 Task: Display track field history in the vendor object.
Action: Mouse moved to (26, 95)
Screenshot: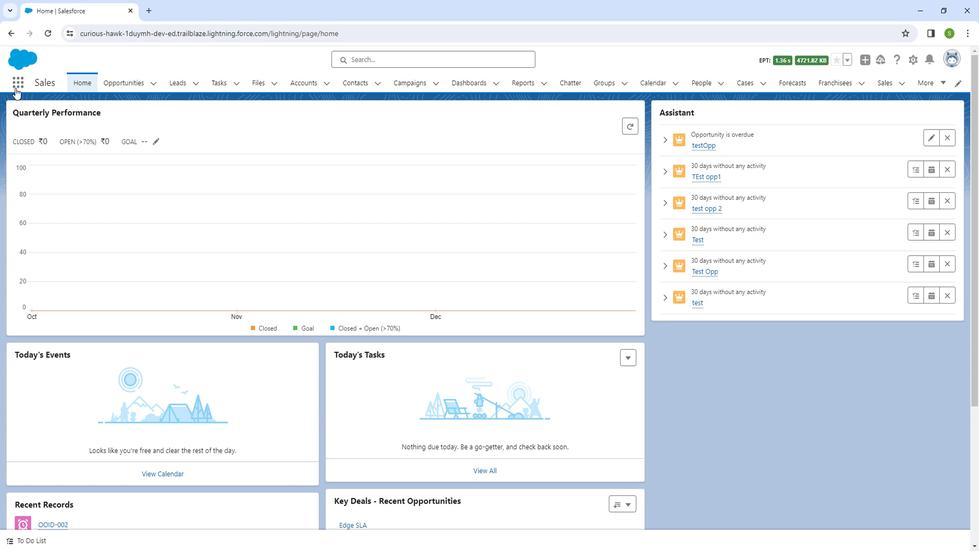 
Action: Mouse pressed left at (26, 95)
Screenshot: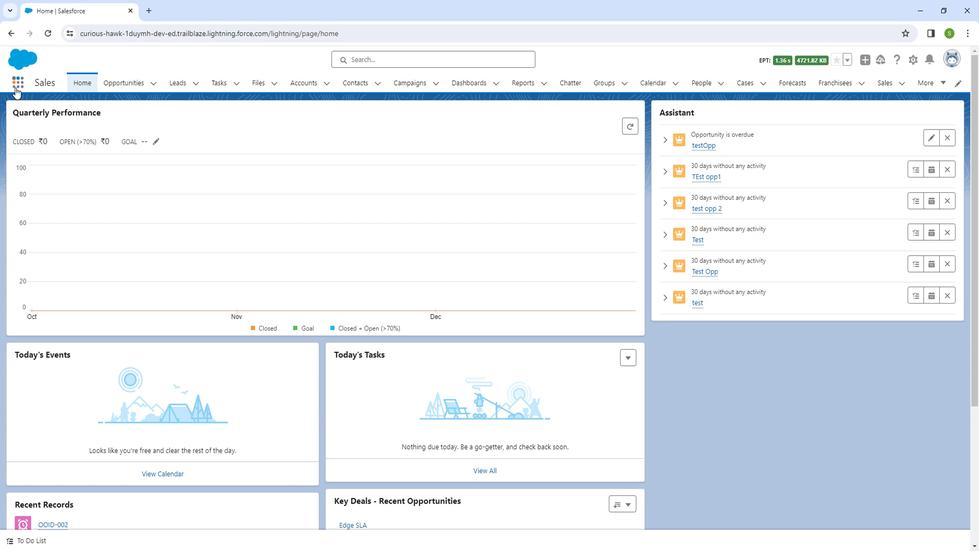 
Action: Mouse moved to (47, 269)
Screenshot: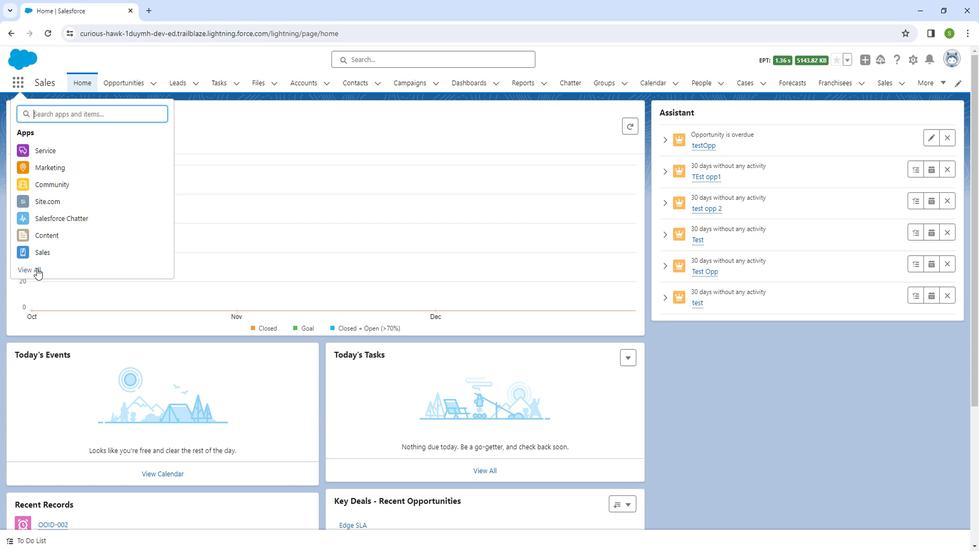 
Action: Mouse pressed left at (47, 269)
Screenshot: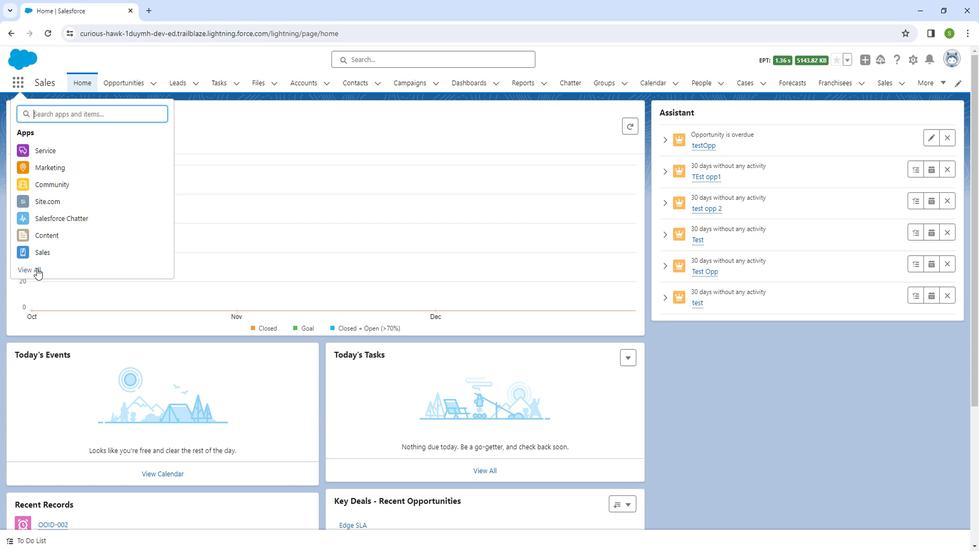 
Action: Mouse moved to (178, 428)
Screenshot: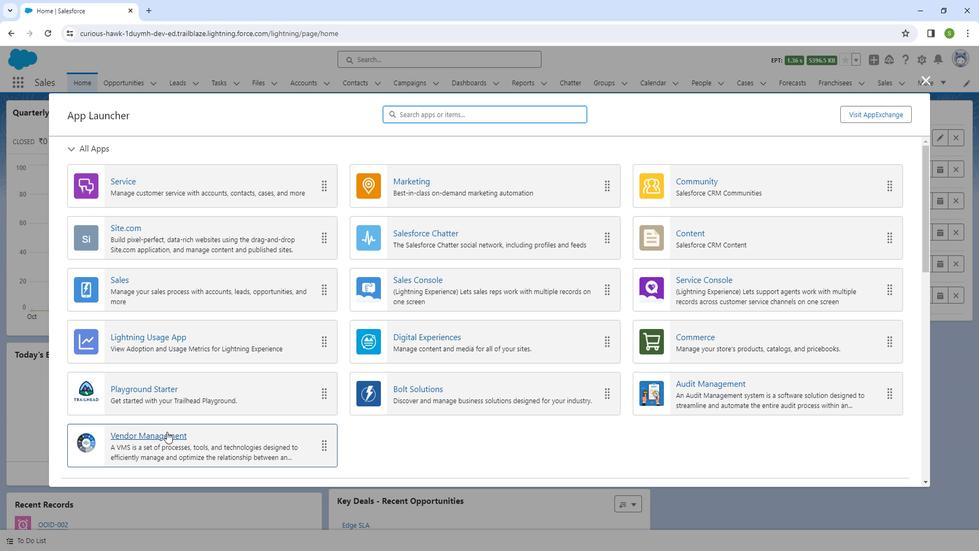 
Action: Mouse pressed left at (178, 428)
Screenshot: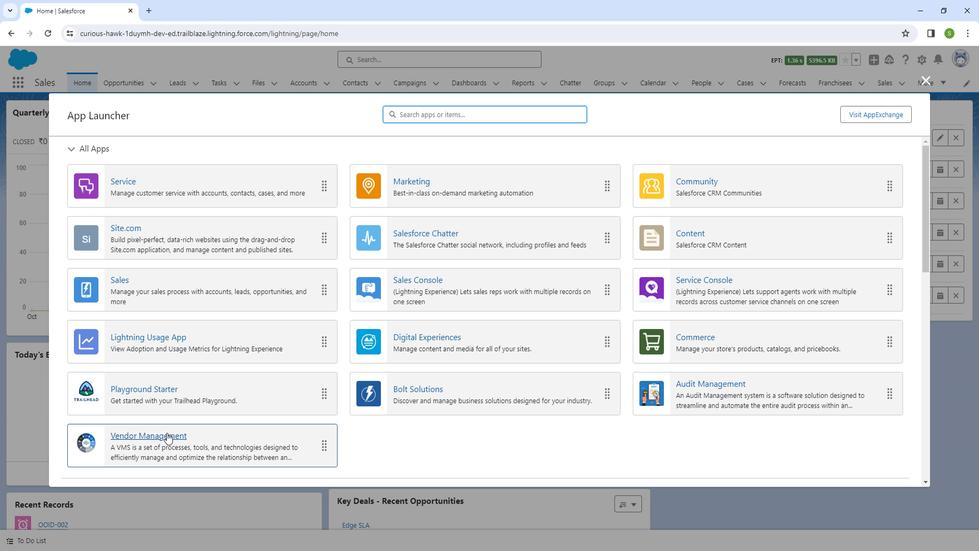 
Action: Mouse moved to (413, 92)
Screenshot: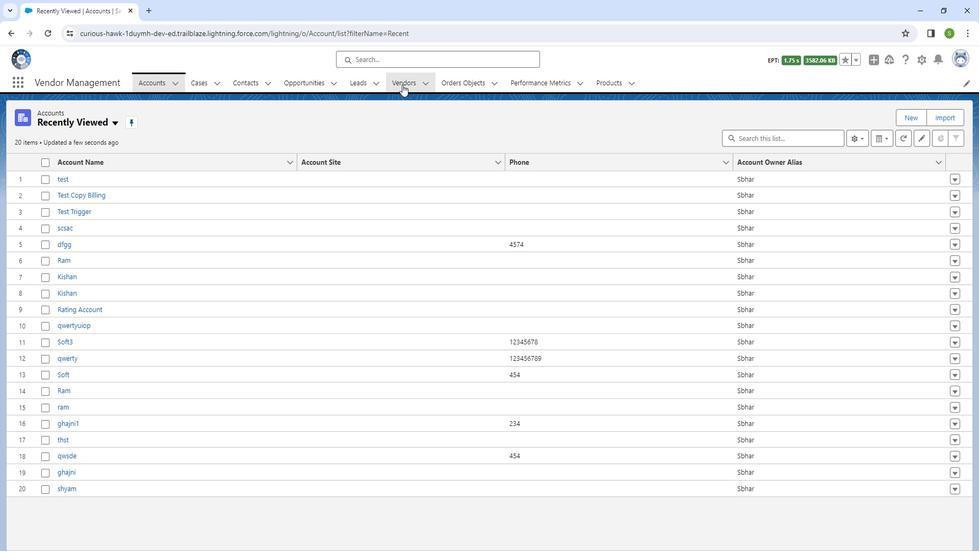 
Action: Mouse pressed left at (413, 92)
Screenshot: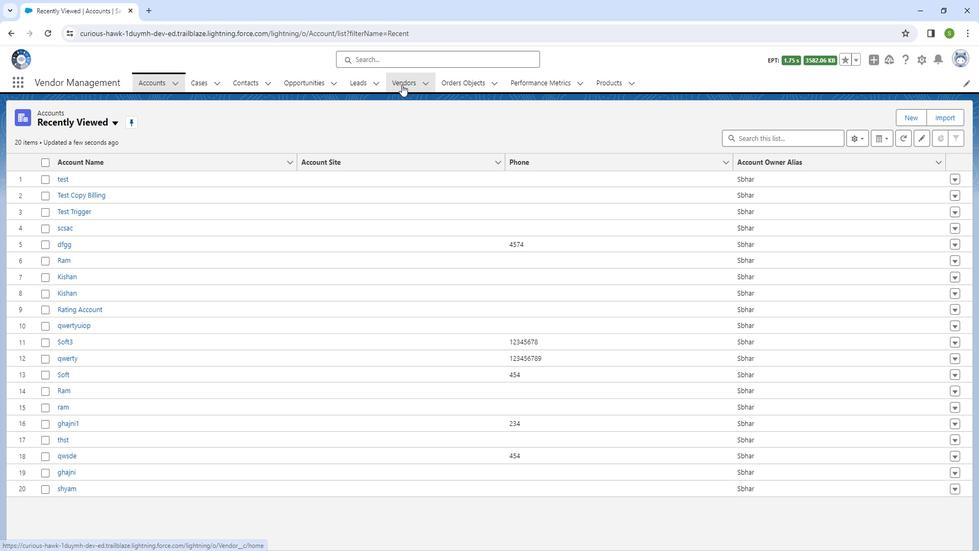 
Action: Mouse moved to (933, 69)
Screenshot: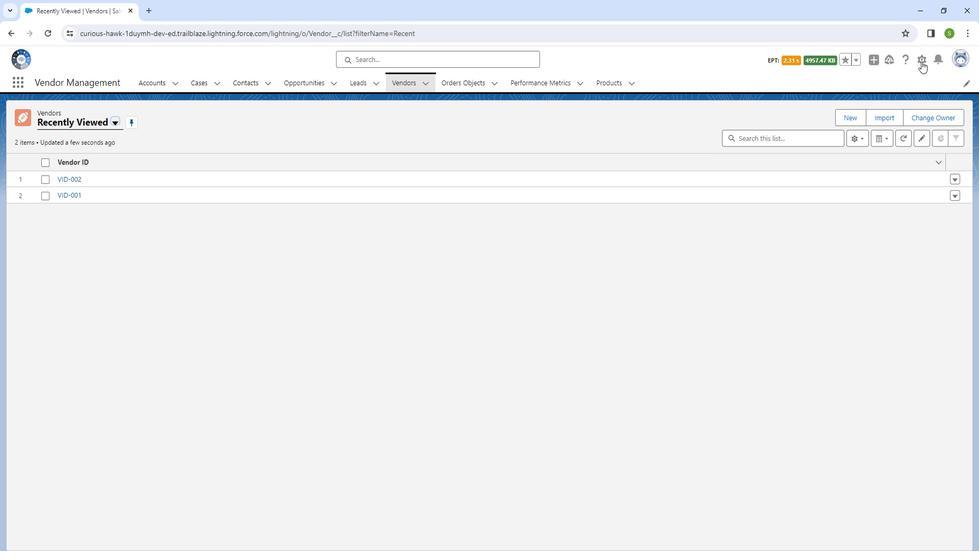 
Action: Mouse pressed left at (933, 69)
Screenshot: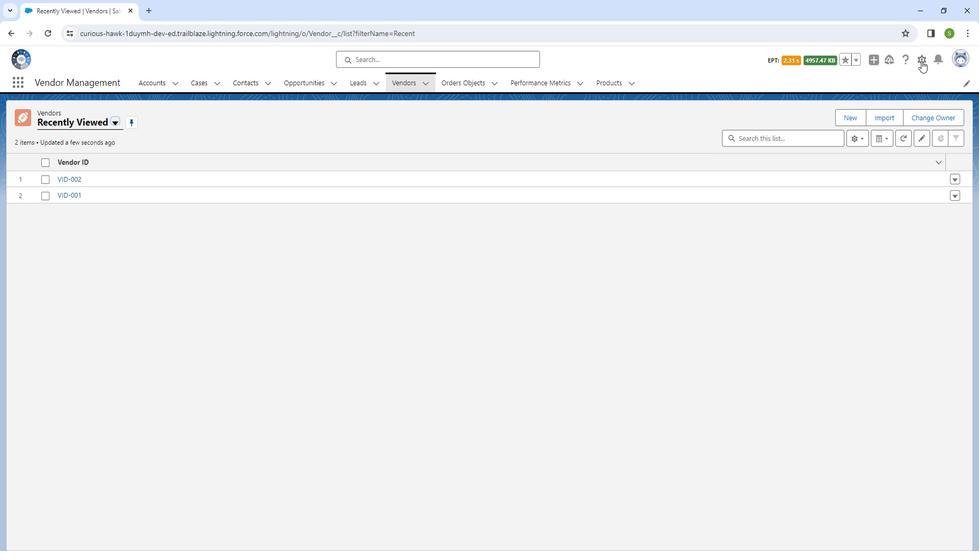 
Action: Mouse moved to (904, 102)
Screenshot: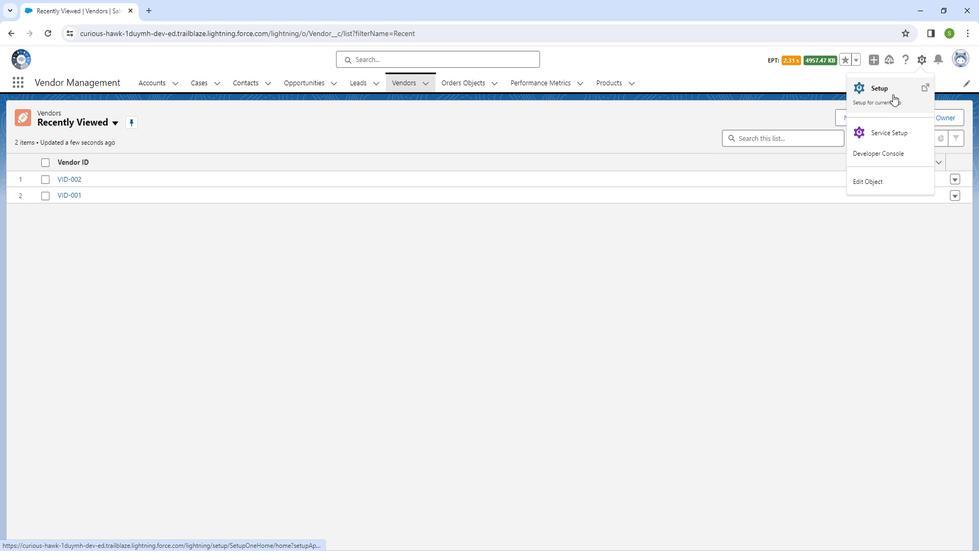 
Action: Mouse pressed left at (904, 102)
Screenshot: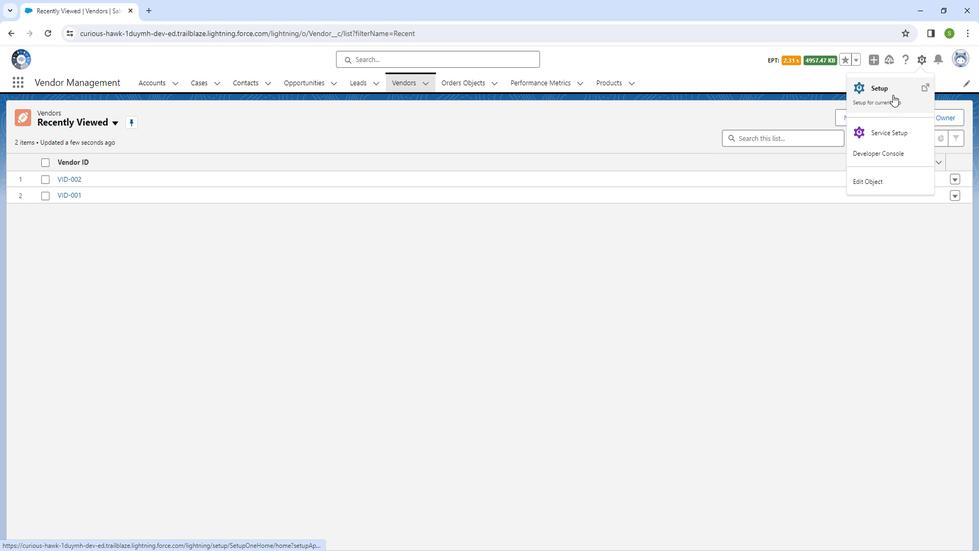 
Action: Mouse moved to (152, 92)
Screenshot: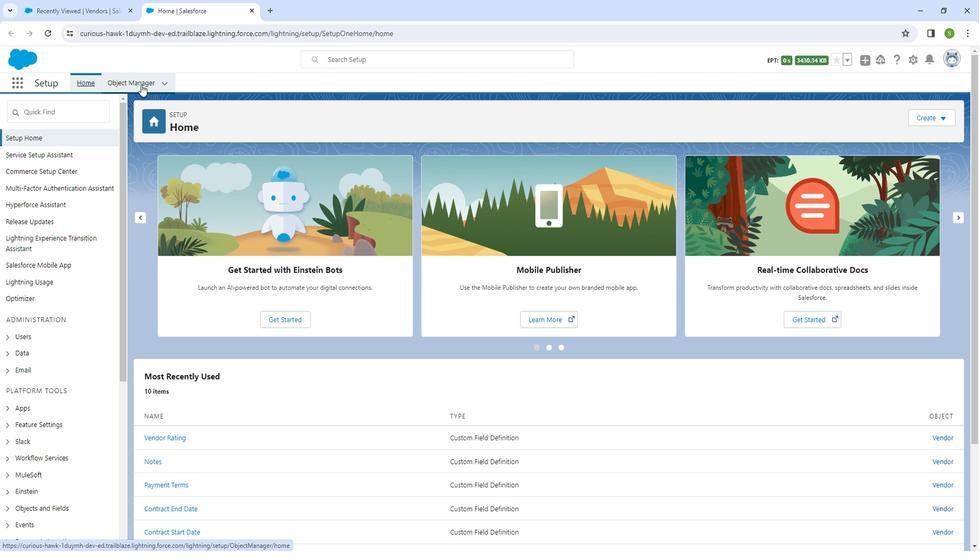 
Action: Mouse pressed left at (152, 92)
Screenshot: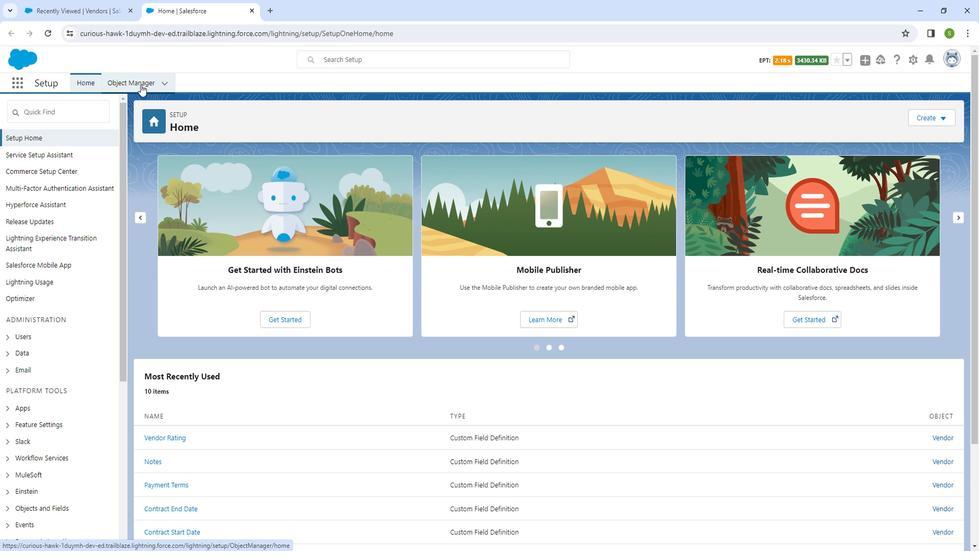 
Action: Mouse moved to (503, 258)
Screenshot: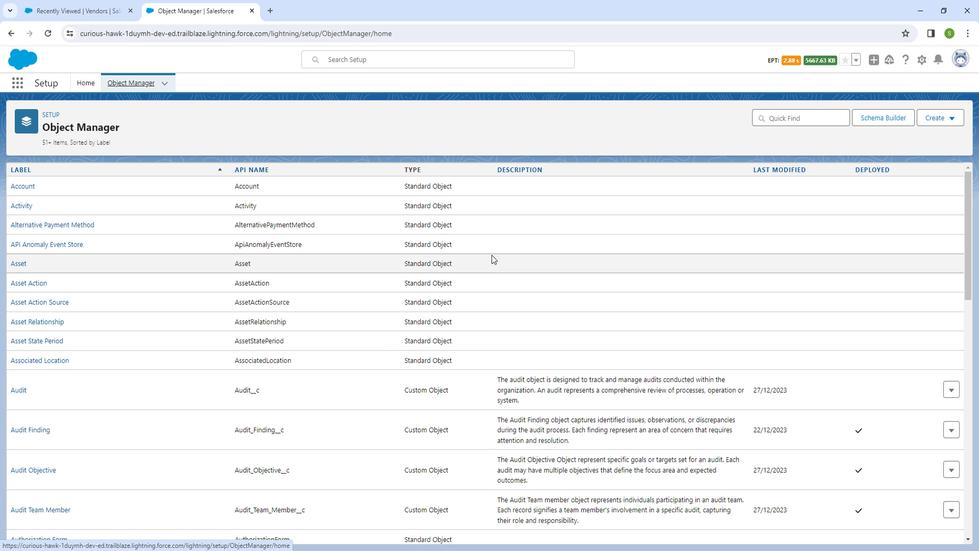 
Action: Mouse scrolled (503, 257) with delta (0, 0)
Screenshot: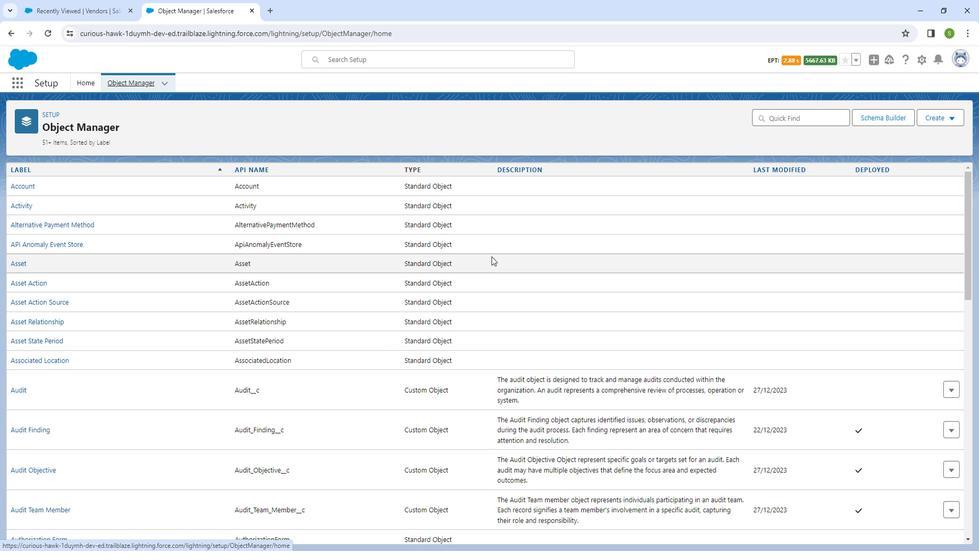 
Action: Mouse moved to (503, 259)
Screenshot: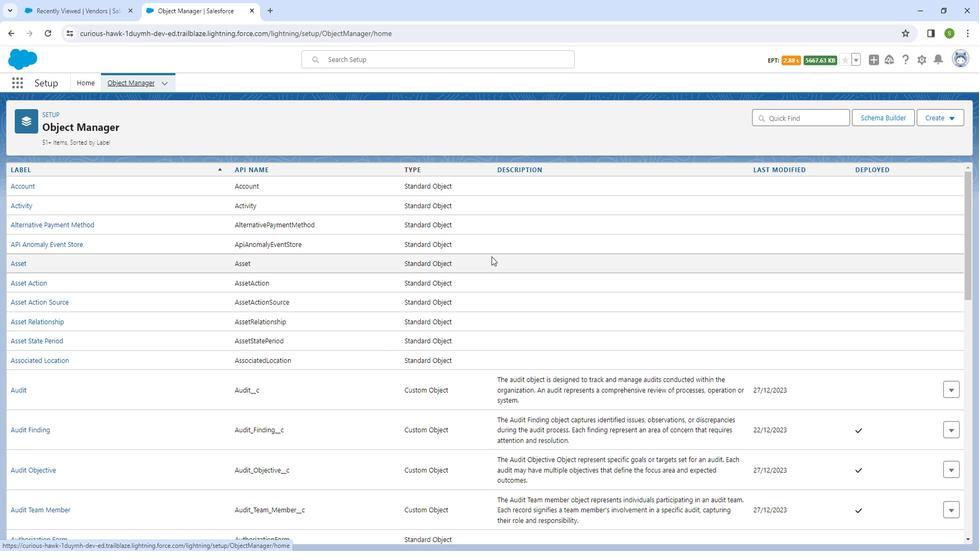 
Action: Mouse scrolled (503, 259) with delta (0, 0)
Screenshot: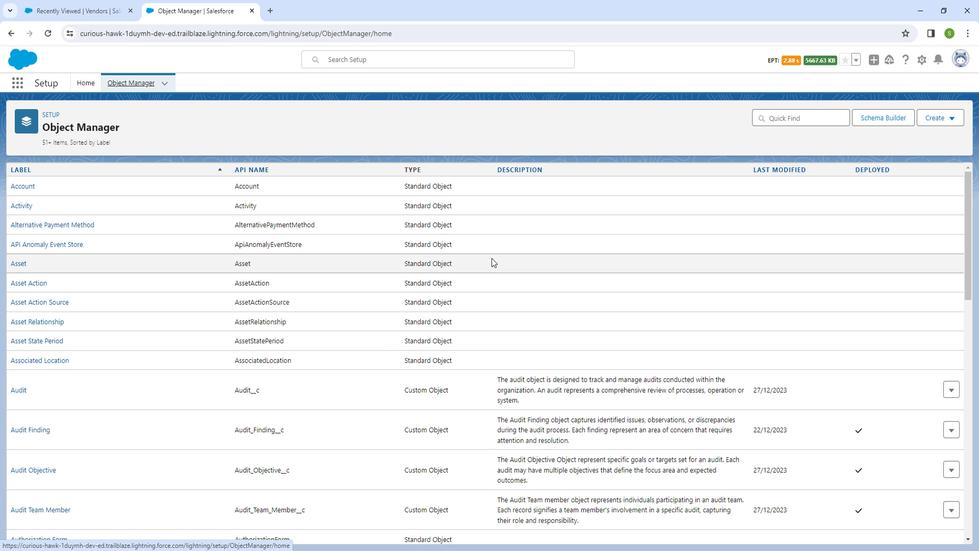 
Action: Mouse scrolled (503, 259) with delta (0, 0)
Screenshot: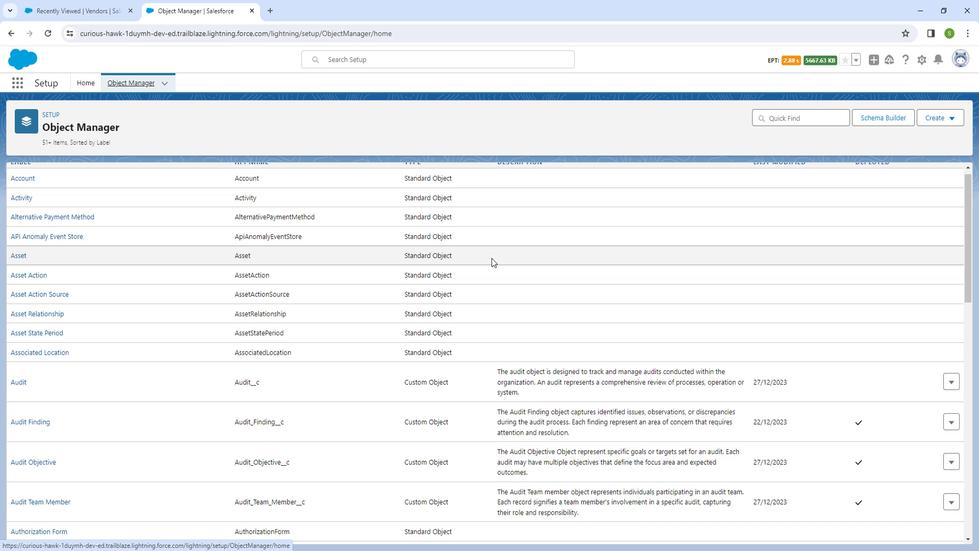 
Action: Mouse scrolled (503, 259) with delta (0, 0)
Screenshot: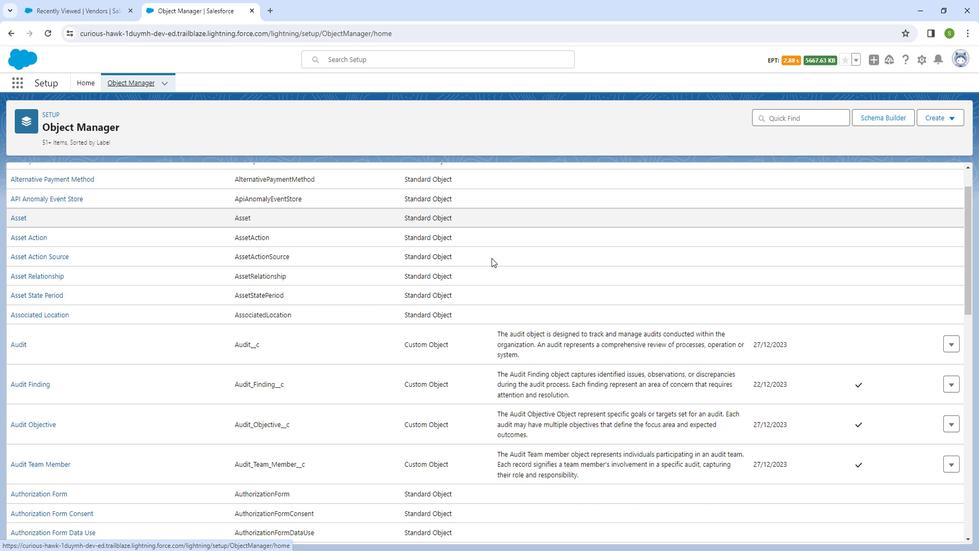 
Action: Mouse moved to (503, 260)
Screenshot: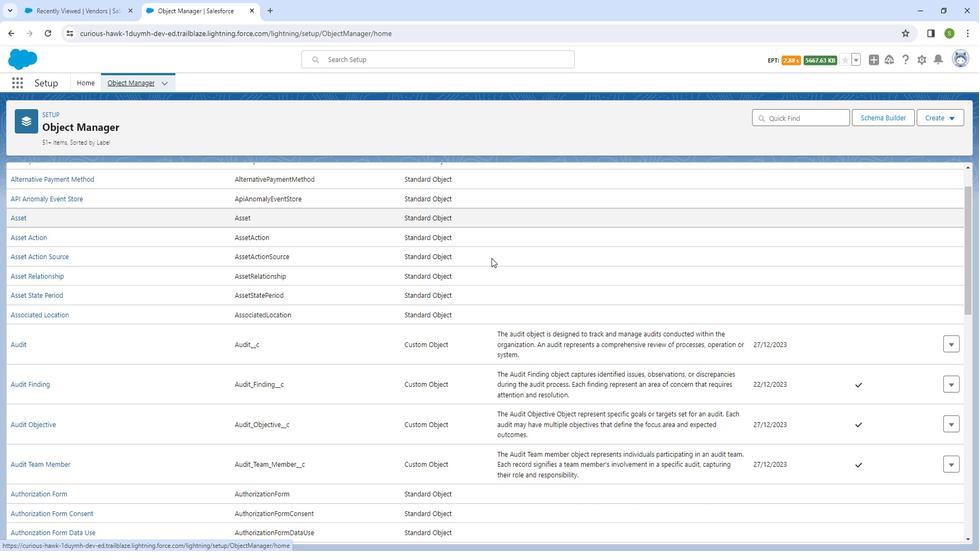 
Action: Mouse scrolled (503, 260) with delta (0, 0)
Screenshot: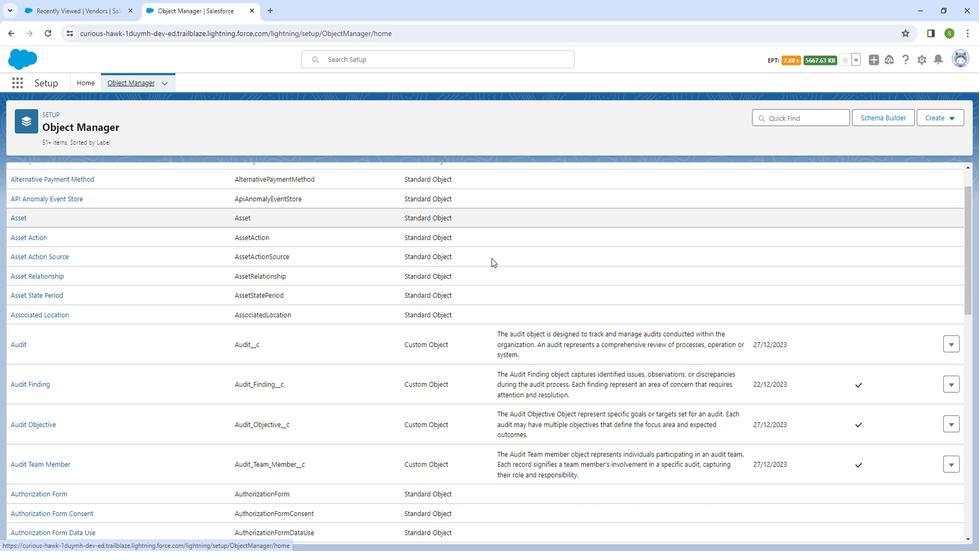 
Action: Mouse scrolled (503, 260) with delta (0, 0)
Screenshot: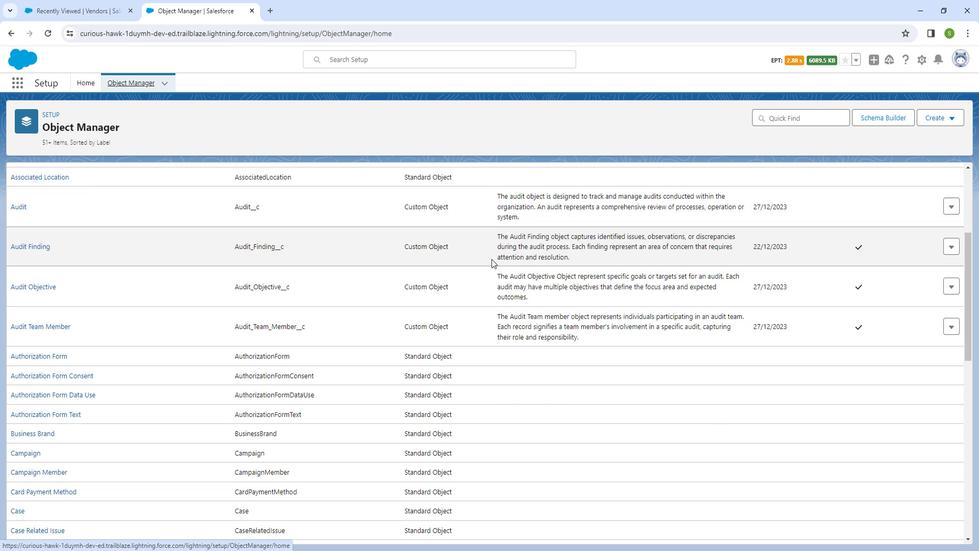 
Action: Mouse scrolled (503, 260) with delta (0, 0)
Screenshot: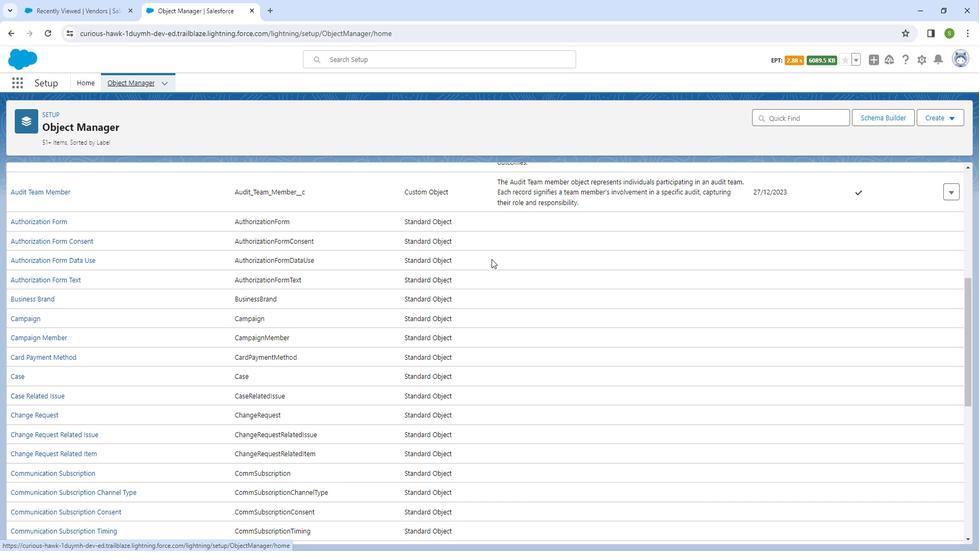 
Action: Mouse moved to (504, 264)
Screenshot: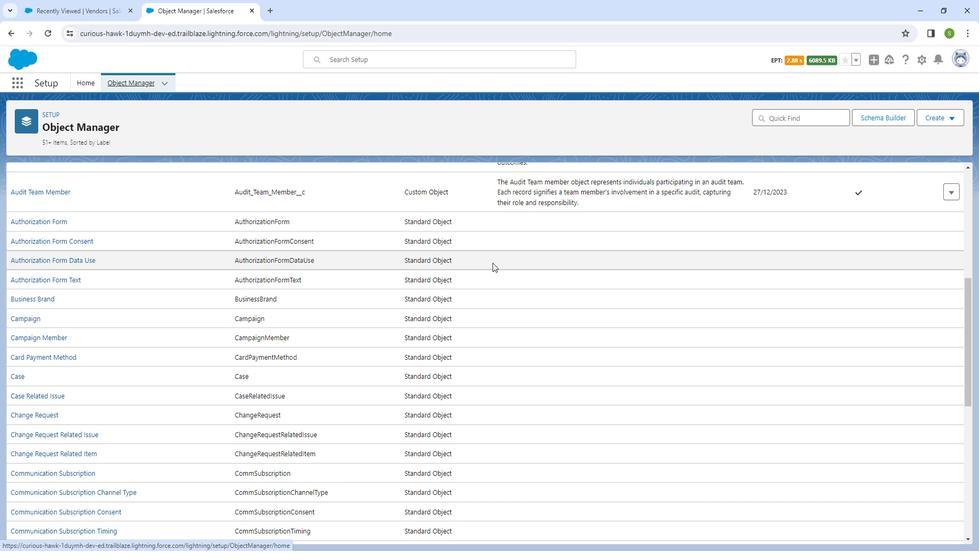 
Action: Mouse scrolled (504, 263) with delta (0, 0)
Screenshot: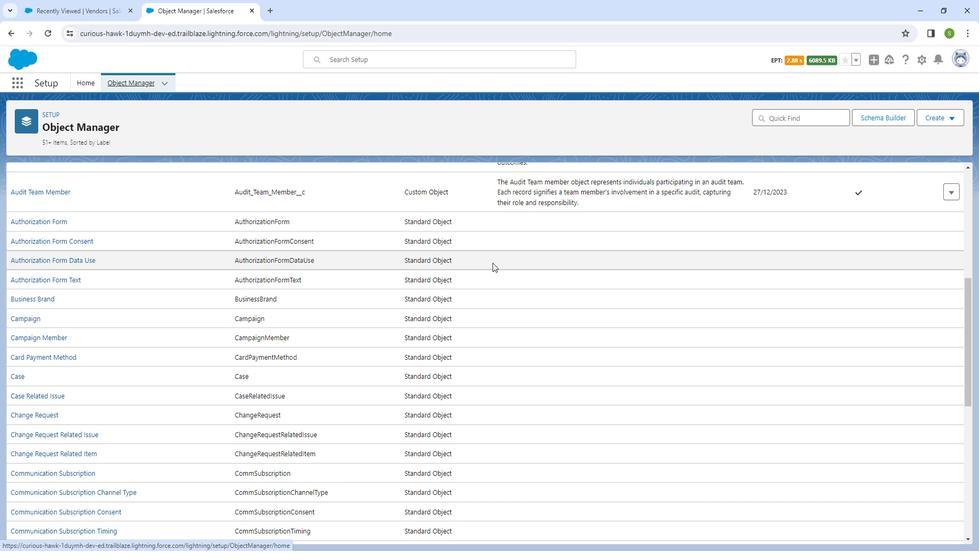 
Action: Mouse moved to (504, 266)
Screenshot: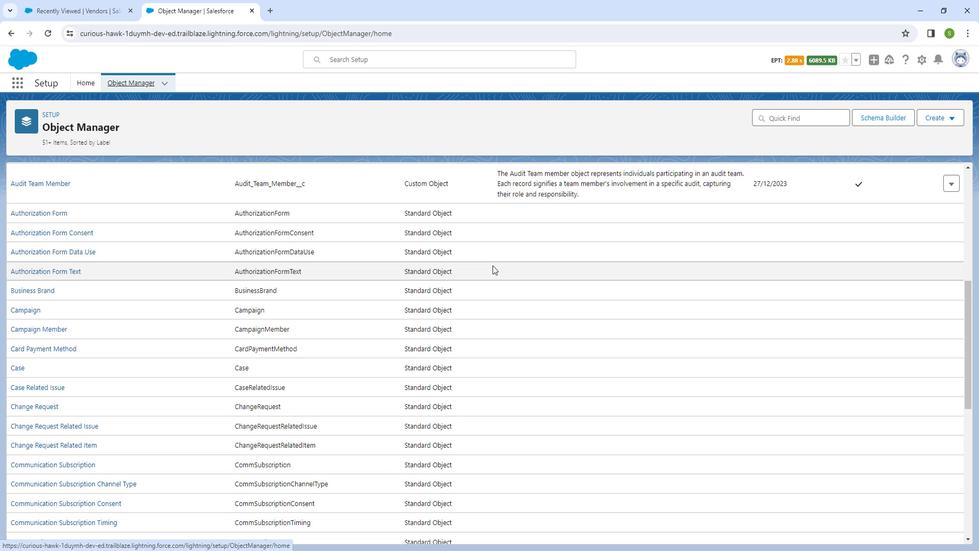 
Action: Mouse scrolled (504, 266) with delta (0, 0)
Screenshot: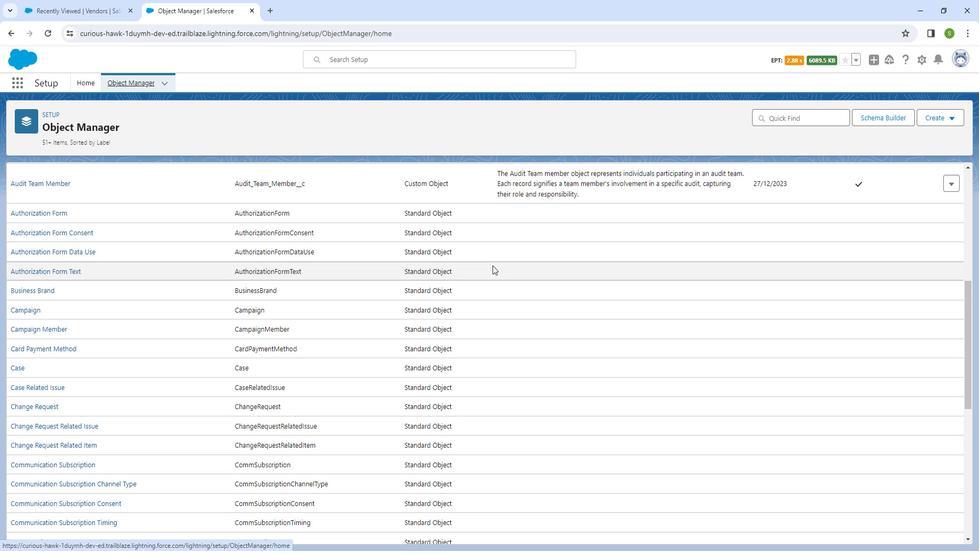 
Action: Mouse moved to (504, 267)
Screenshot: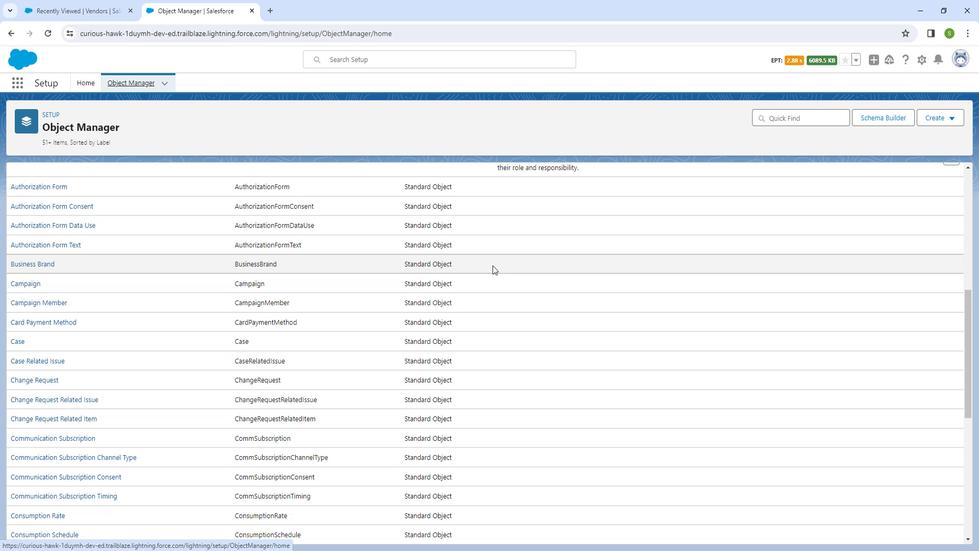 
Action: Mouse scrolled (504, 266) with delta (0, 0)
Screenshot: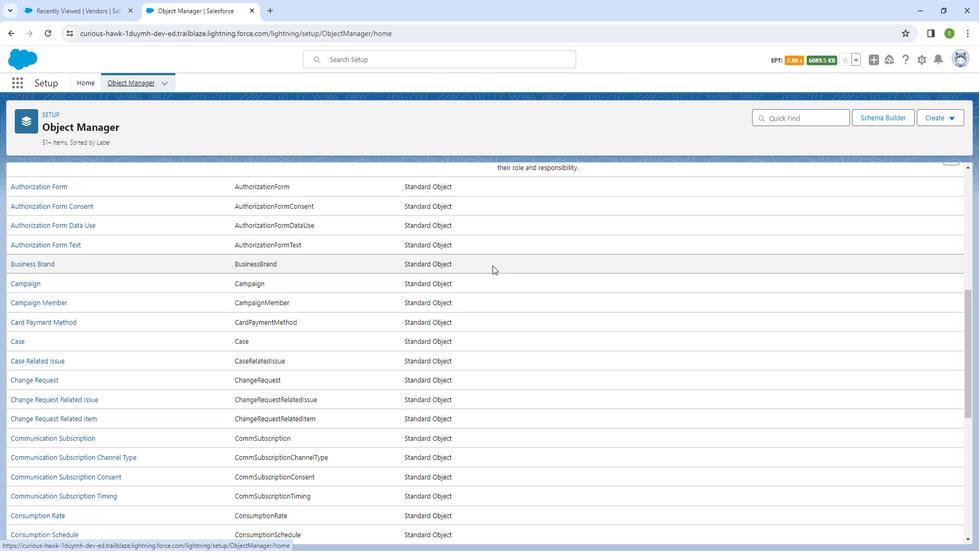 
Action: Mouse scrolled (504, 266) with delta (0, 0)
Screenshot: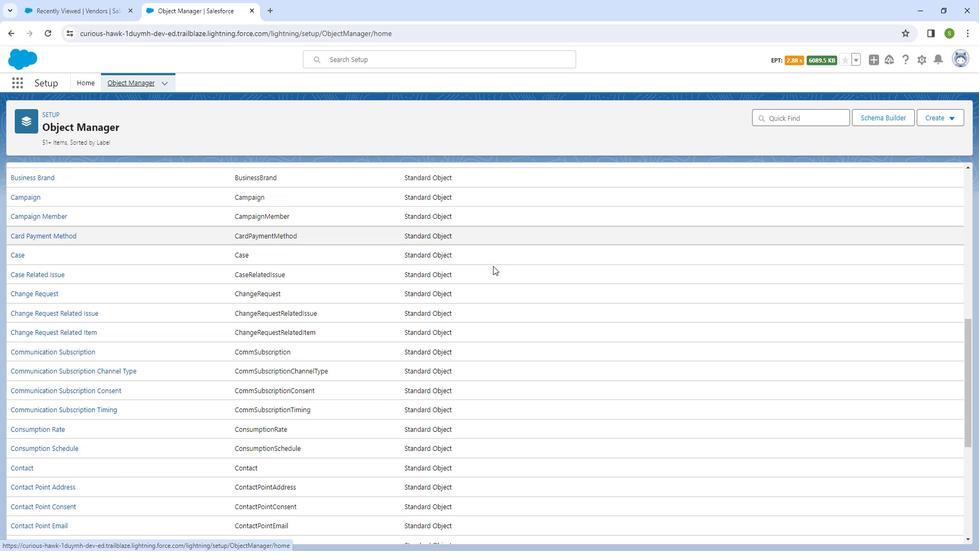 
Action: Mouse scrolled (504, 266) with delta (0, 0)
Screenshot: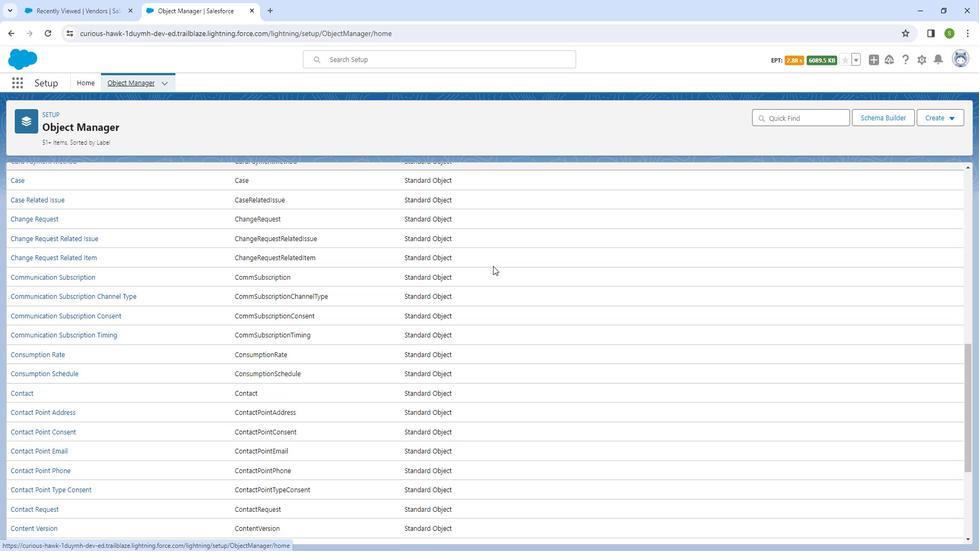 
Action: Mouse scrolled (504, 266) with delta (0, 0)
Screenshot: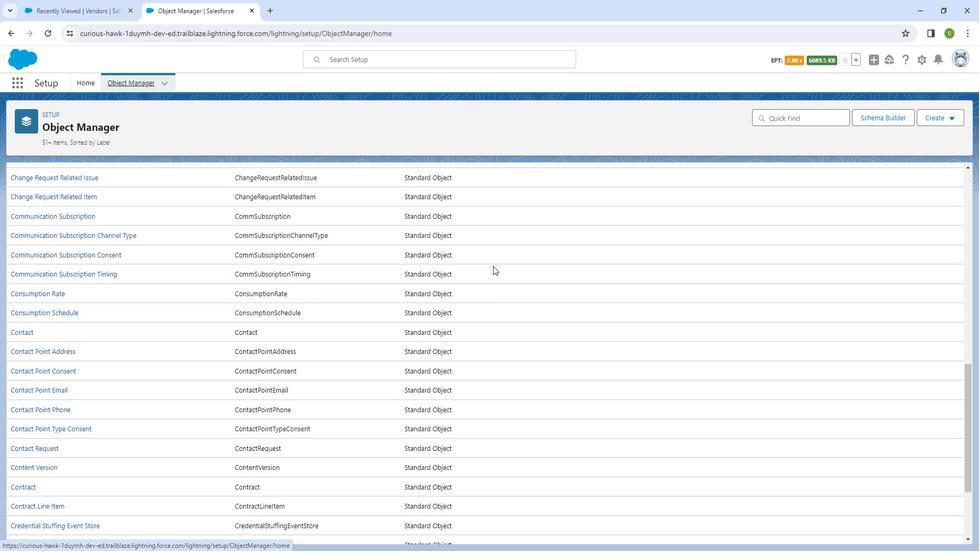 
Action: Mouse scrolled (504, 266) with delta (0, 0)
Screenshot: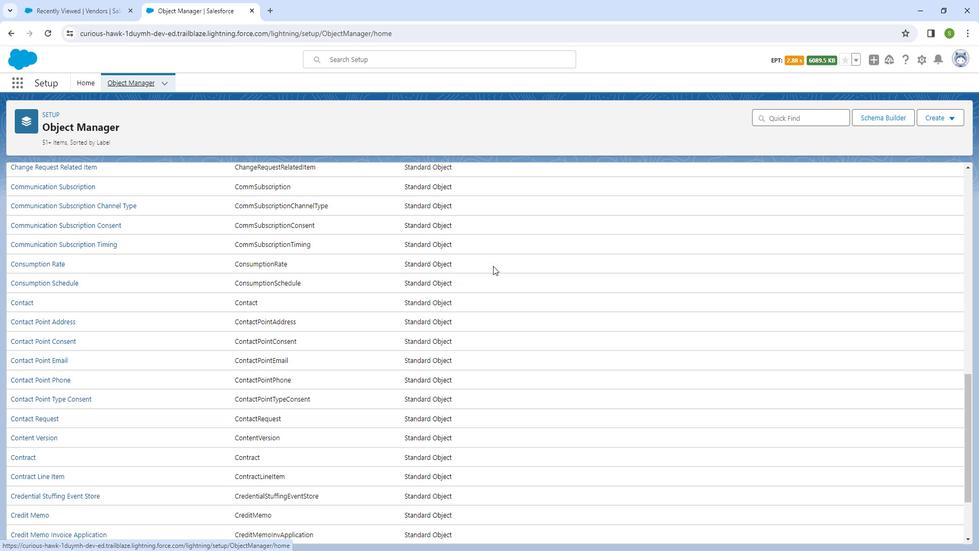 
Action: Mouse scrolled (504, 266) with delta (0, 0)
Screenshot: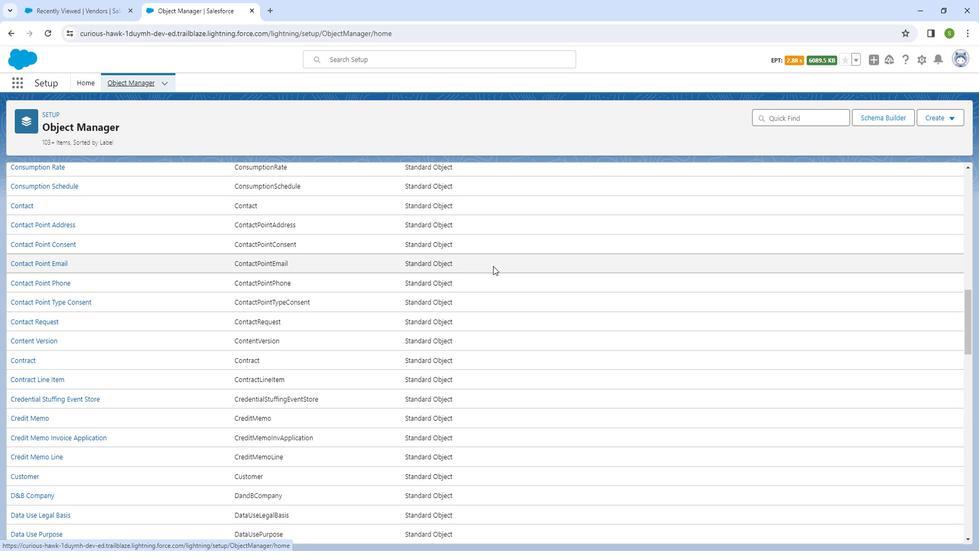 
Action: Mouse moved to (504, 267)
Screenshot: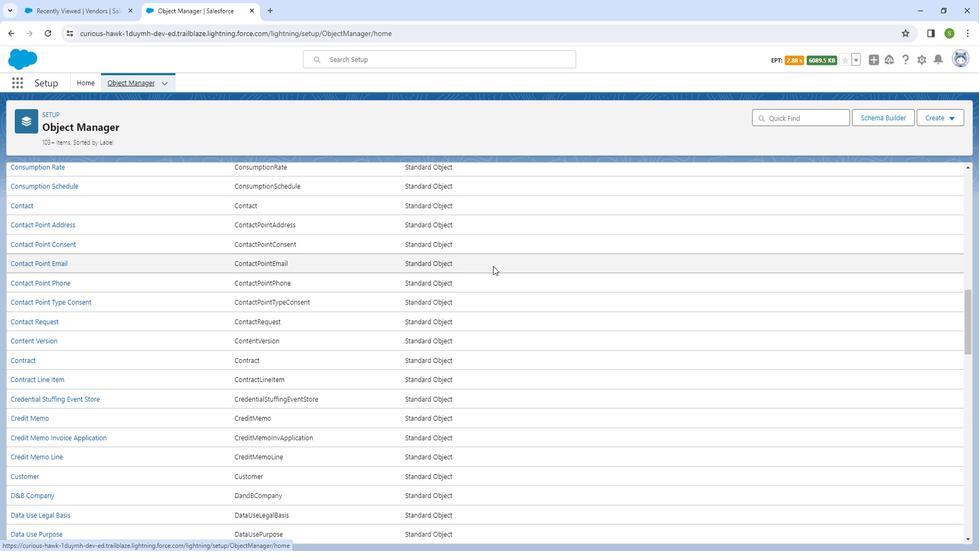
Action: Mouse scrolled (504, 267) with delta (0, 0)
Screenshot: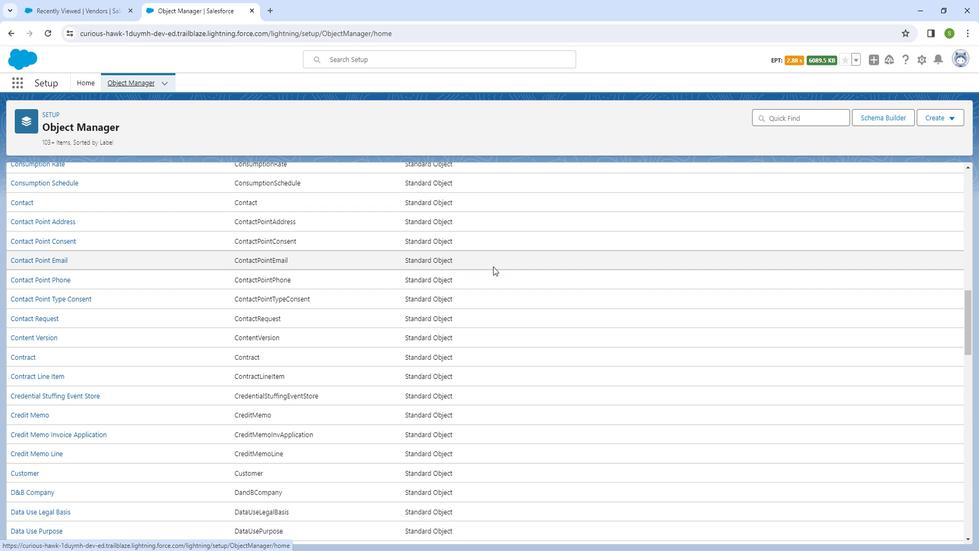 
Action: Mouse moved to (504, 268)
Screenshot: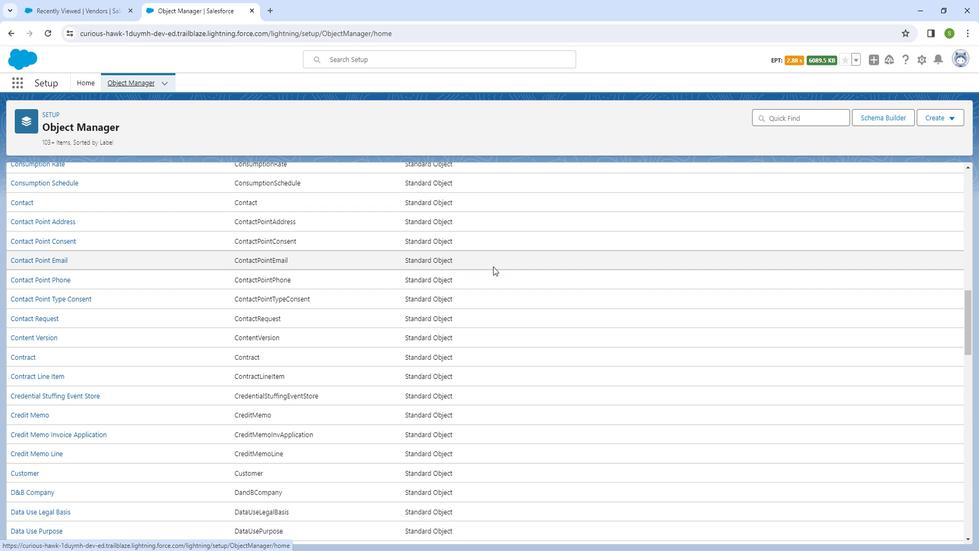 
Action: Mouse scrolled (504, 267) with delta (0, 0)
Screenshot: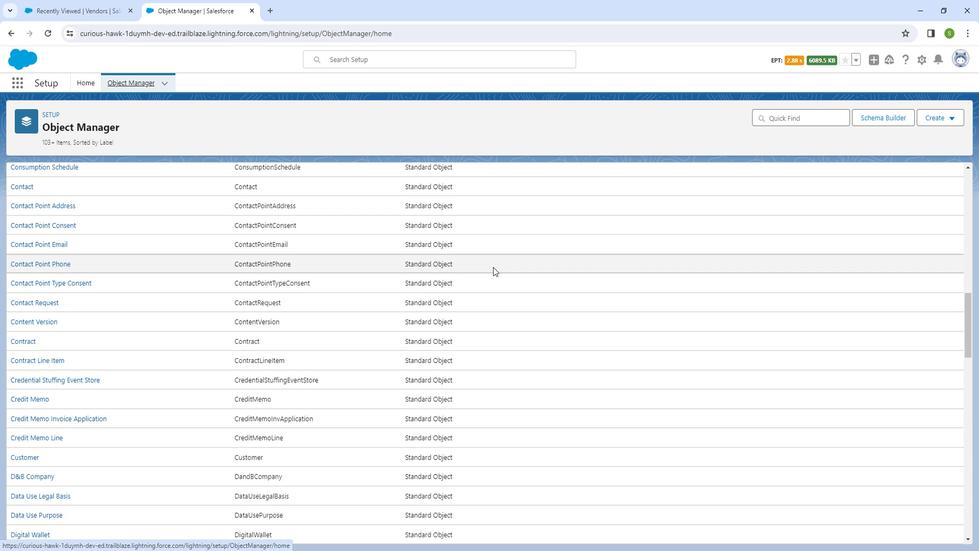 
Action: Mouse moved to (504, 268)
Screenshot: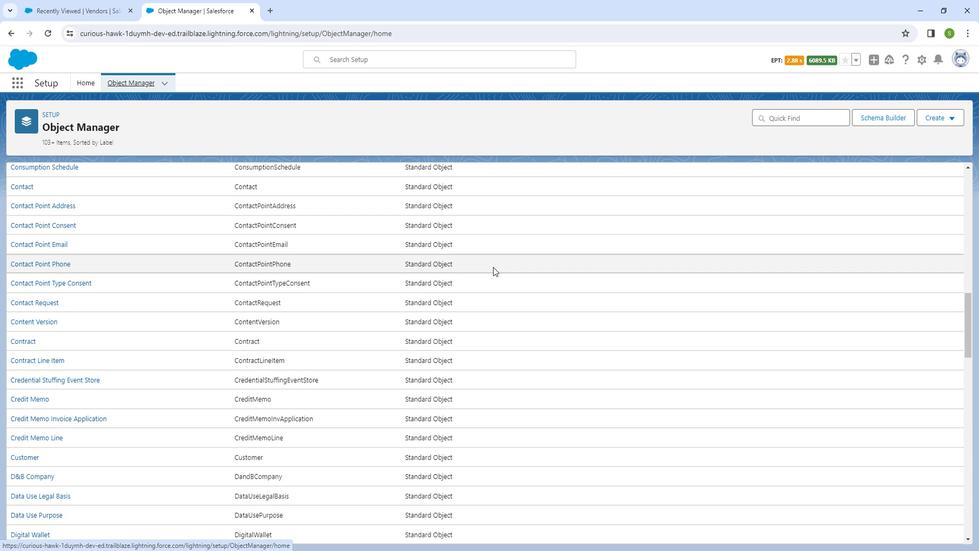 
Action: Mouse scrolled (504, 268) with delta (0, 0)
Screenshot: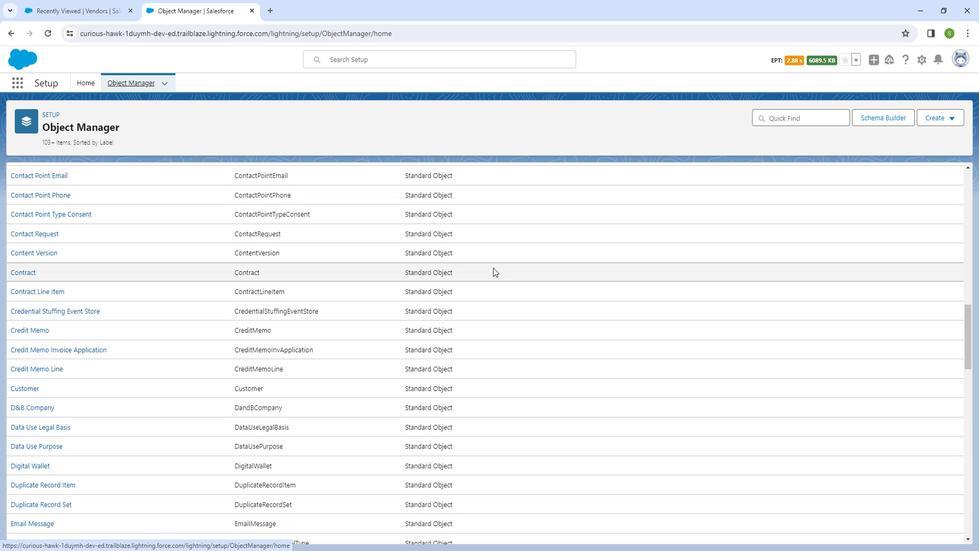 
Action: Mouse scrolled (504, 268) with delta (0, 0)
Screenshot: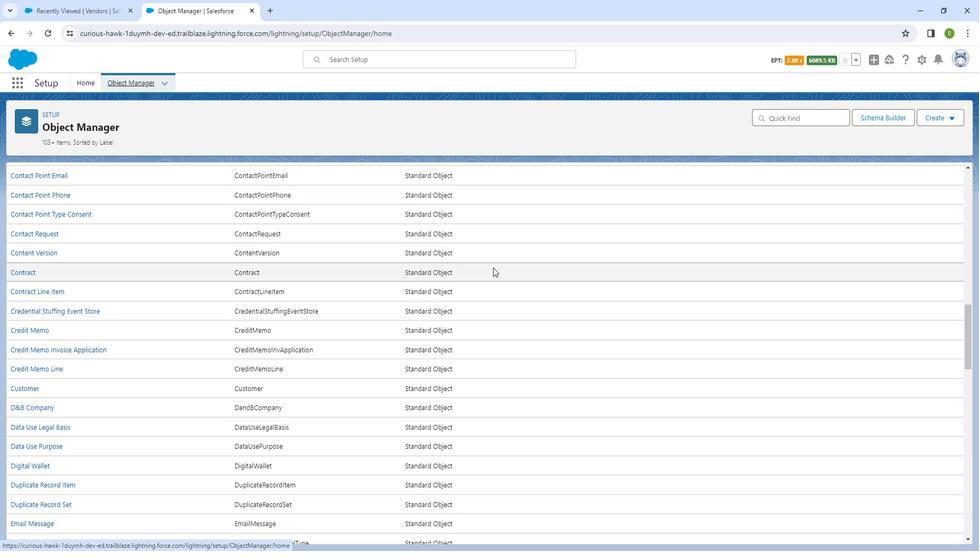 
Action: Mouse scrolled (504, 268) with delta (0, 0)
Screenshot: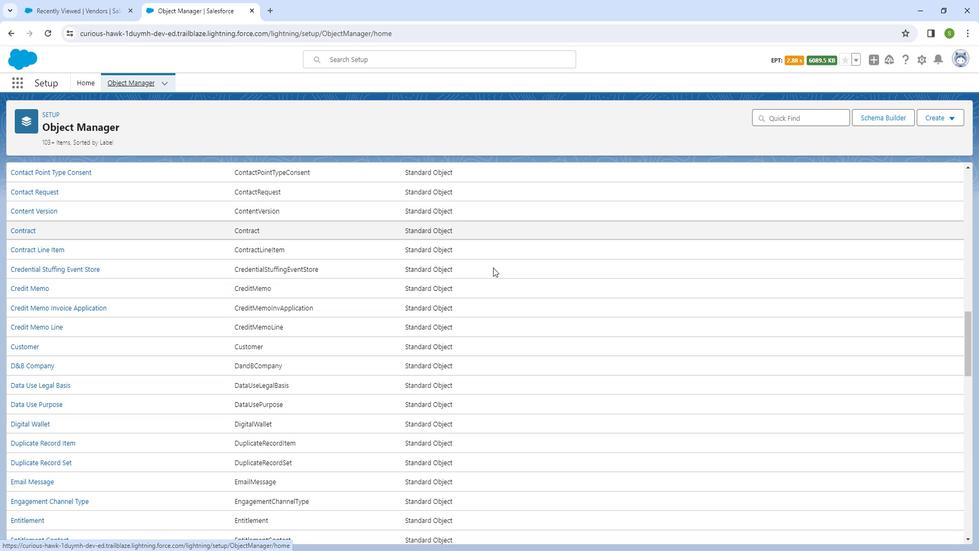 
Action: Mouse scrolled (504, 268) with delta (0, 0)
Screenshot: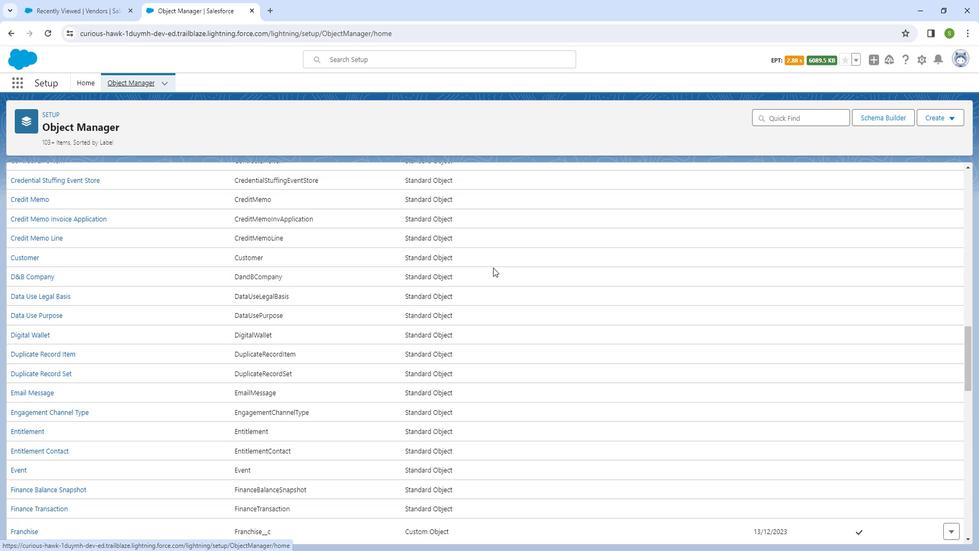 
Action: Mouse scrolled (504, 268) with delta (0, 0)
Screenshot: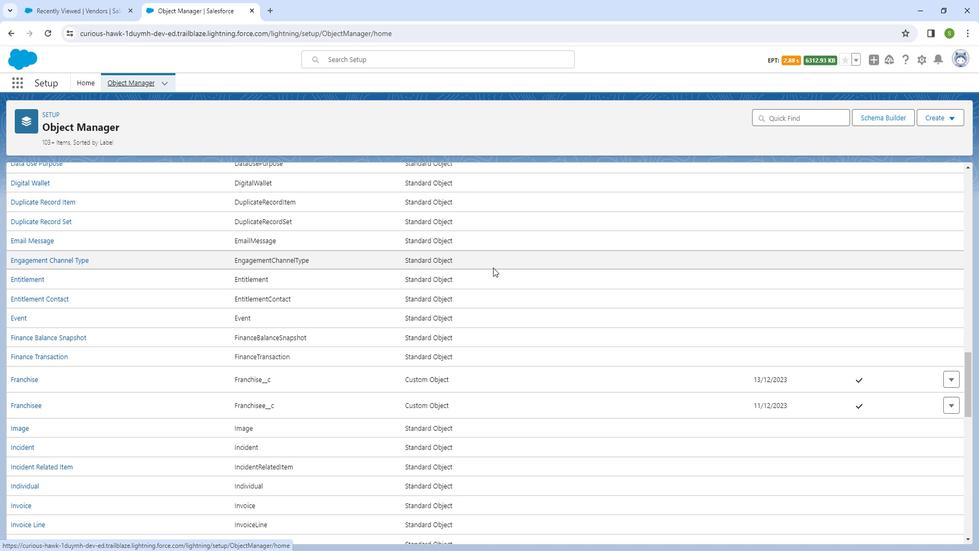 
Action: Mouse scrolled (504, 268) with delta (0, 0)
Screenshot: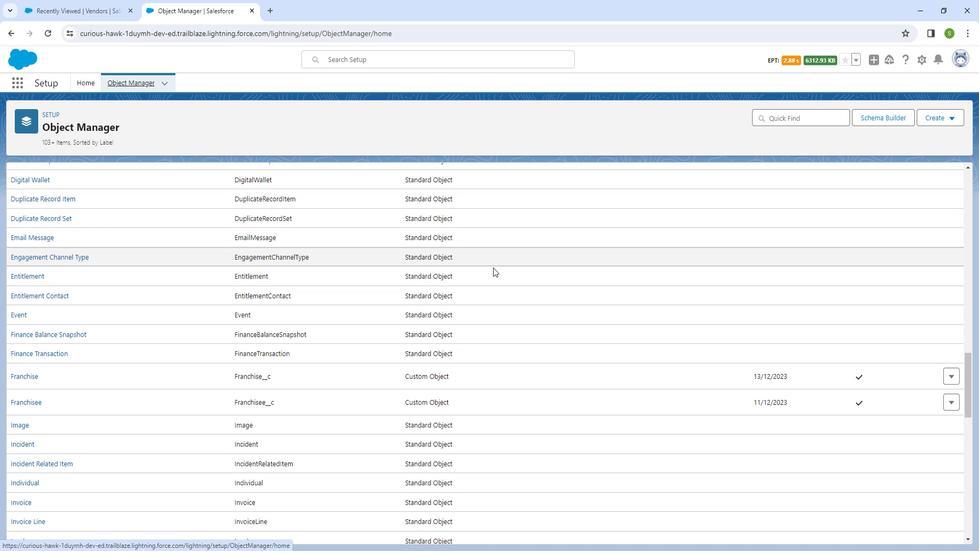 
Action: Mouse scrolled (504, 268) with delta (0, 0)
Screenshot: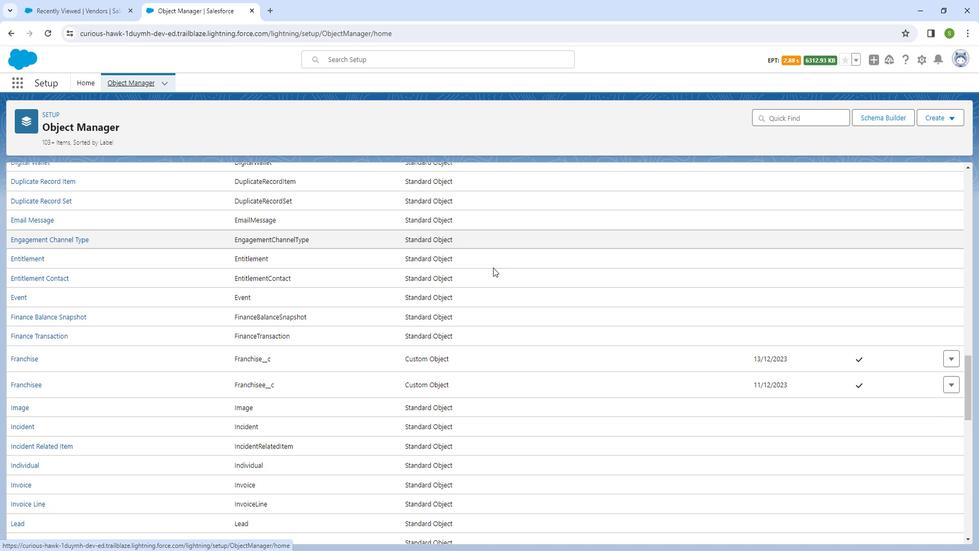 
Action: Mouse scrolled (504, 268) with delta (0, 0)
Screenshot: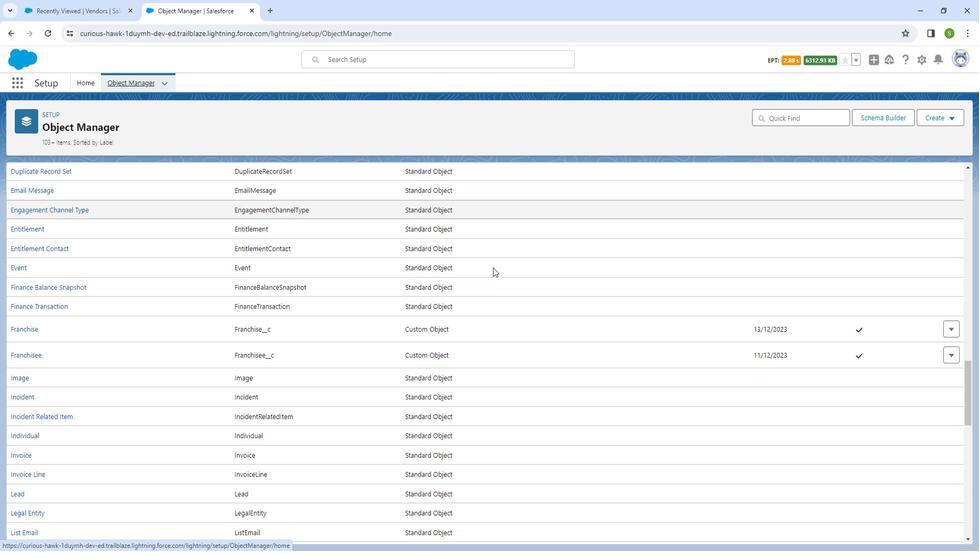 
Action: Mouse scrolled (504, 268) with delta (0, 0)
Screenshot: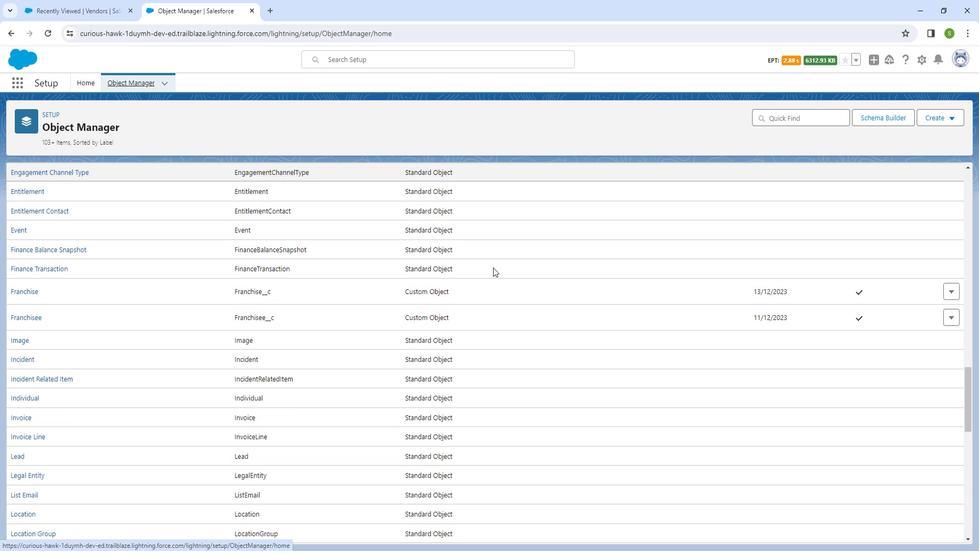 
Action: Mouse scrolled (504, 268) with delta (0, 0)
Screenshot: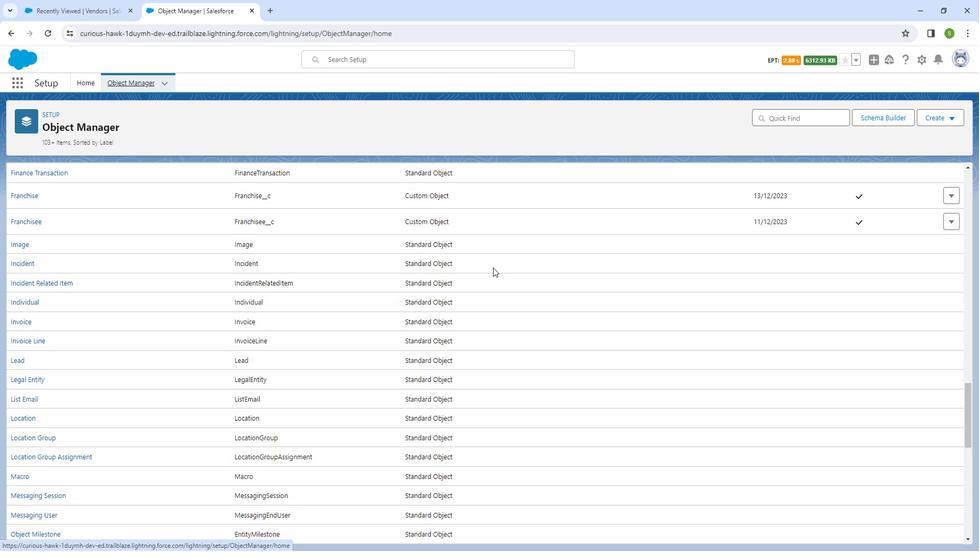 
Action: Mouse scrolled (504, 268) with delta (0, 0)
Screenshot: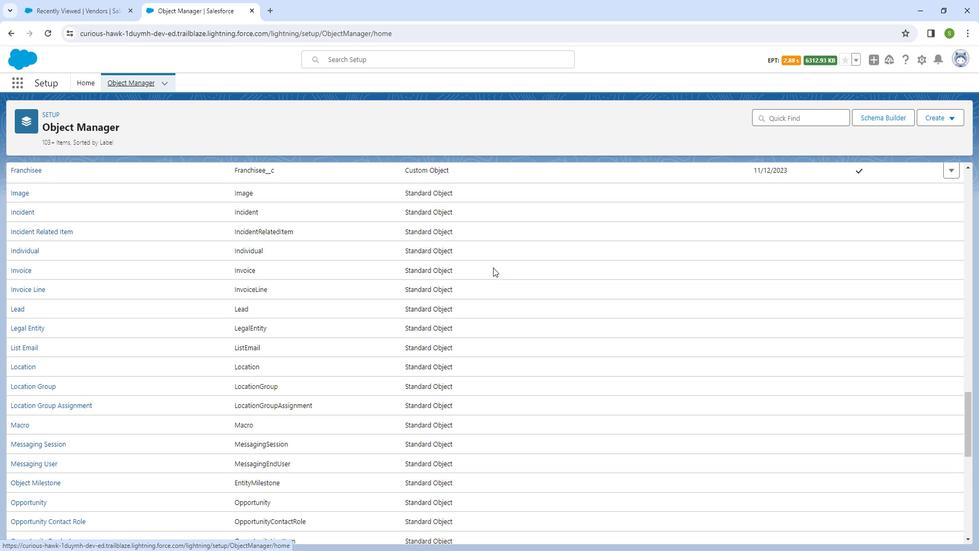 
Action: Mouse scrolled (504, 268) with delta (0, 0)
Screenshot: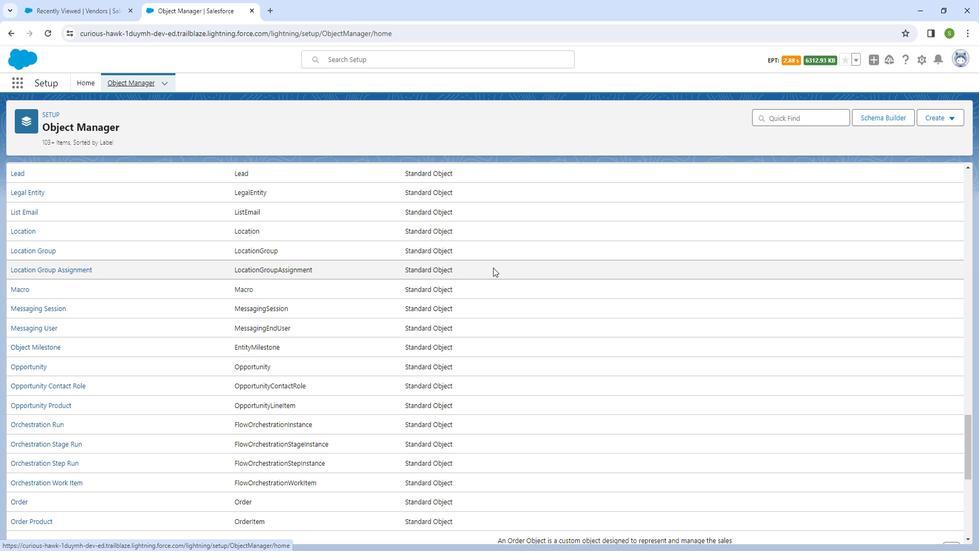 
Action: Mouse scrolled (504, 268) with delta (0, 0)
Screenshot: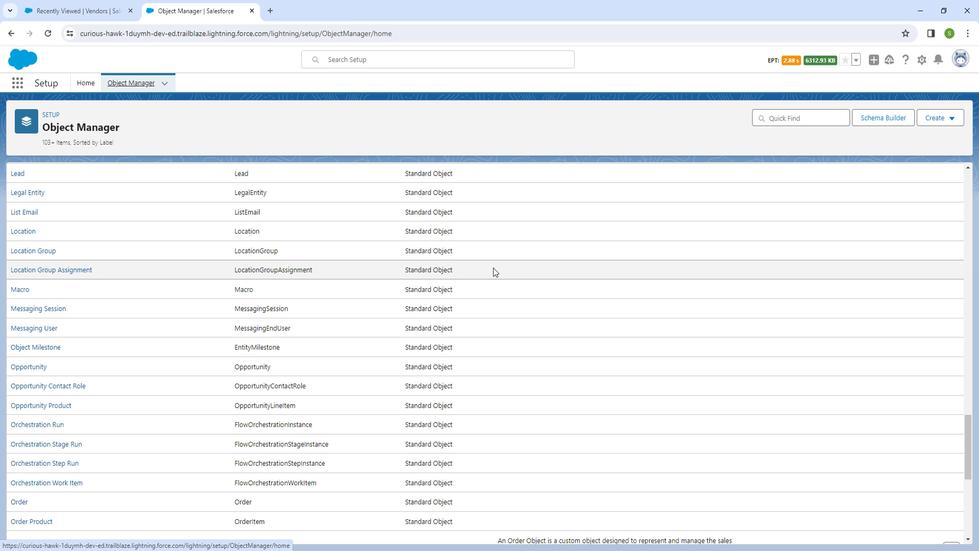 
Action: Mouse scrolled (504, 268) with delta (0, 0)
Screenshot: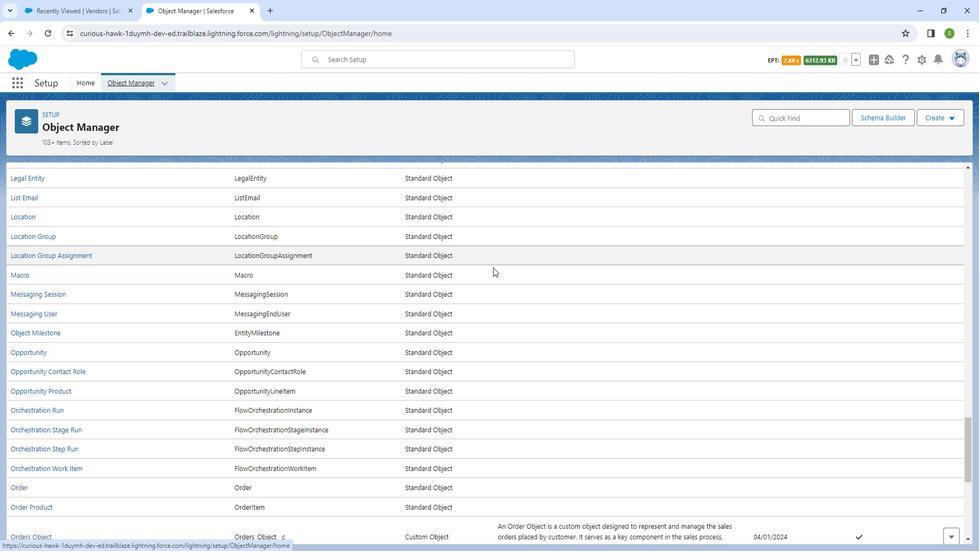 
Action: Mouse scrolled (504, 268) with delta (0, 0)
Screenshot: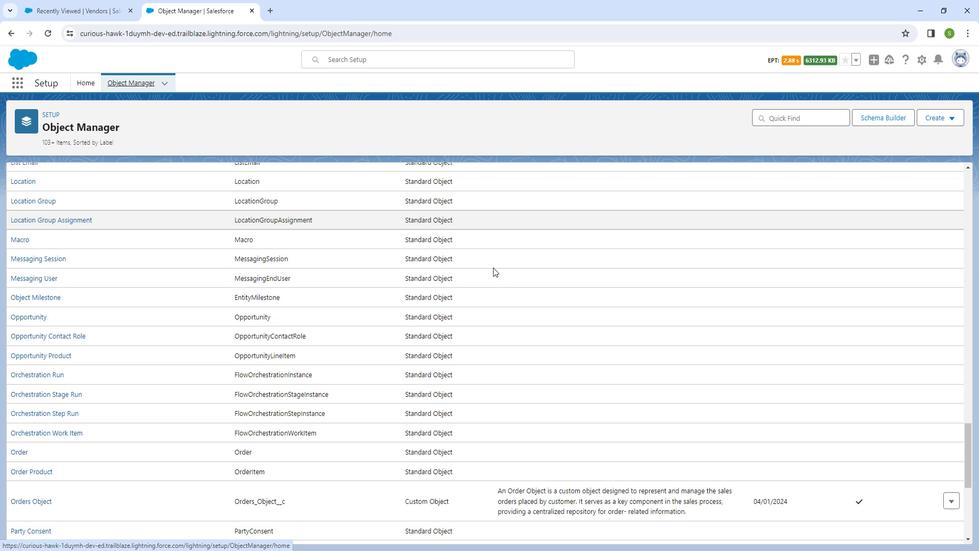 
Action: Mouse scrolled (504, 268) with delta (0, 0)
Screenshot: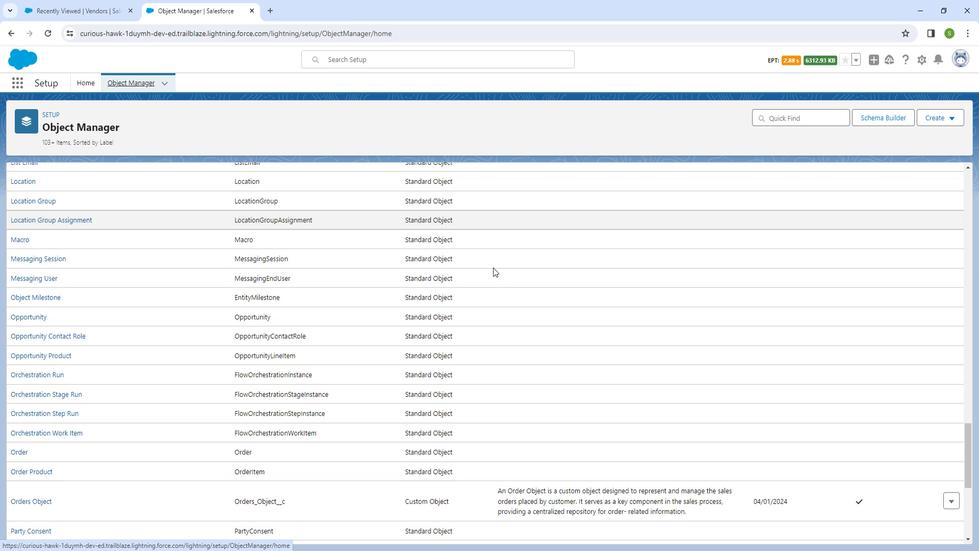 
Action: Mouse scrolled (504, 268) with delta (0, 0)
Screenshot: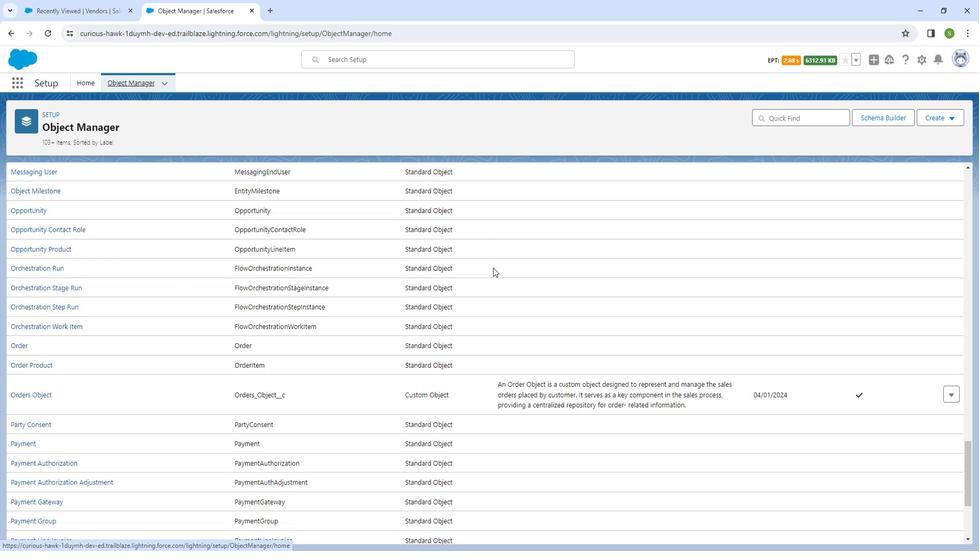 
Action: Mouse scrolled (504, 268) with delta (0, 0)
Screenshot: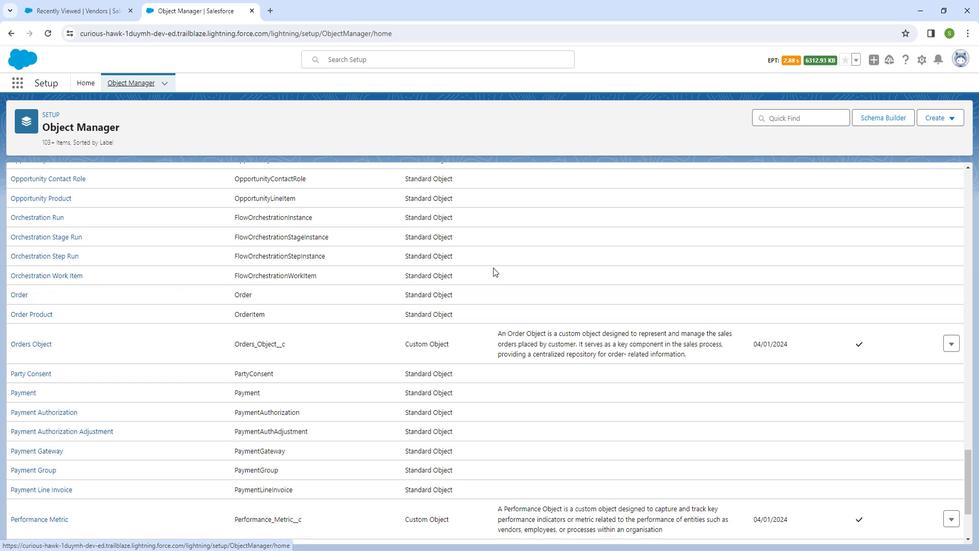 
Action: Mouse scrolled (504, 268) with delta (0, 0)
Screenshot: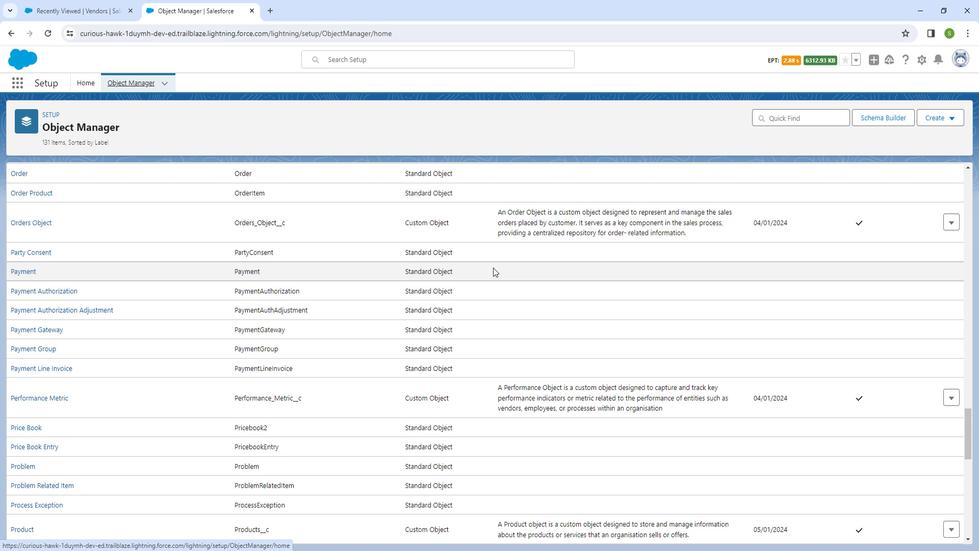 
Action: Mouse scrolled (504, 268) with delta (0, 0)
Screenshot: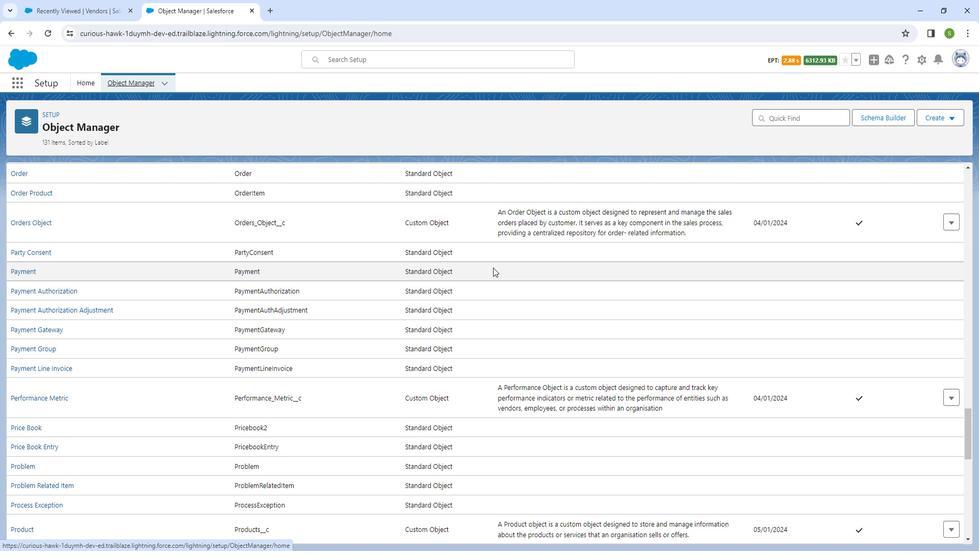 
Action: Mouse scrolled (504, 268) with delta (0, 0)
Screenshot: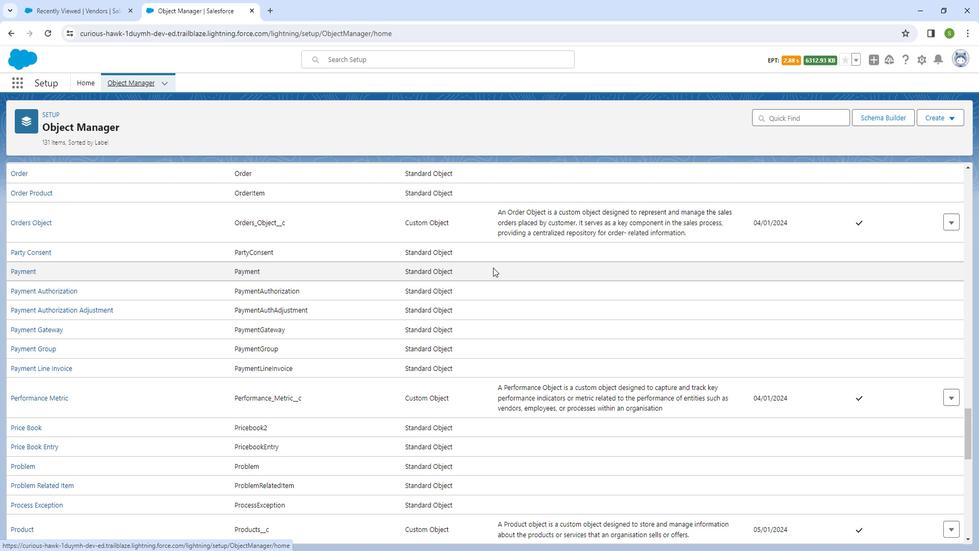 
Action: Mouse scrolled (504, 268) with delta (0, 0)
Screenshot: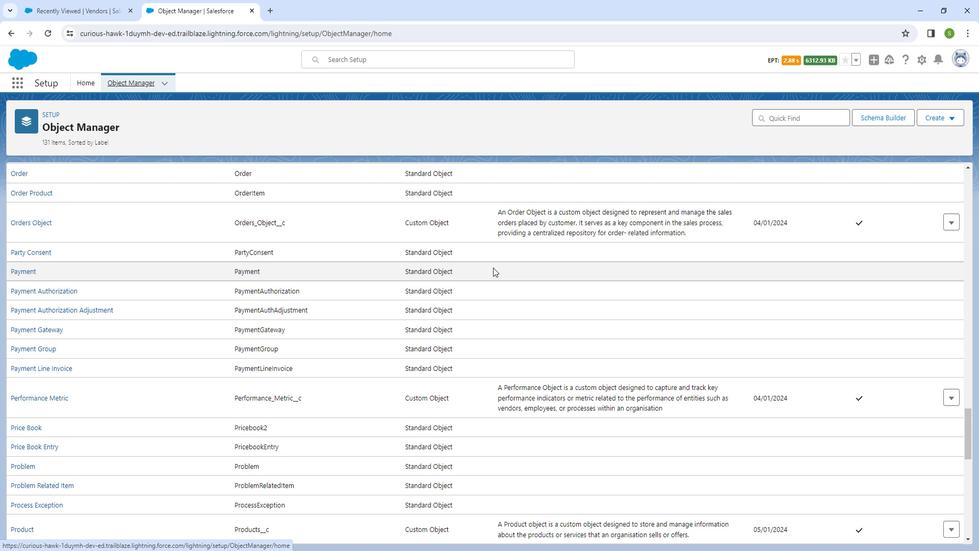 
Action: Mouse scrolled (504, 268) with delta (0, 0)
Screenshot: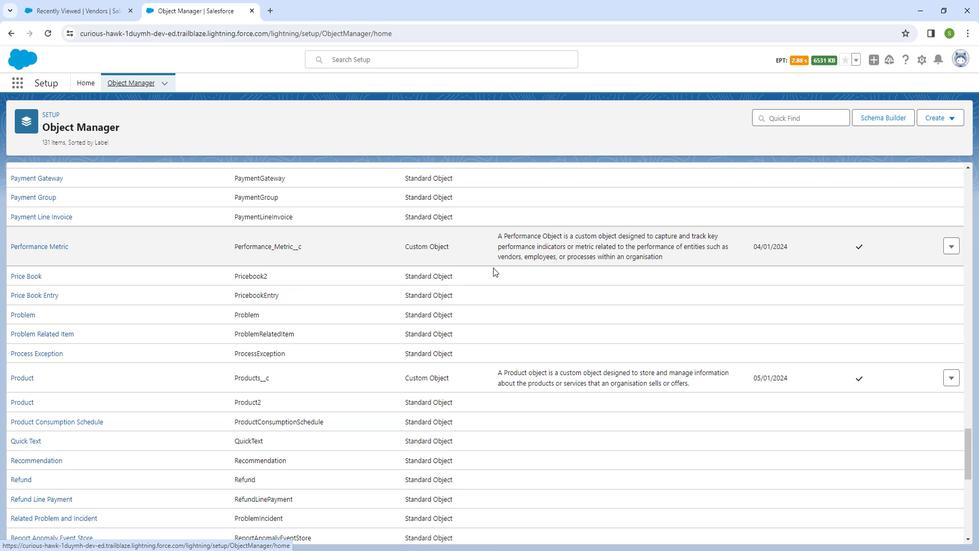 
Action: Mouse scrolled (504, 268) with delta (0, 0)
Screenshot: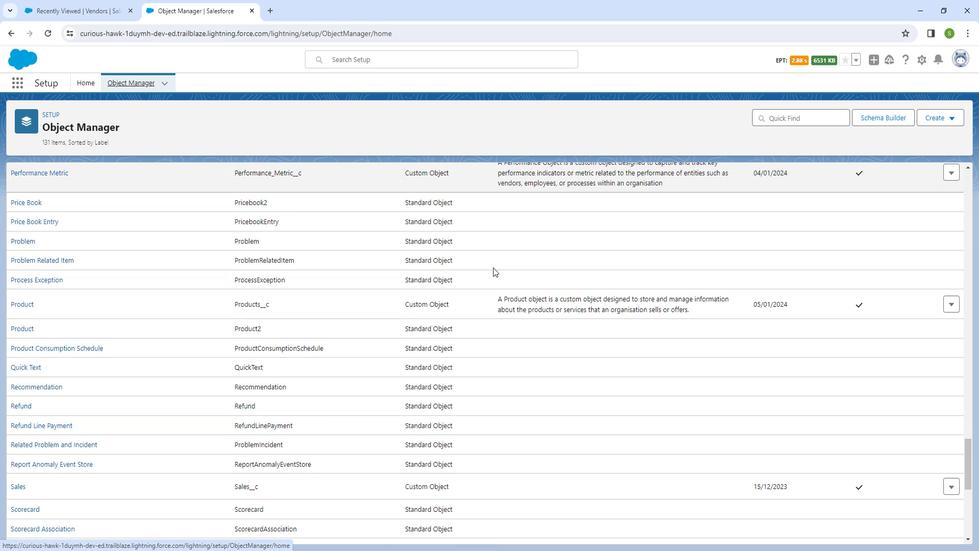 
Action: Mouse scrolled (504, 268) with delta (0, 0)
Screenshot: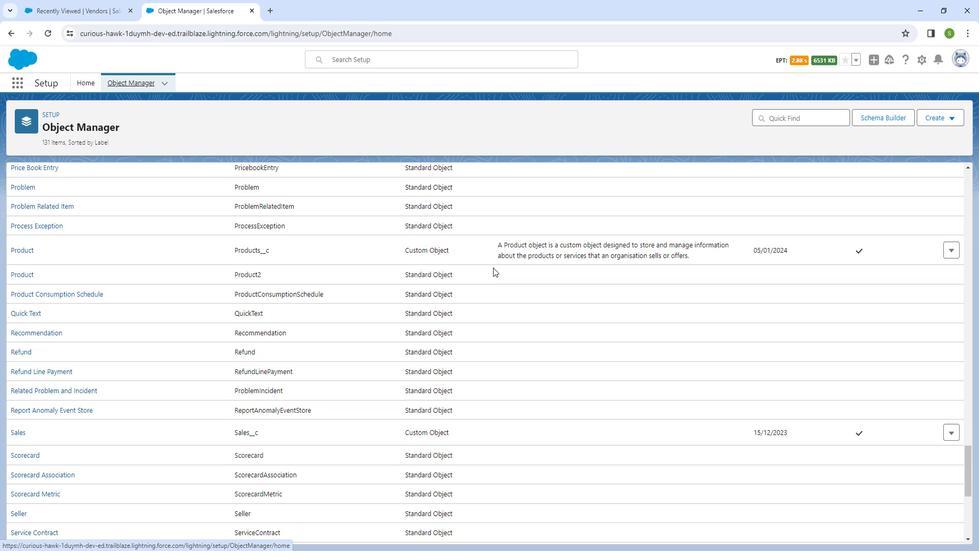 
Action: Mouse scrolled (504, 268) with delta (0, 0)
Screenshot: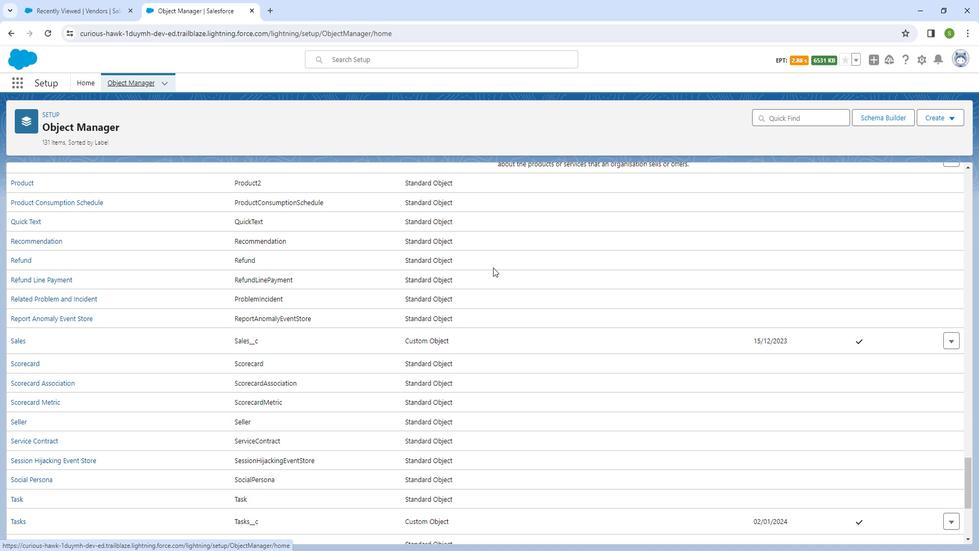 
Action: Mouse scrolled (504, 268) with delta (0, 0)
Screenshot: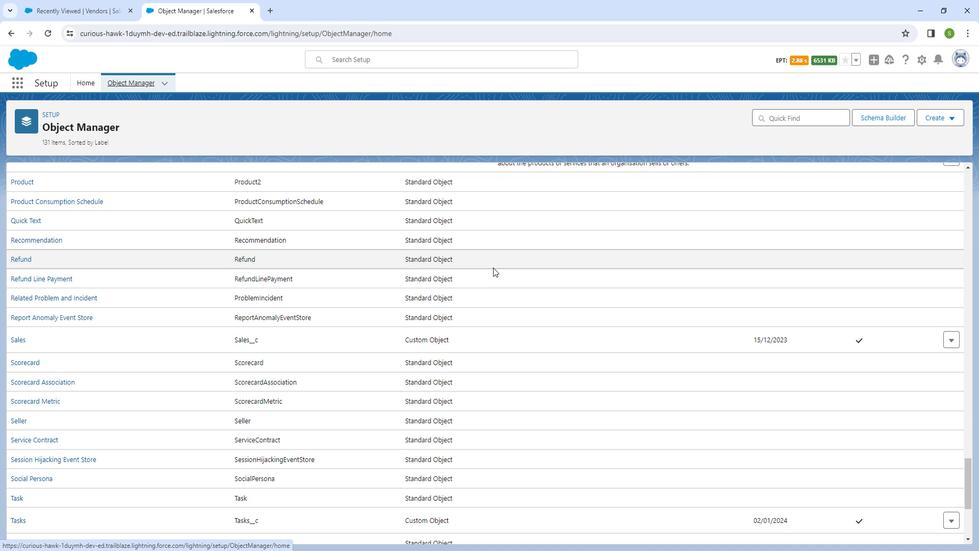 
Action: Mouse scrolled (504, 268) with delta (0, 0)
Screenshot: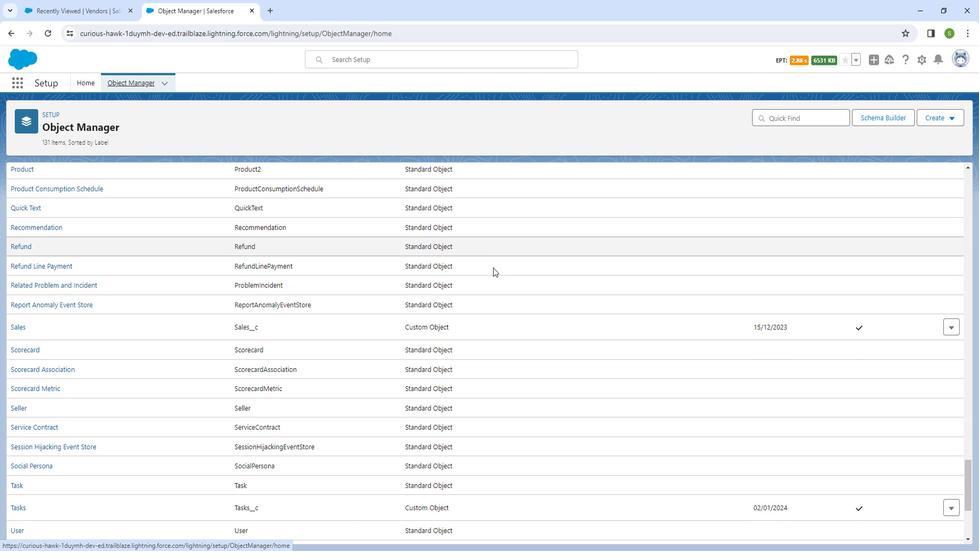 
Action: Mouse scrolled (504, 268) with delta (0, 0)
Screenshot: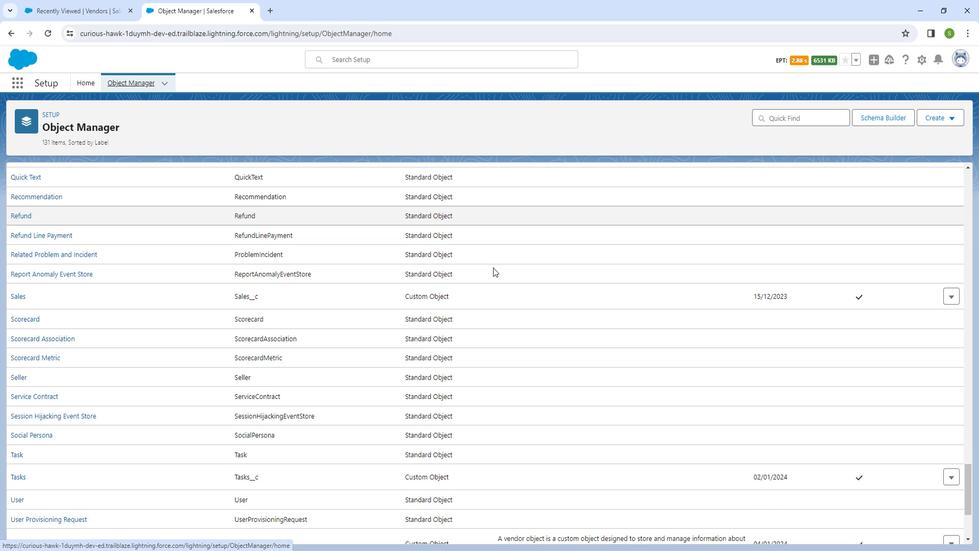 
Action: Mouse scrolled (504, 268) with delta (0, 0)
Screenshot: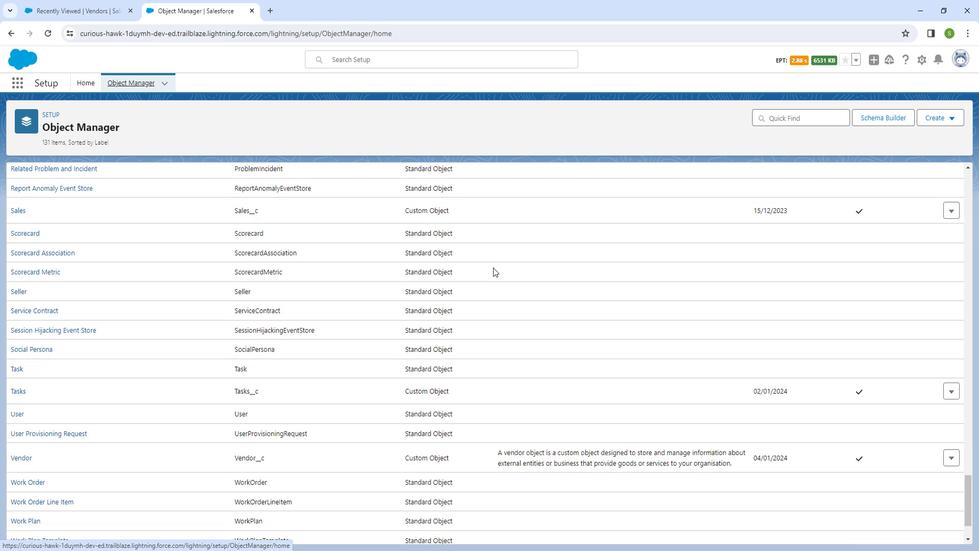 
Action: Mouse scrolled (504, 268) with delta (0, 0)
Screenshot: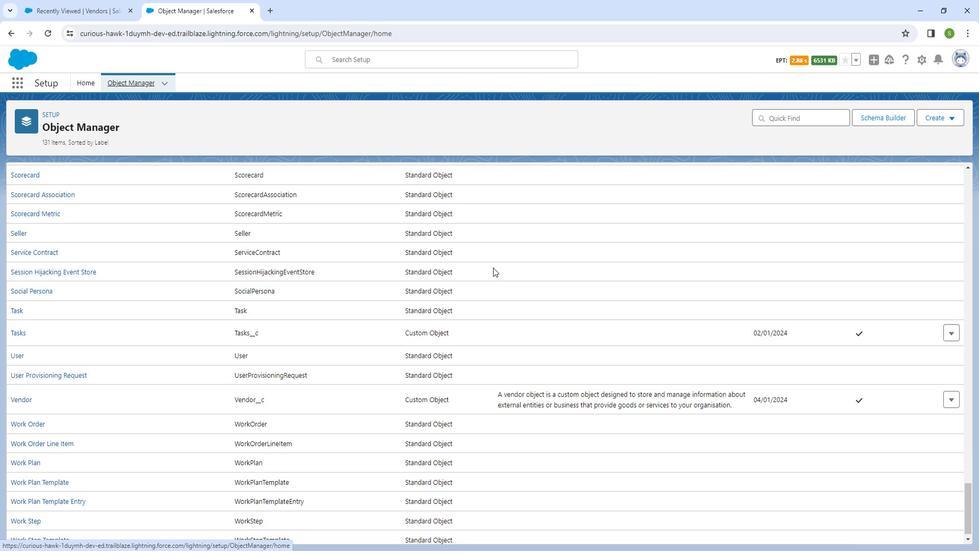 
Action: Mouse scrolled (504, 268) with delta (0, 0)
Screenshot: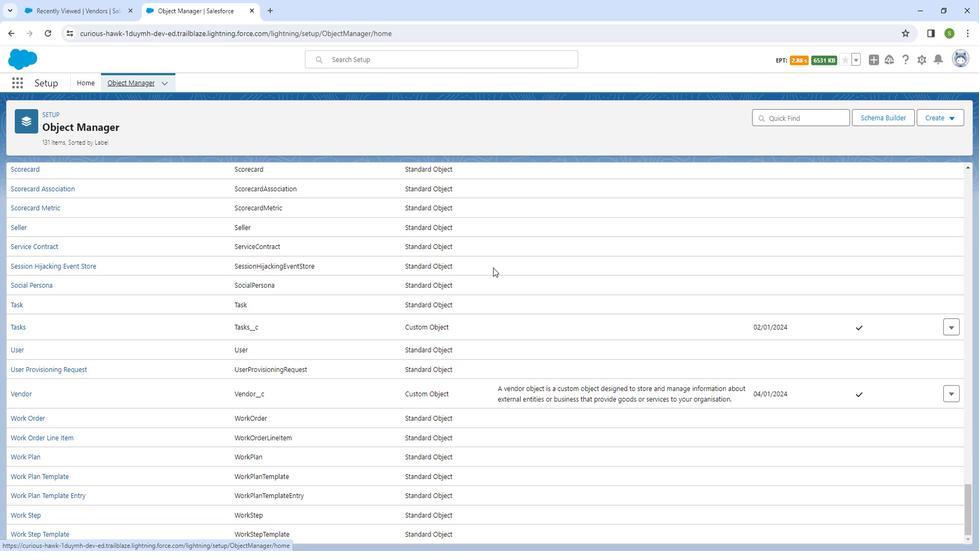 
Action: Mouse scrolled (504, 268) with delta (0, 0)
Screenshot: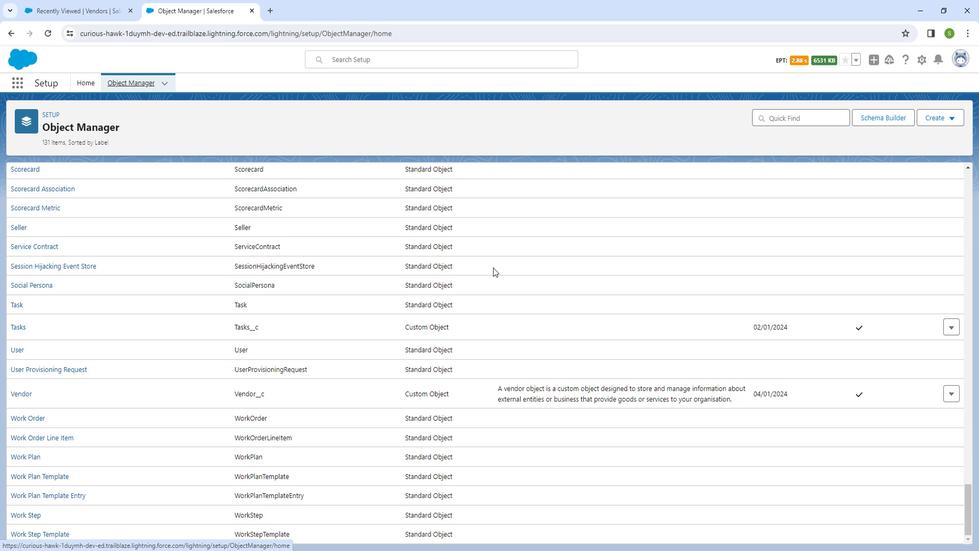 
Action: Mouse moved to (34, 387)
Screenshot: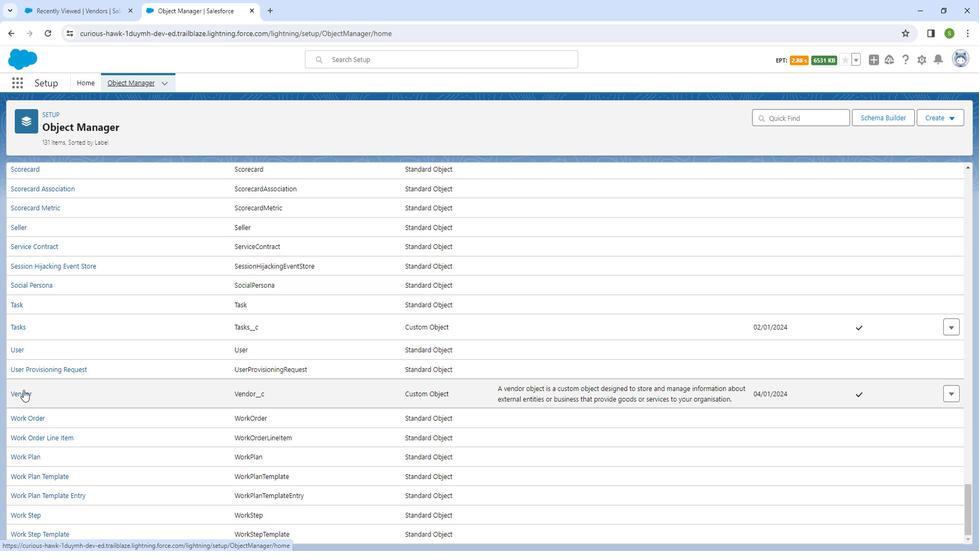 
Action: Mouse pressed left at (34, 387)
Screenshot: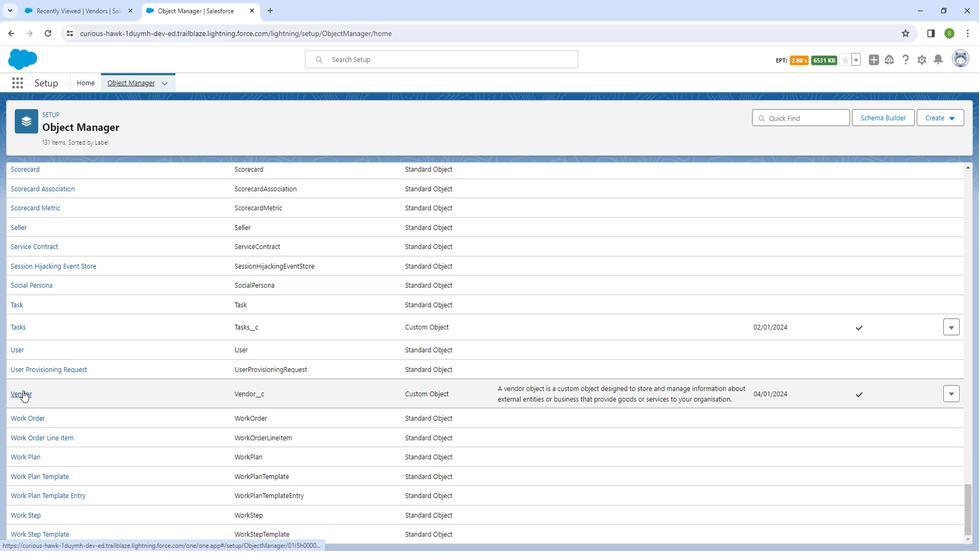 
Action: Mouse moved to (92, 195)
Screenshot: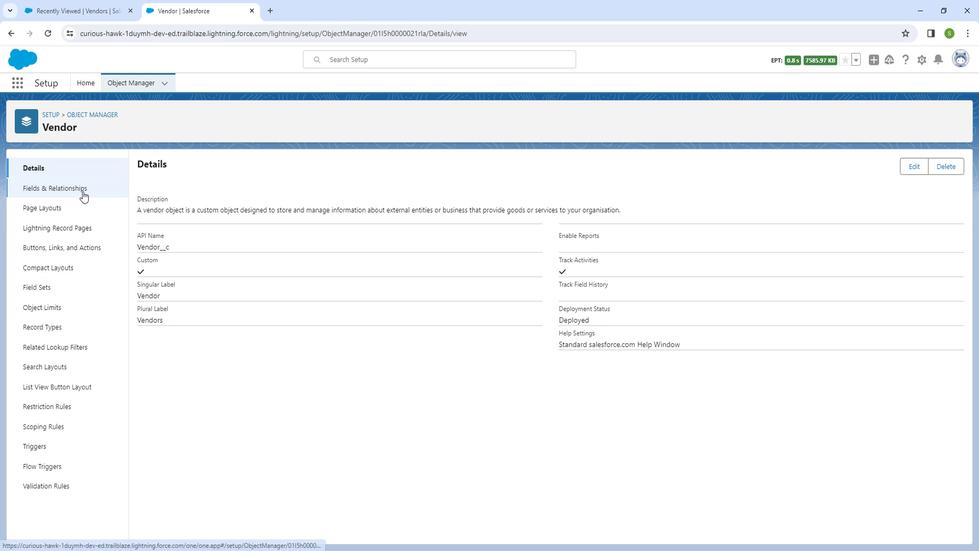 
Action: Mouse pressed left at (92, 195)
Screenshot: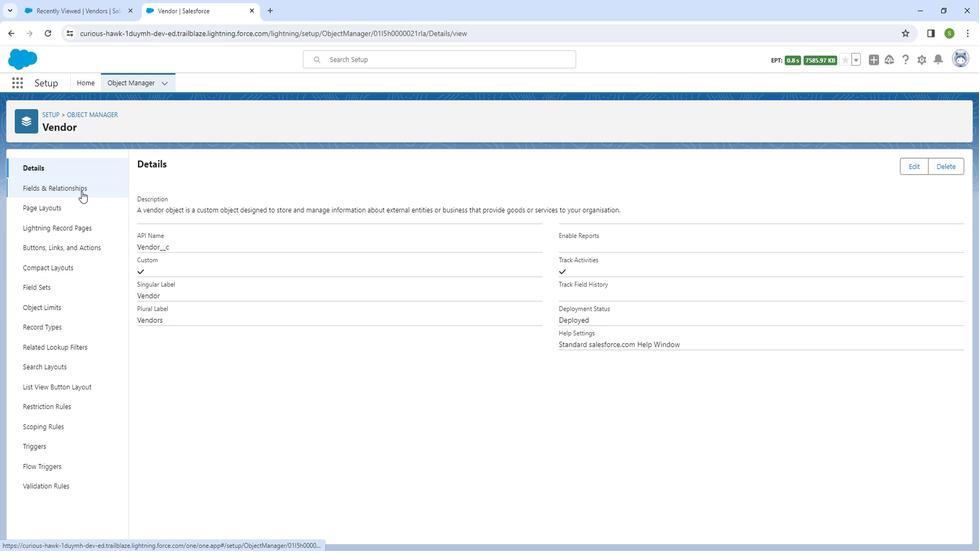 
Action: Mouse moved to (86, 176)
Screenshot: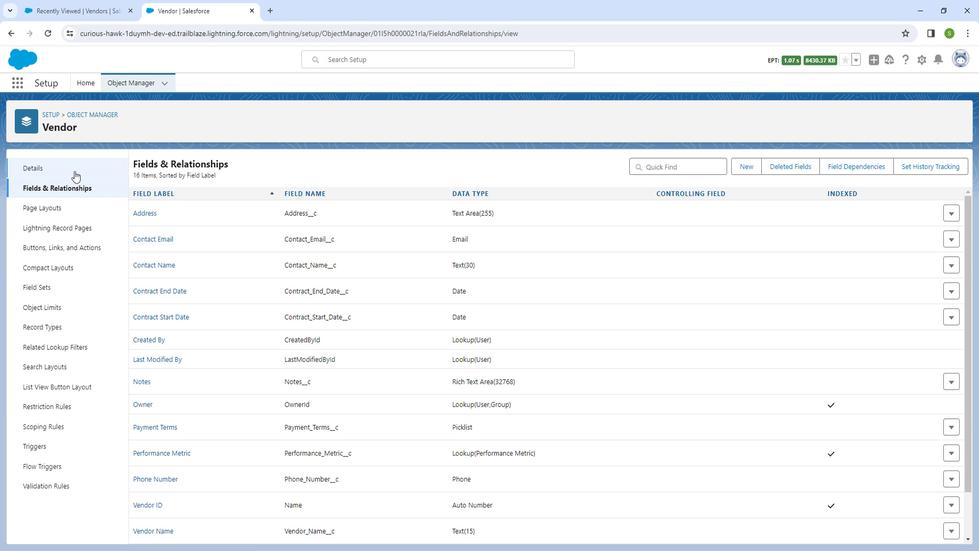 
Action: Mouse pressed left at (86, 176)
Screenshot: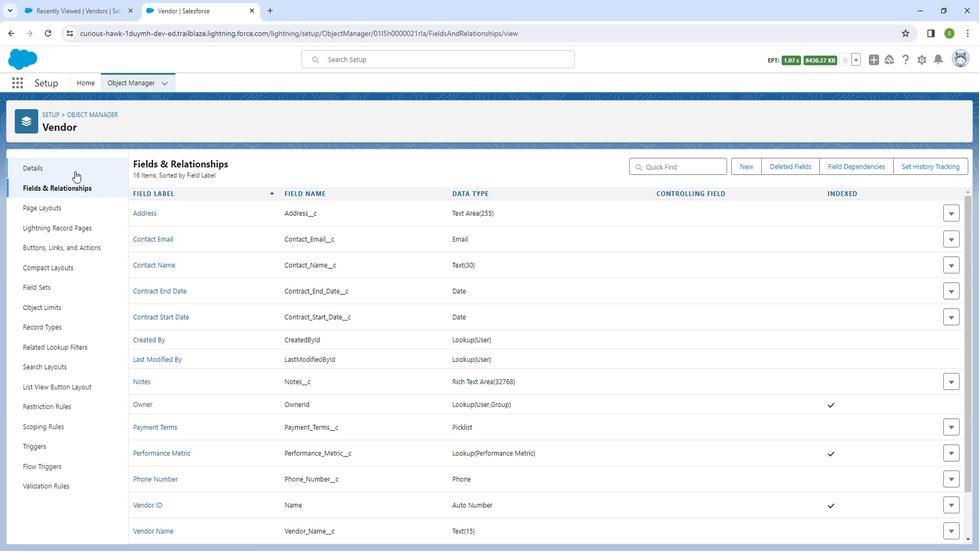 
Action: Mouse moved to (917, 172)
Screenshot: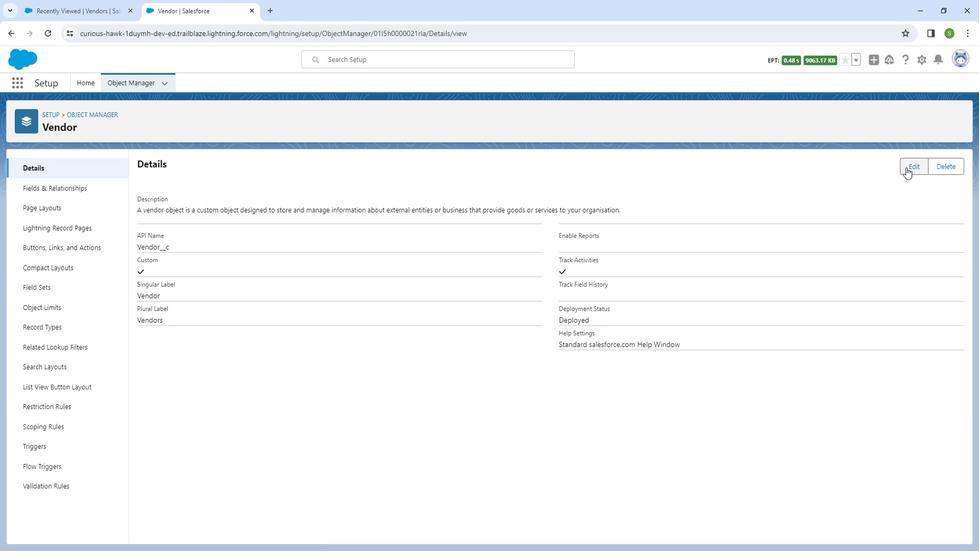
Action: Mouse pressed left at (917, 172)
Screenshot: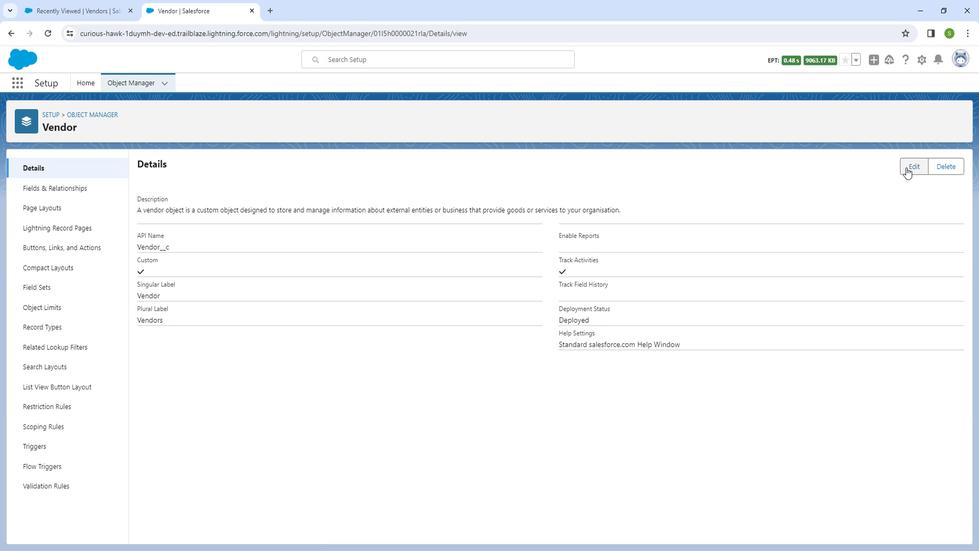 
Action: Mouse moved to (572, 243)
Screenshot: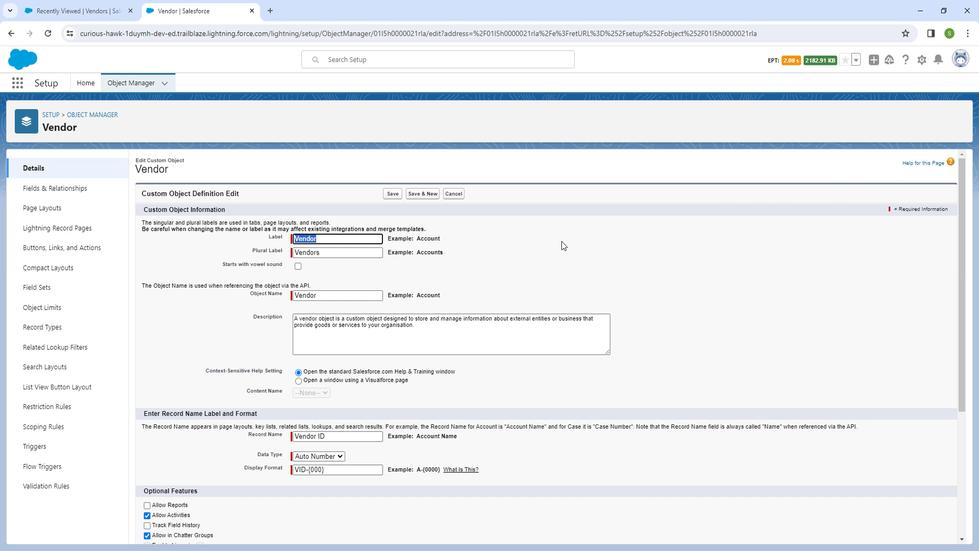 
Action: Mouse scrolled (572, 242) with delta (0, 0)
Screenshot: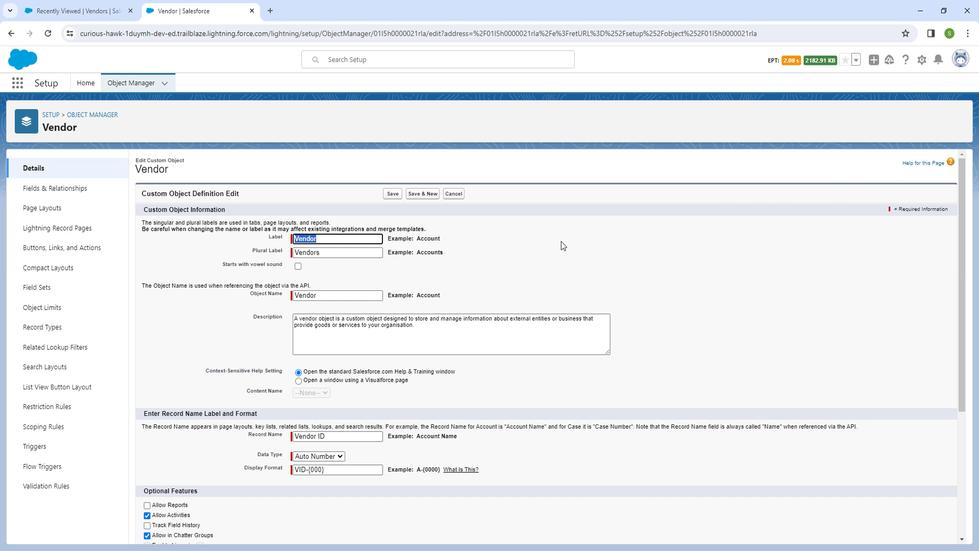 
Action: Mouse scrolled (572, 242) with delta (0, 0)
Screenshot: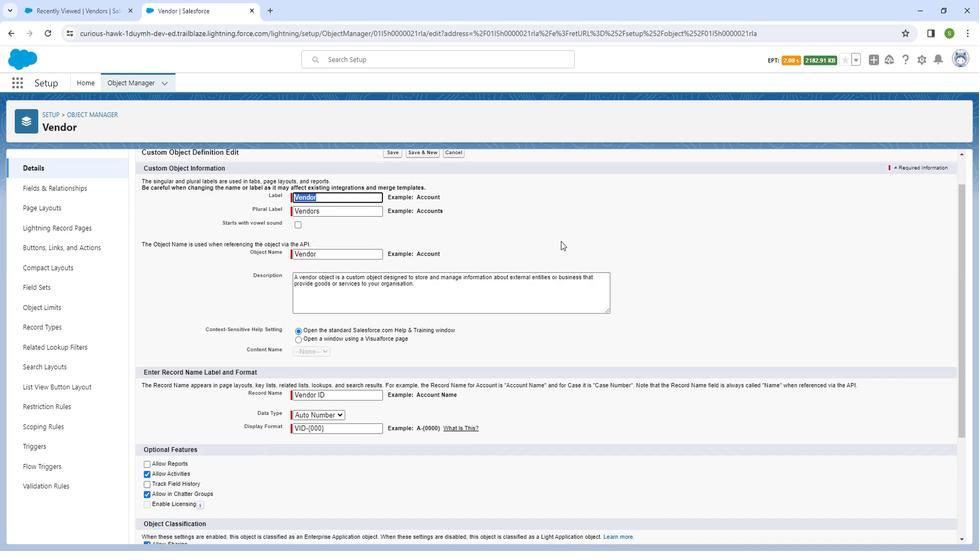 
Action: Mouse moved to (572, 243)
Screenshot: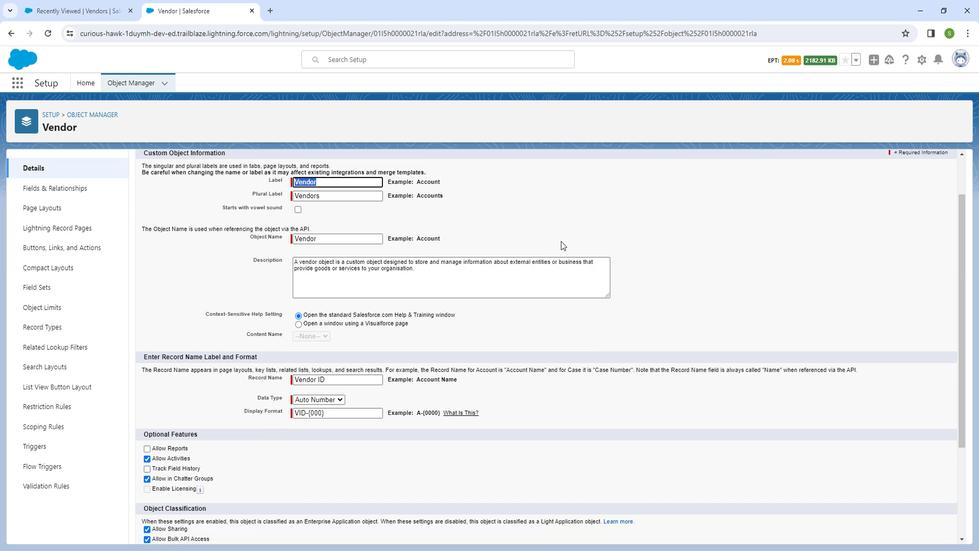 
Action: Mouse scrolled (572, 242) with delta (0, 0)
Screenshot: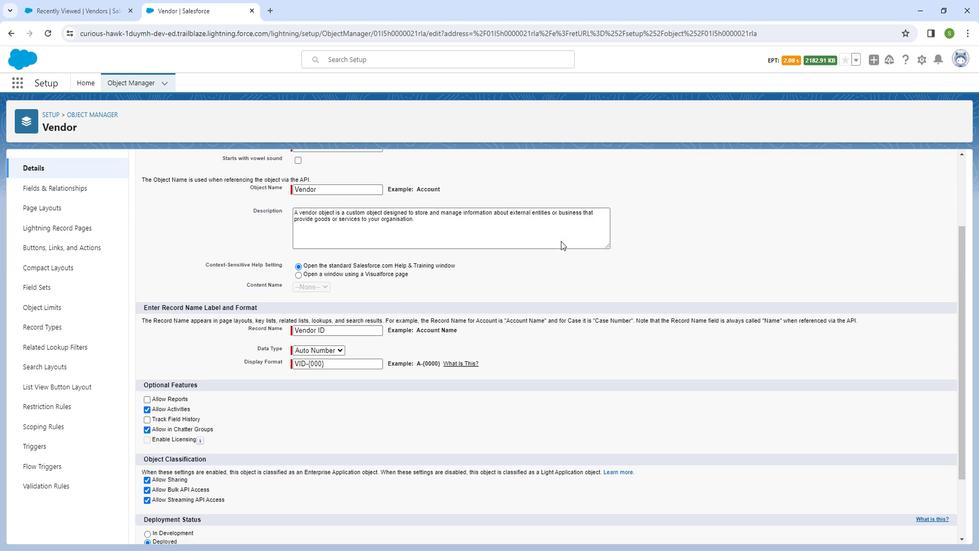 
Action: Mouse moved to (572, 244)
Screenshot: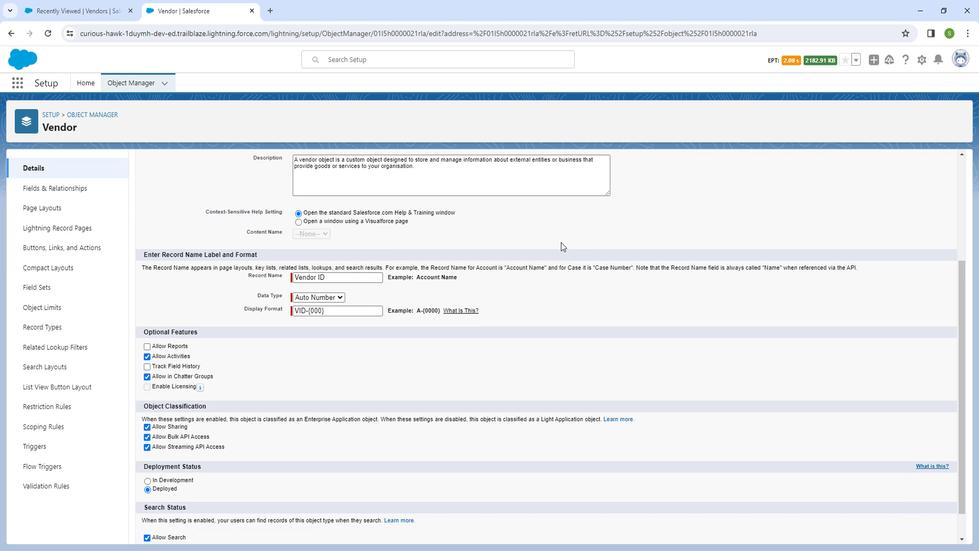 
Action: Mouse scrolled (572, 244) with delta (0, 0)
Screenshot: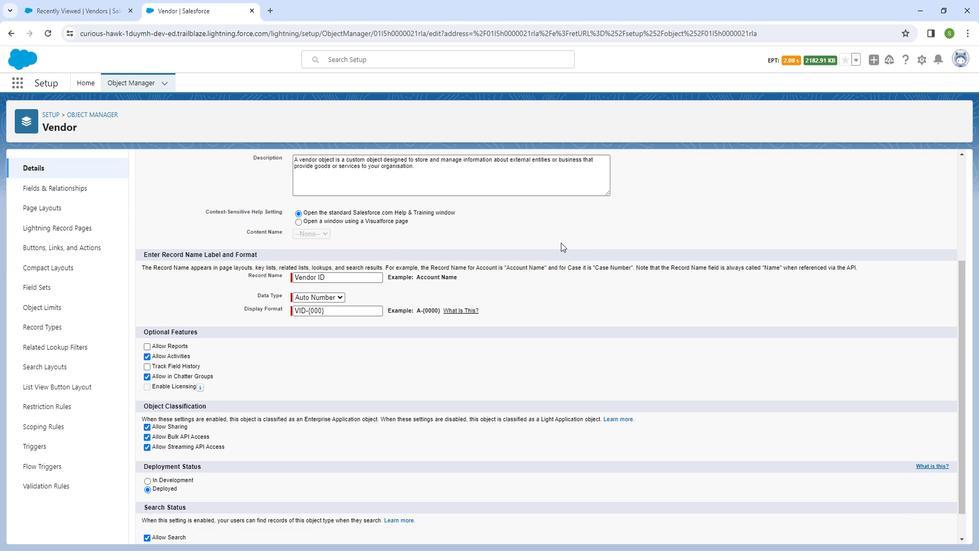 
Action: Mouse moved to (572, 245)
Screenshot: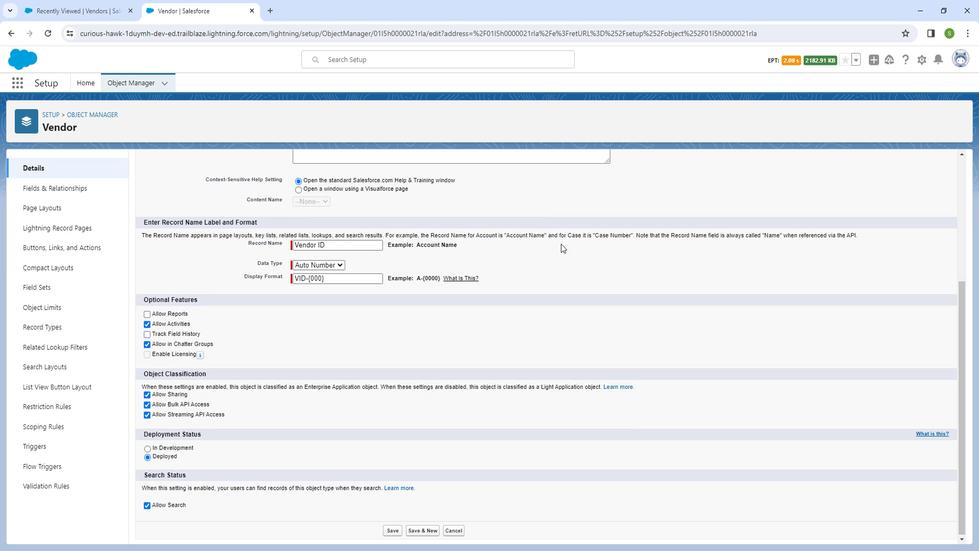 
Action: Mouse scrolled (572, 245) with delta (0, 0)
Screenshot: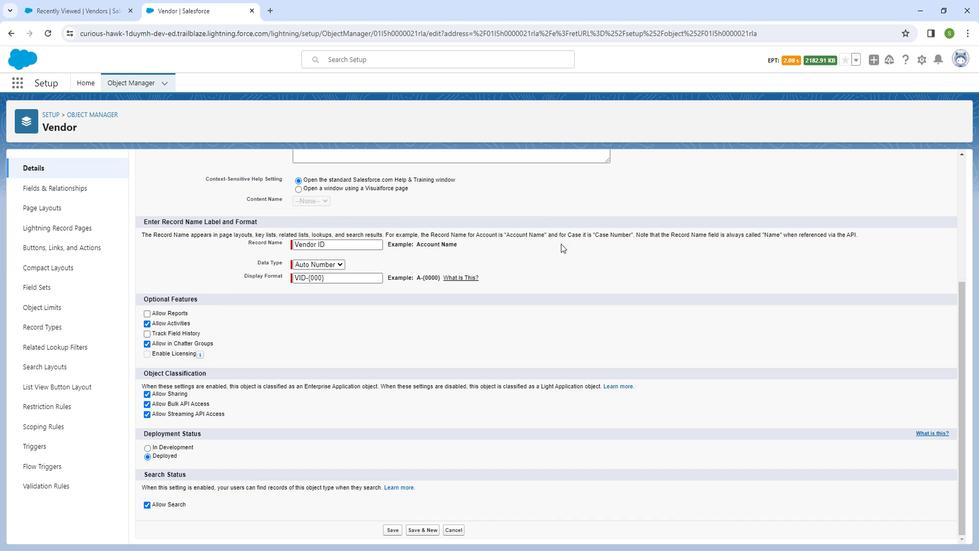 
Action: Mouse moved to (572, 247)
Screenshot: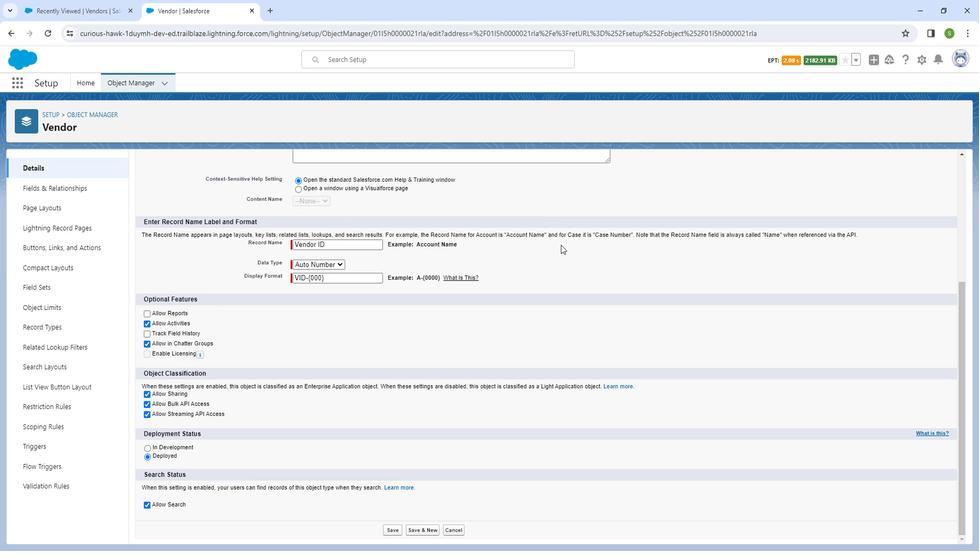 
Action: Mouse scrolled (572, 246) with delta (0, 0)
Screenshot: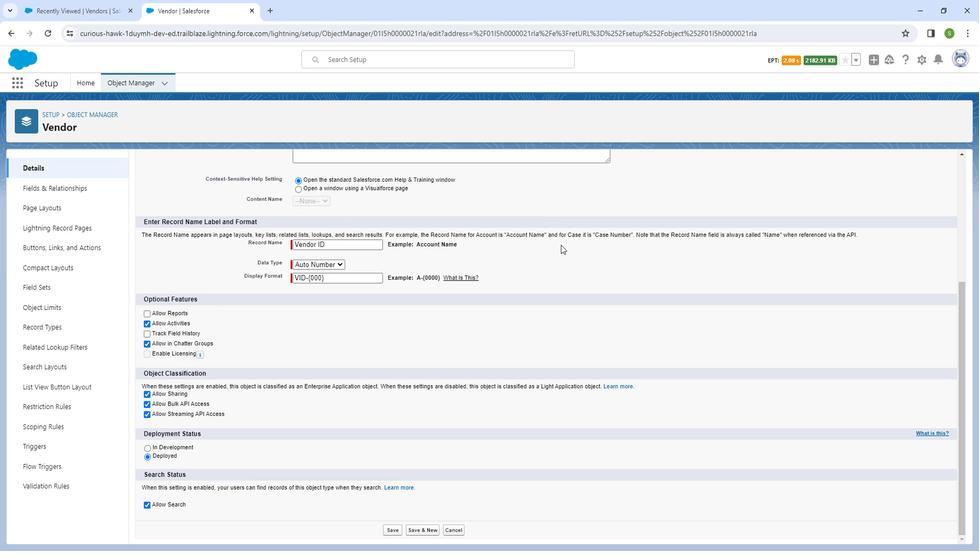 
Action: Mouse moved to (208, 332)
Screenshot: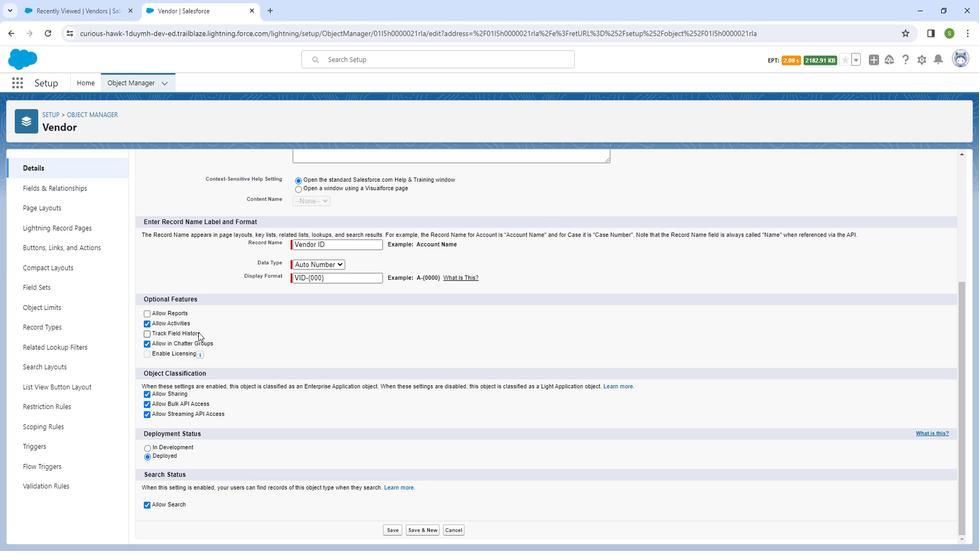 
Action: Mouse pressed left at (208, 332)
Screenshot: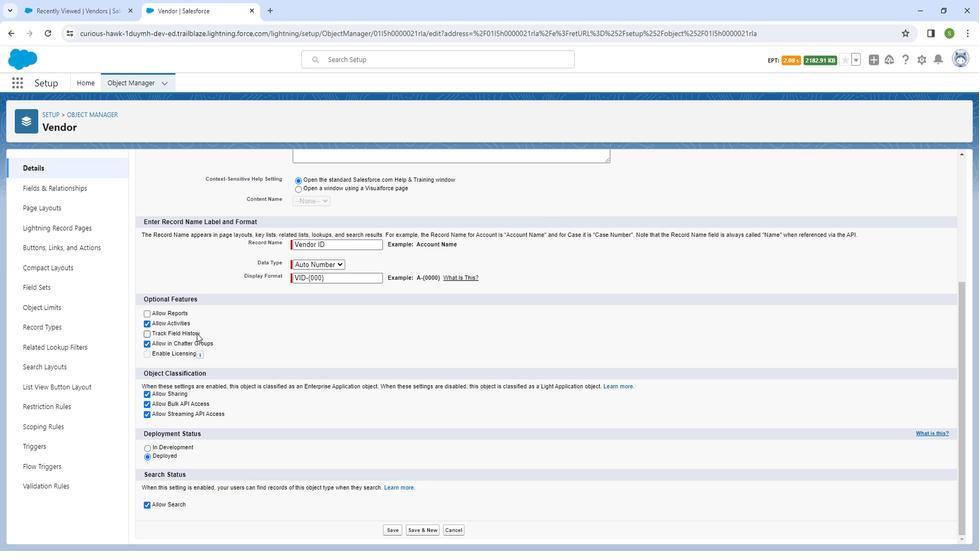 
Action: Mouse moved to (158, 332)
Screenshot: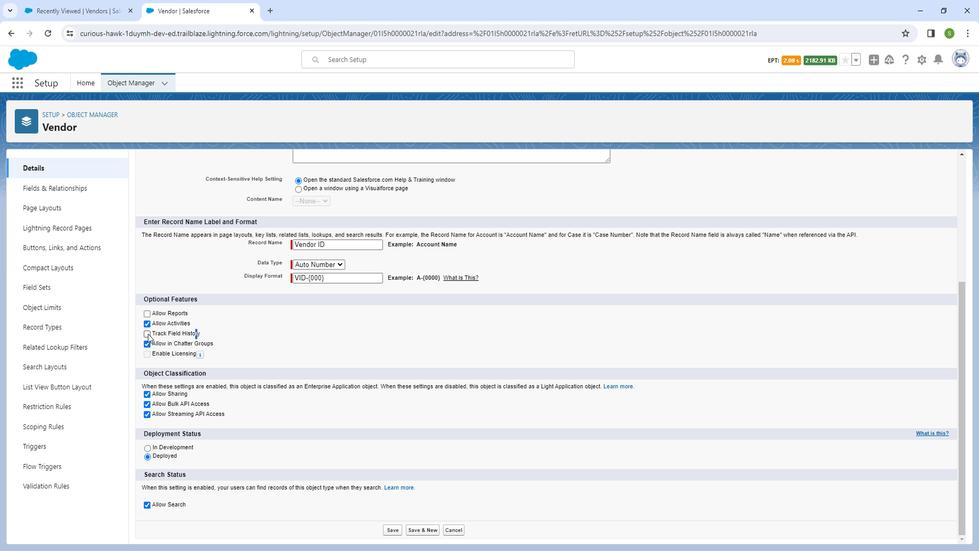 
Action: Mouse pressed left at (158, 332)
Screenshot: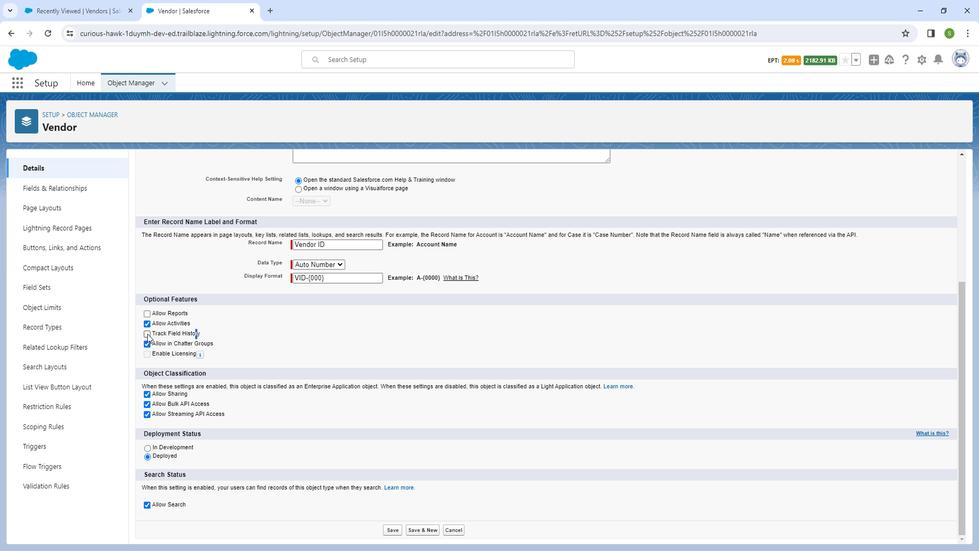 
Action: Mouse moved to (401, 522)
Screenshot: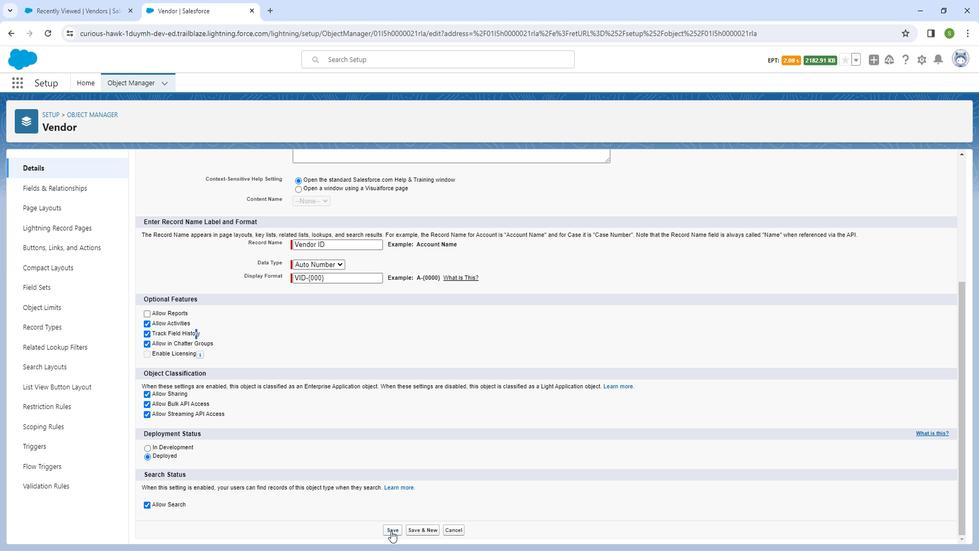 
Action: Mouse pressed left at (401, 522)
Screenshot: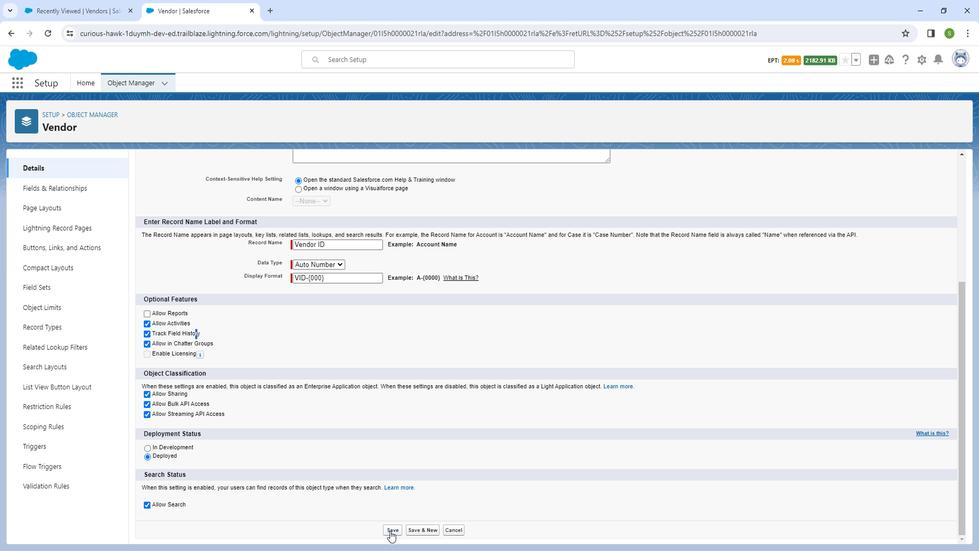 
Action: Mouse moved to (100, 193)
Screenshot: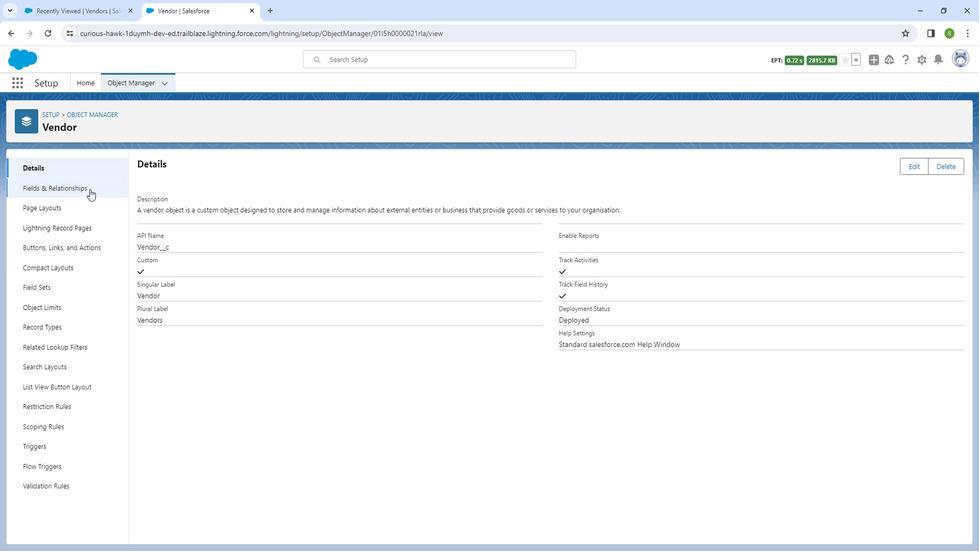 
Action: Mouse pressed left at (100, 193)
Screenshot: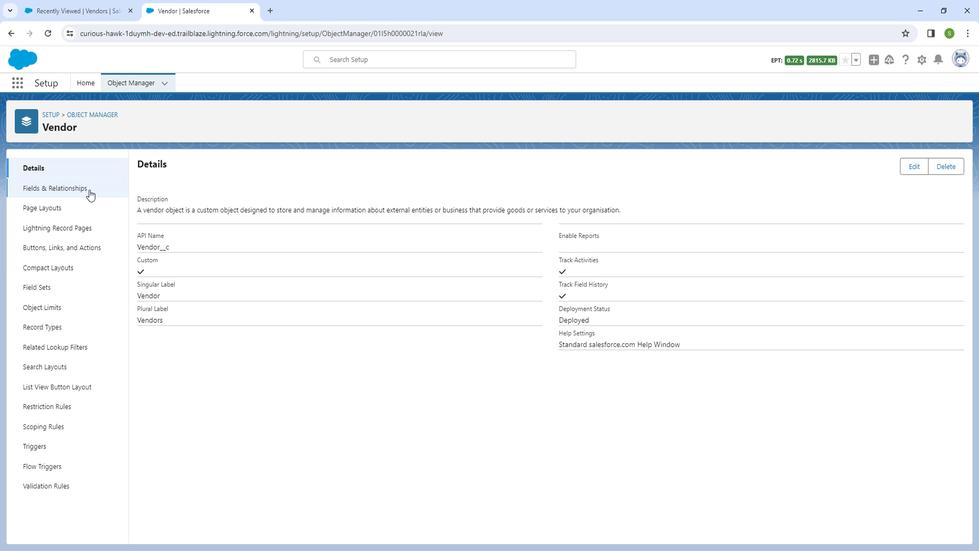 
Action: Mouse moved to (927, 173)
Screenshot: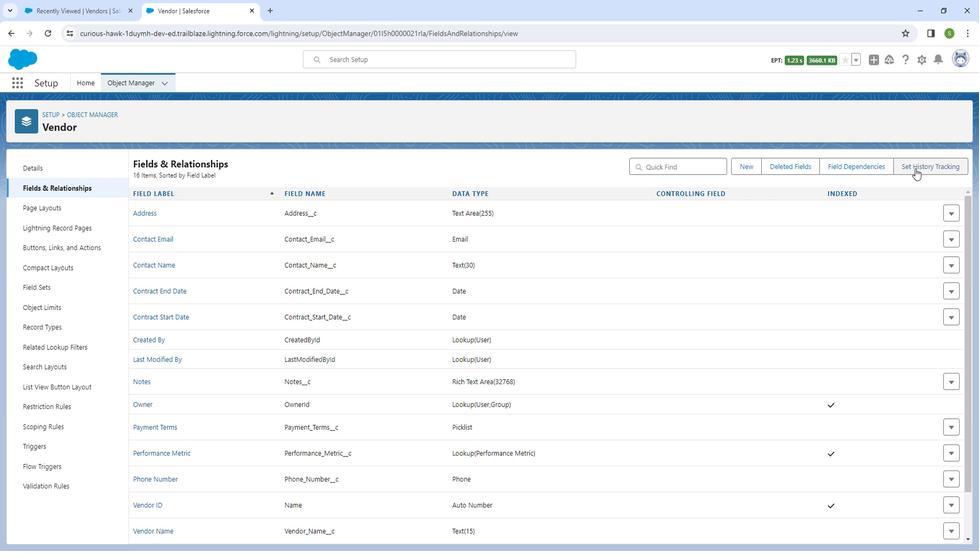 
Action: Mouse pressed left at (927, 173)
Screenshot: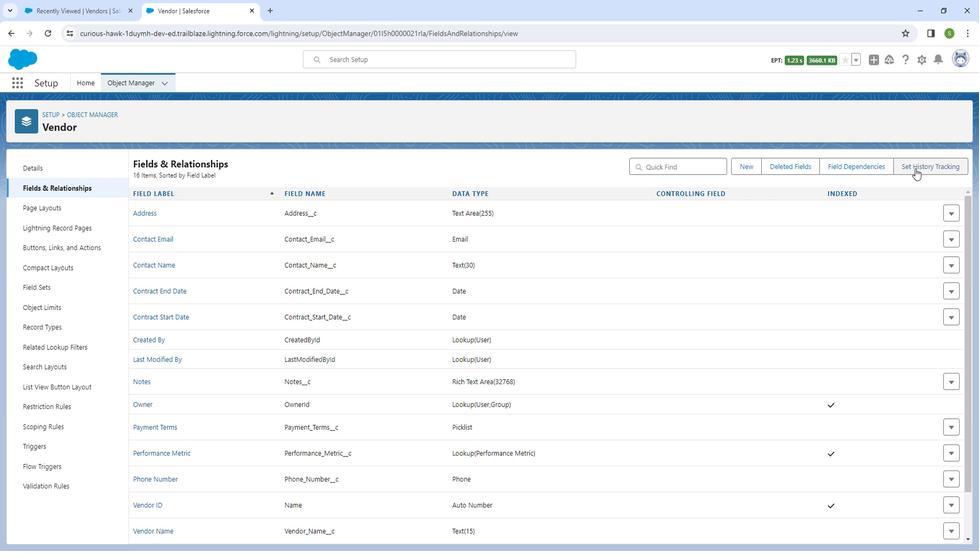 
Action: Mouse moved to (720, 273)
Screenshot: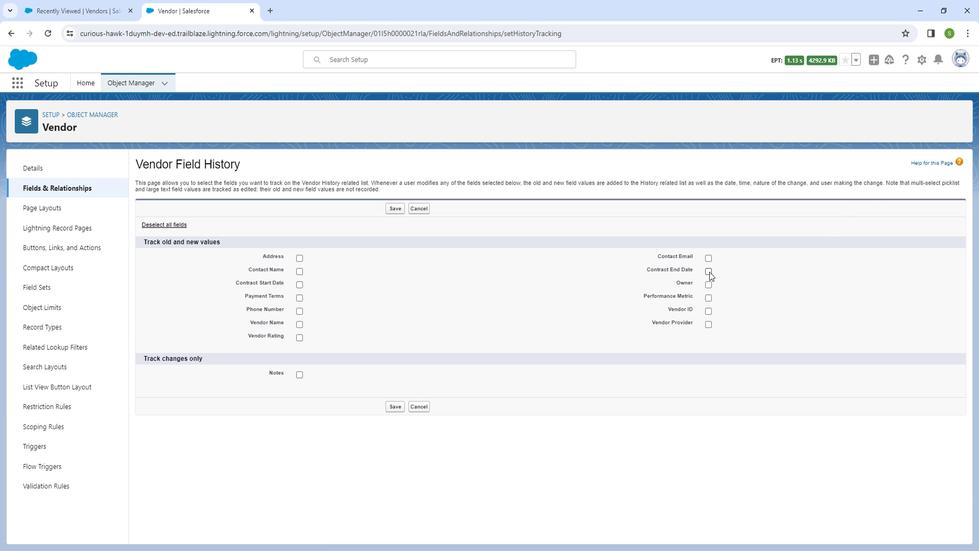 
Action: Mouse pressed left at (720, 273)
Screenshot: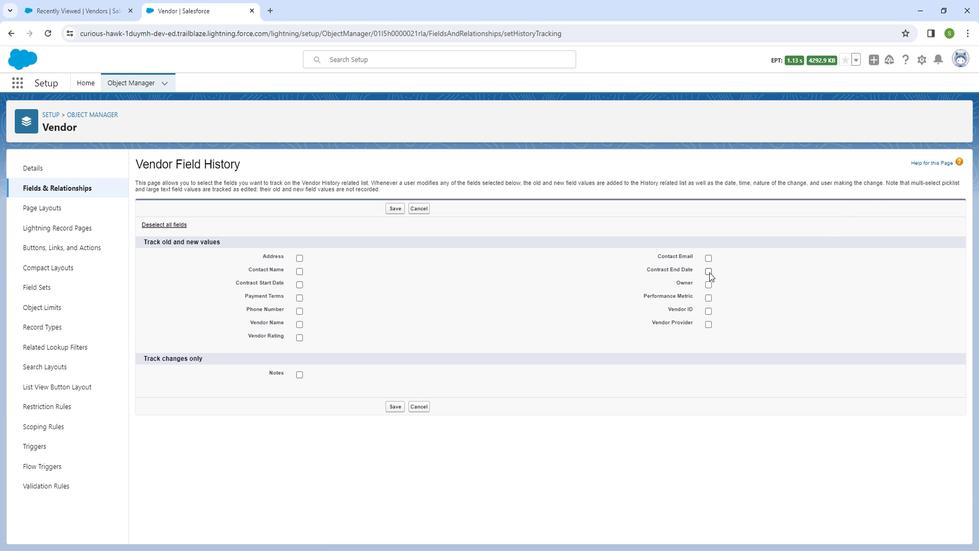 
Action: Mouse moved to (311, 285)
Screenshot: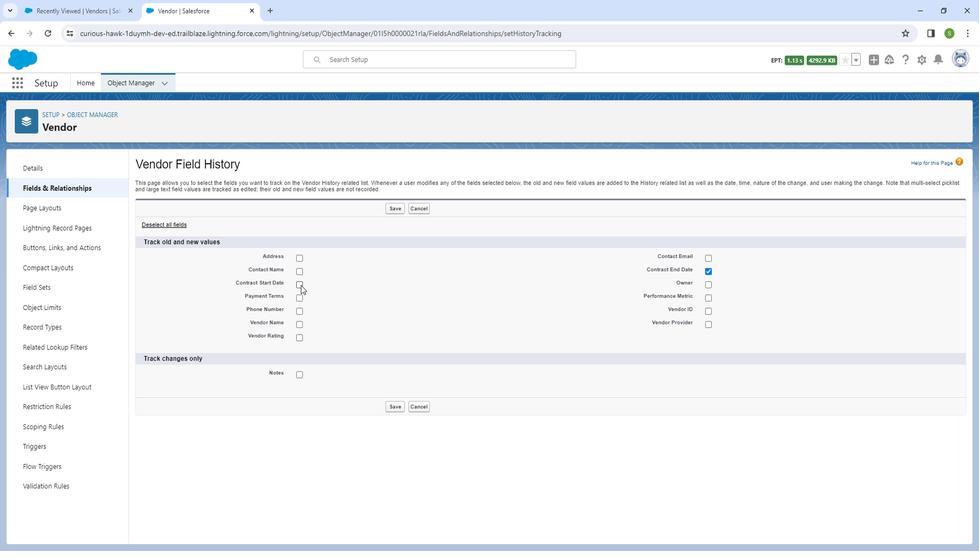 
Action: Mouse pressed left at (311, 285)
Screenshot: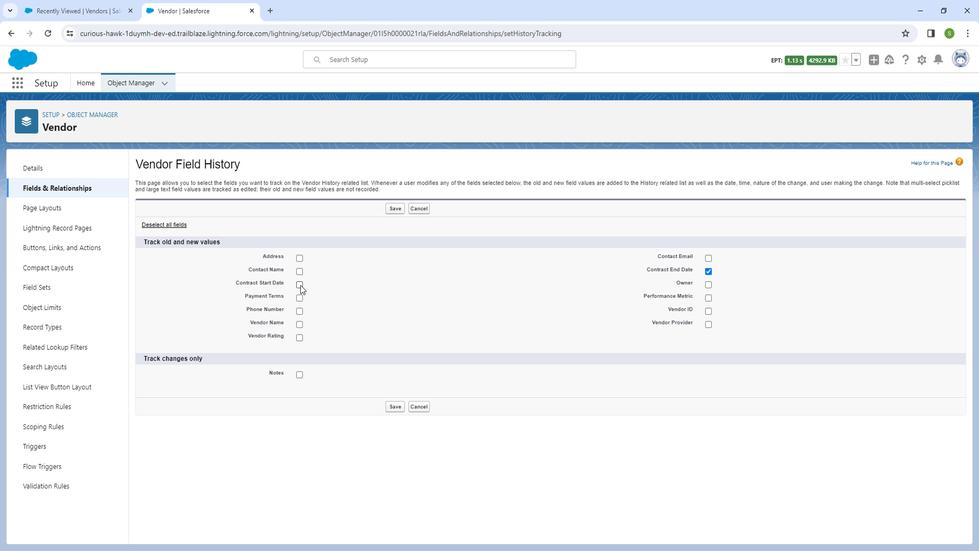 
Action: Mouse moved to (409, 403)
Screenshot: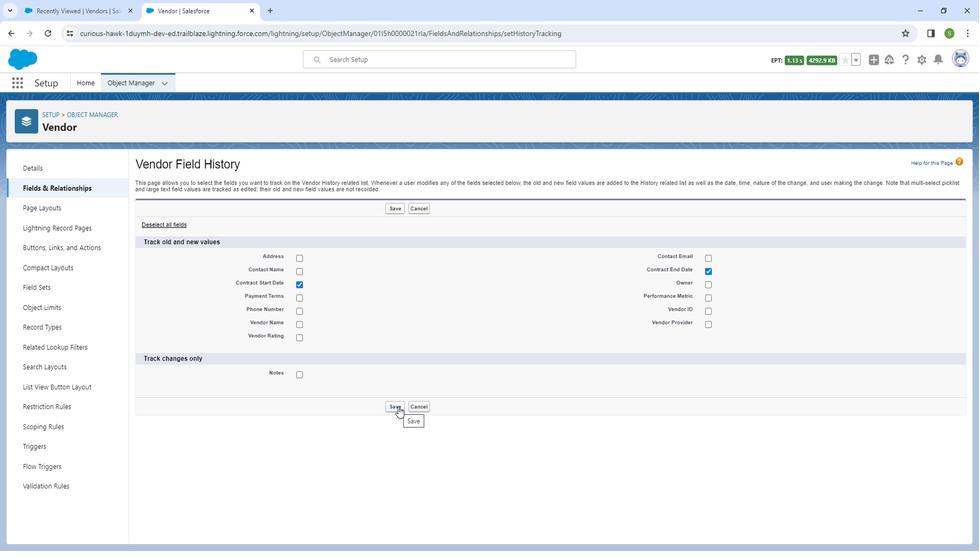 
Action: Mouse pressed left at (409, 403)
Screenshot: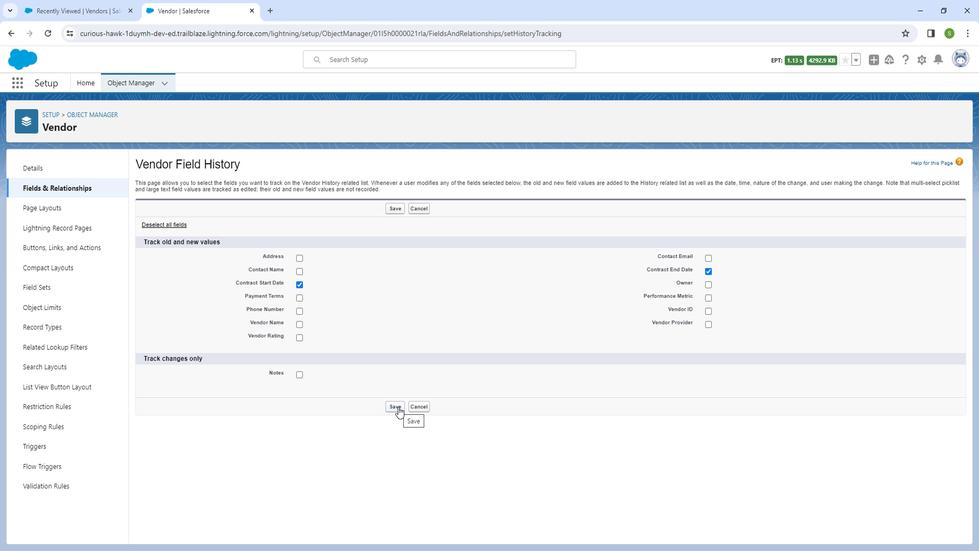 
Action: Mouse moved to (103, 209)
Screenshot: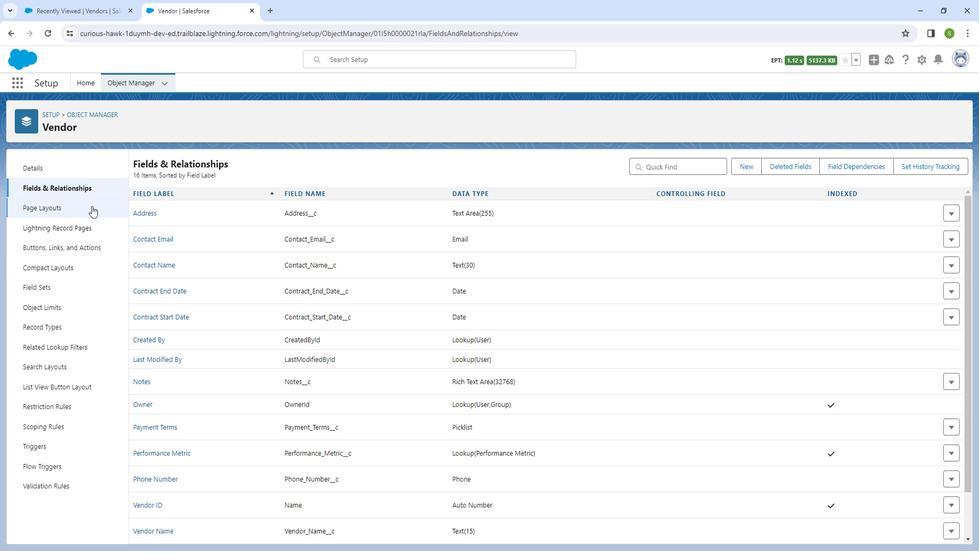 
Action: Mouse pressed left at (103, 209)
Screenshot: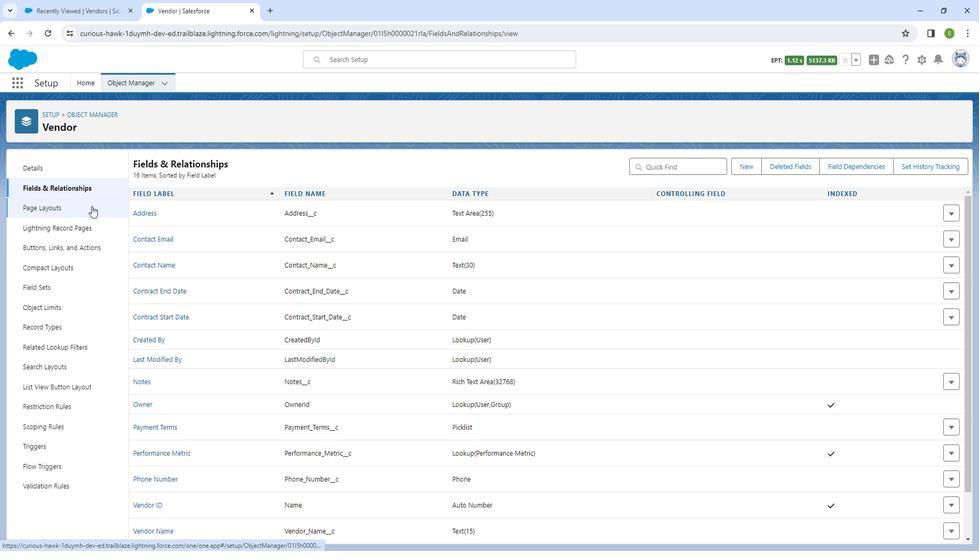 
Action: Mouse moved to (159, 214)
Screenshot: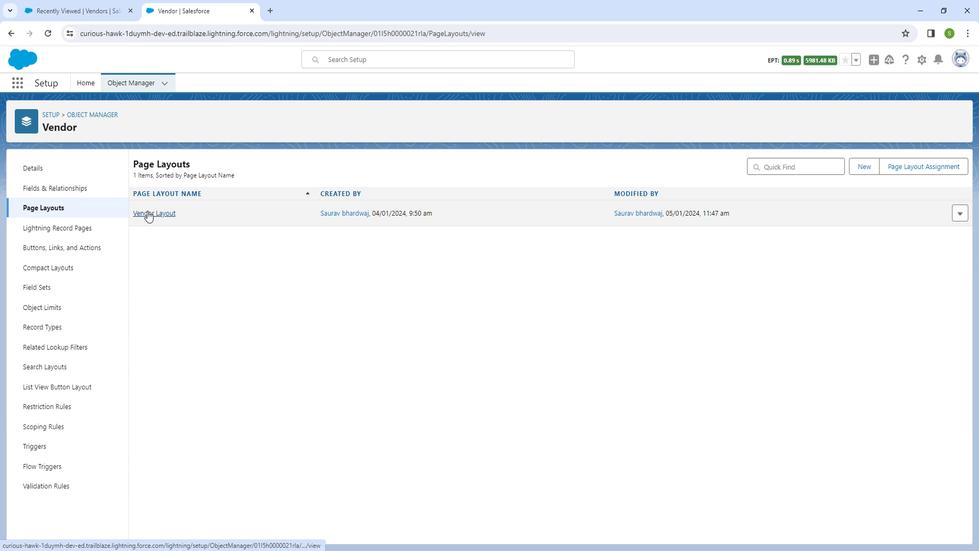 
Action: Mouse pressed left at (159, 214)
Screenshot: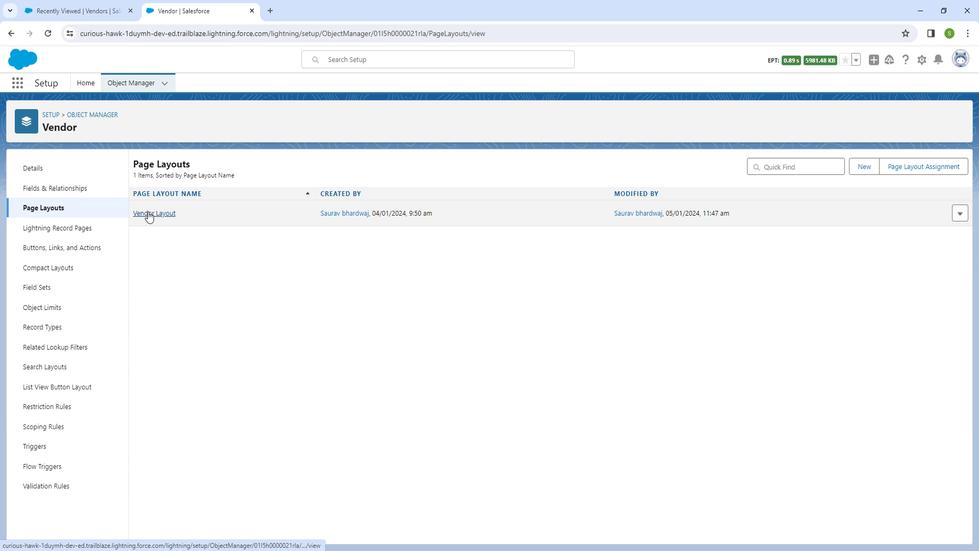
Action: Mouse moved to (262, 304)
Screenshot: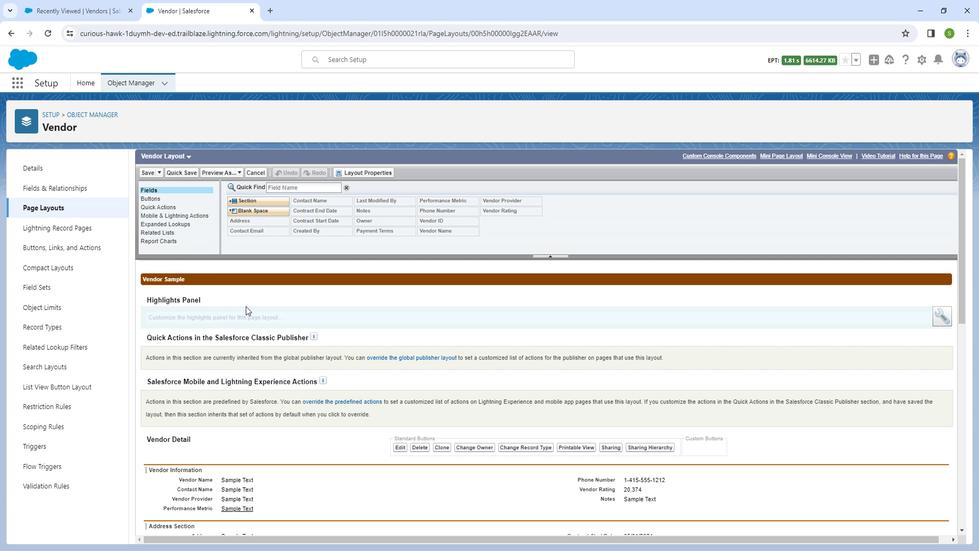 
Action: Mouse scrolled (262, 303) with delta (0, 0)
Screenshot: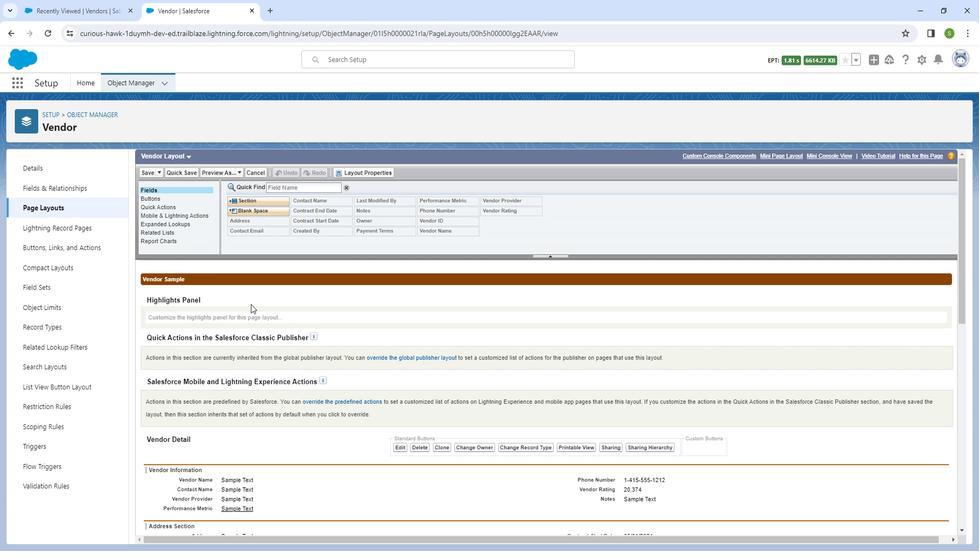 
Action: Mouse moved to (262, 304)
Screenshot: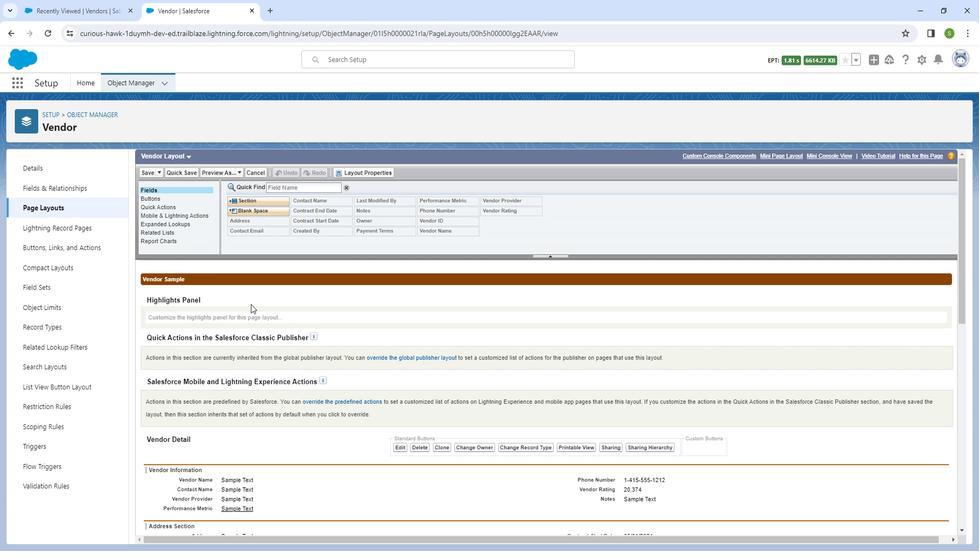 
Action: Mouse scrolled (262, 303) with delta (0, 0)
Screenshot: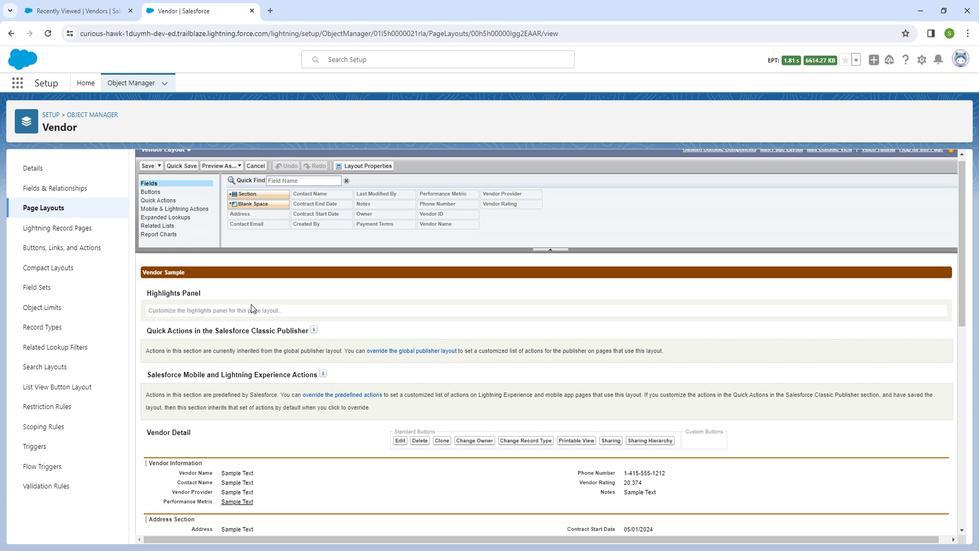
Action: Mouse scrolled (262, 303) with delta (0, 0)
Screenshot: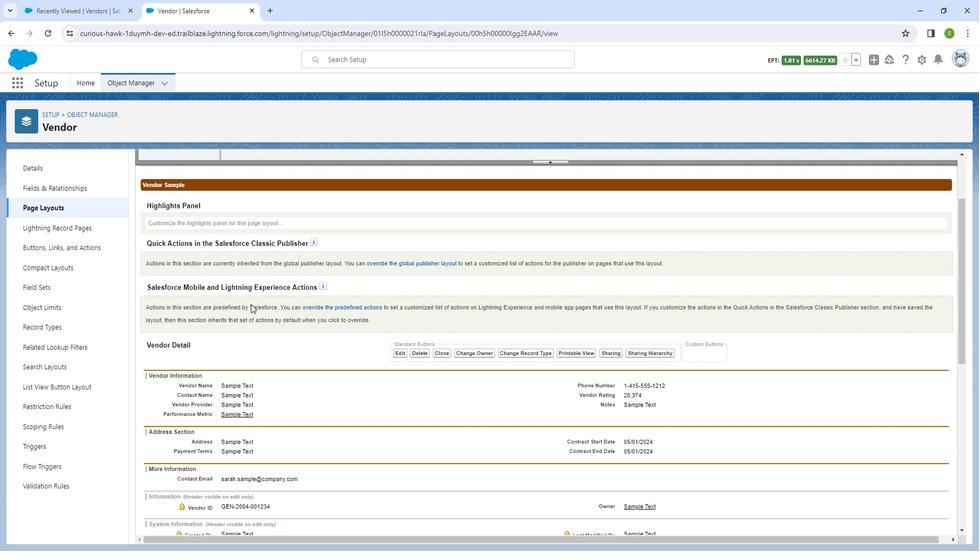 
Action: Mouse scrolled (262, 303) with delta (0, 0)
Screenshot: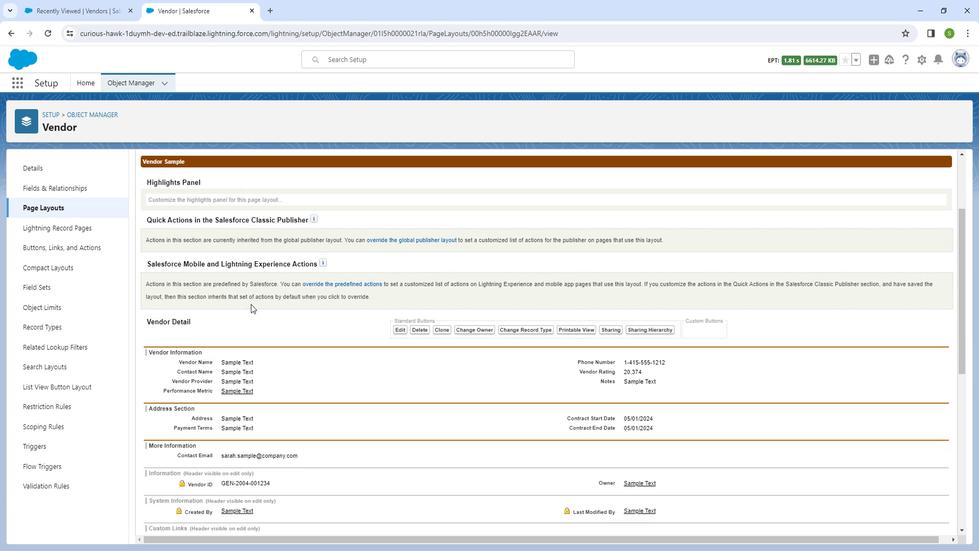 
Action: Mouse scrolled (262, 303) with delta (0, 0)
Screenshot: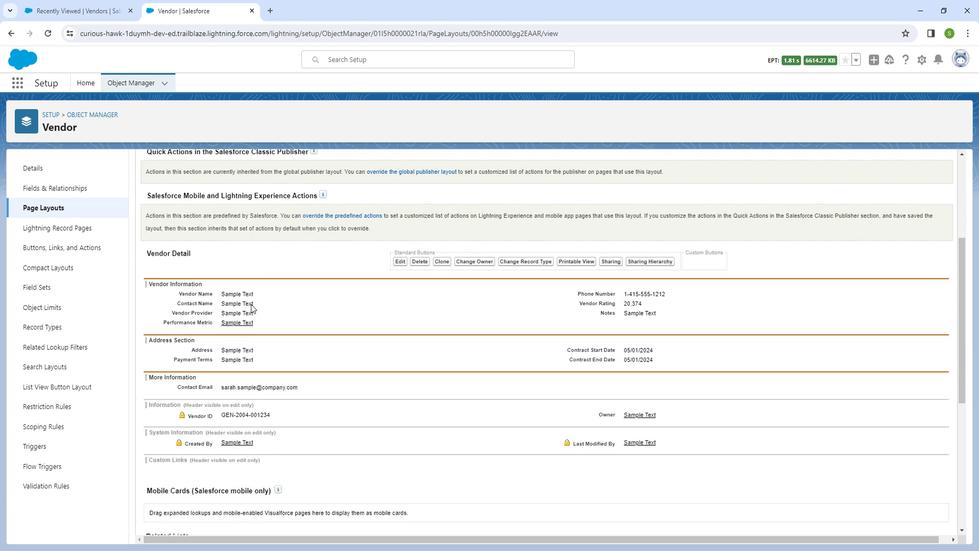 
Action: Mouse moved to (262, 304)
Screenshot: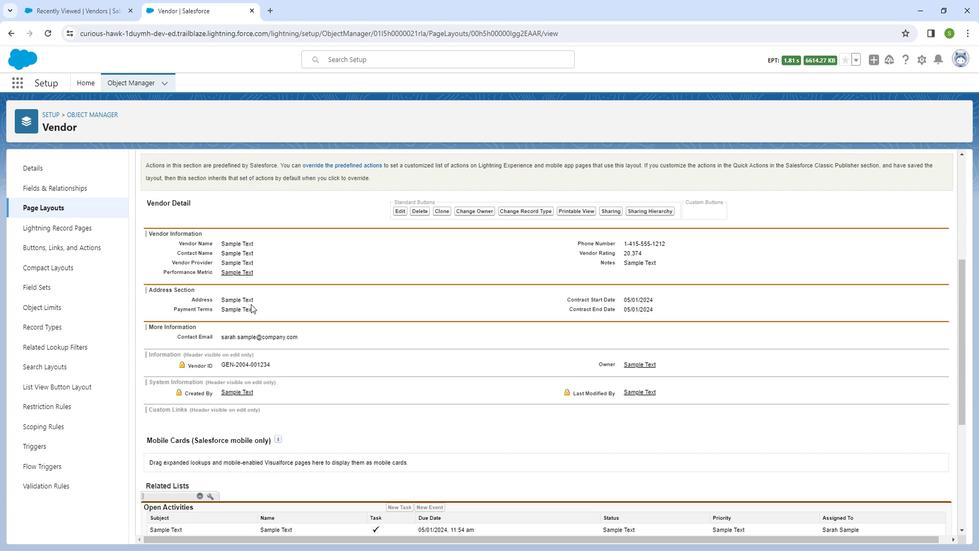 
Action: Mouse scrolled (262, 303) with delta (0, 0)
Screenshot: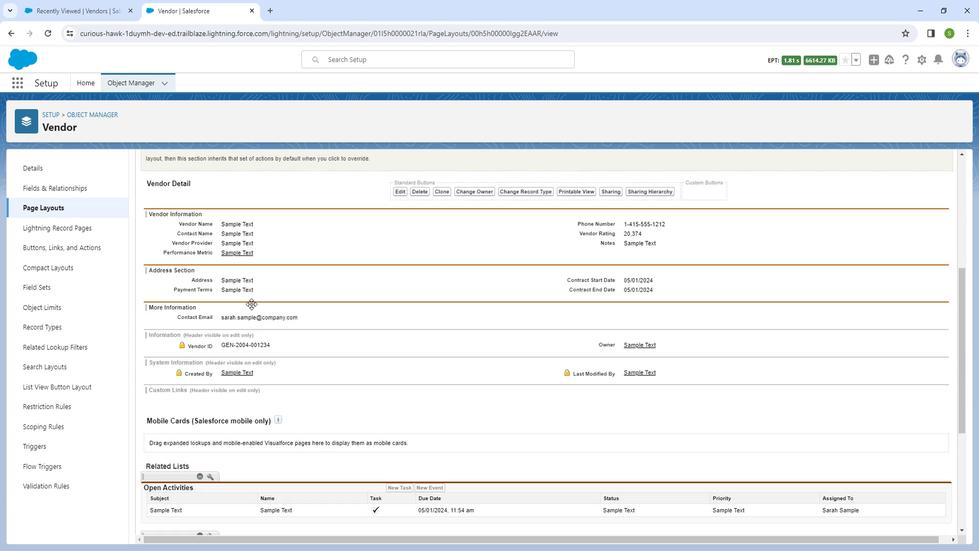 
Action: Mouse scrolled (262, 303) with delta (0, 0)
Screenshot: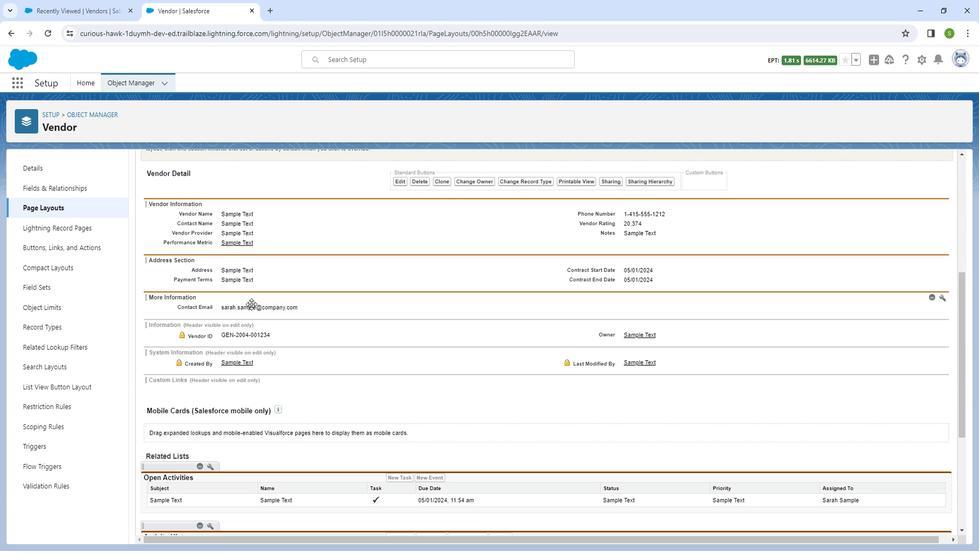 
Action: Mouse moved to (263, 304)
Screenshot: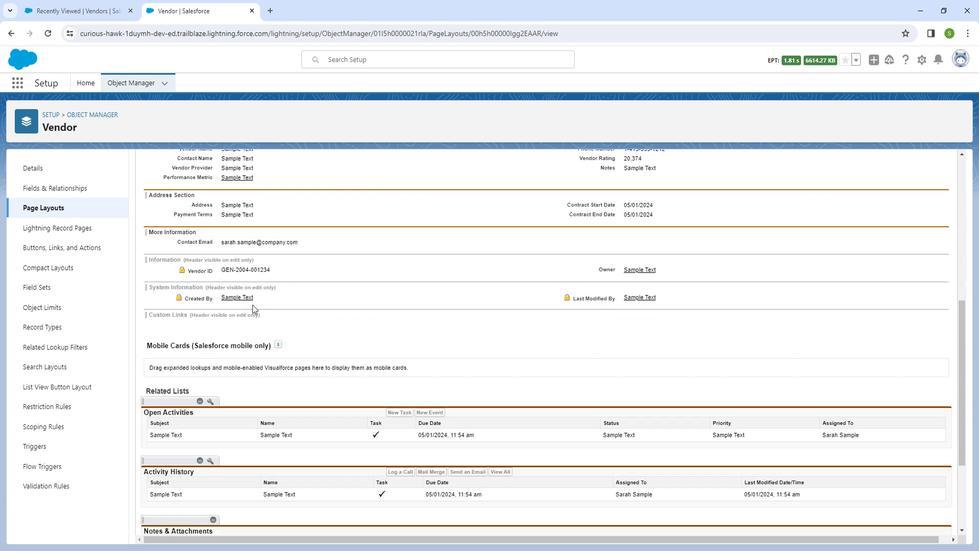 
Action: Mouse scrolled (263, 304) with delta (0, 0)
Screenshot: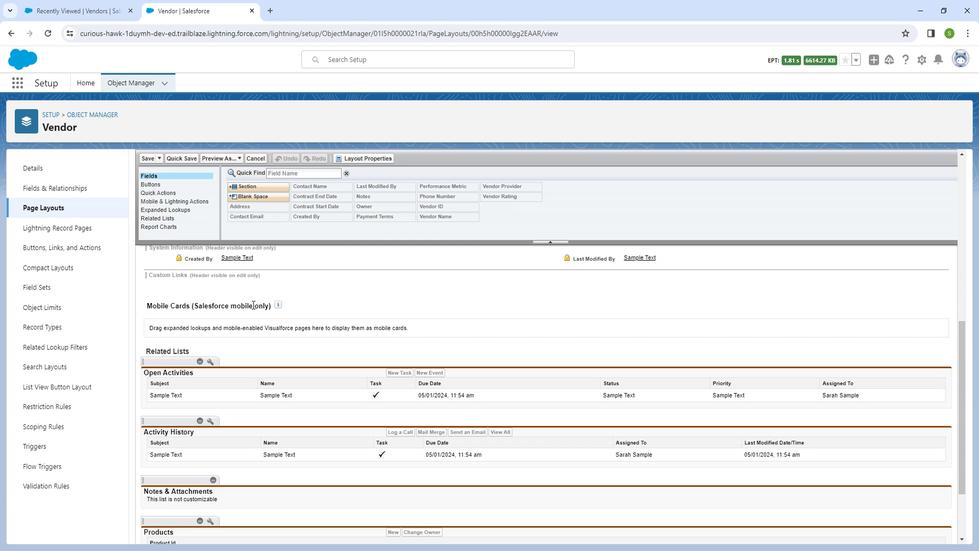 
Action: Mouse scrolled (263, 304) with delta (0, 0)
Screenshot: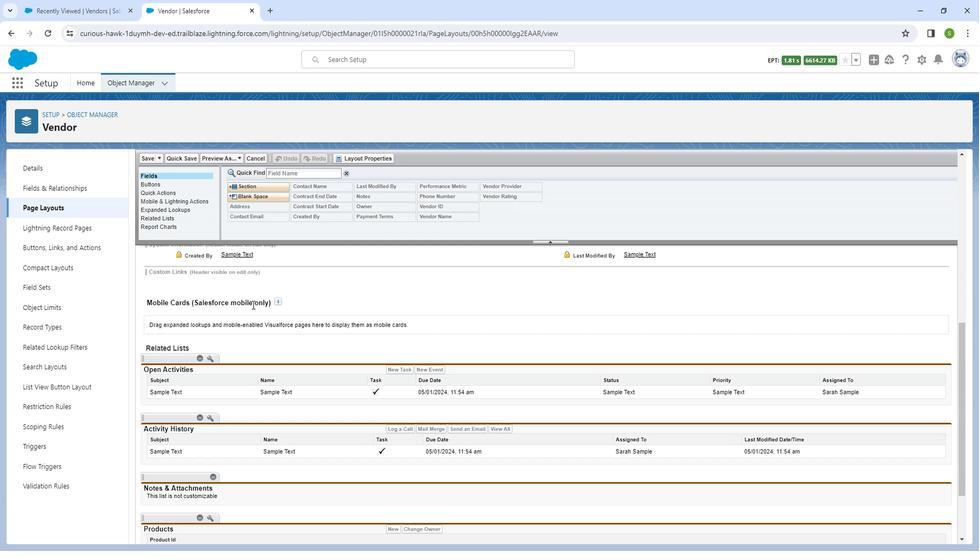 
Action: Mouse scrolled (263, 304) with delta (0, 0)
Screenshot: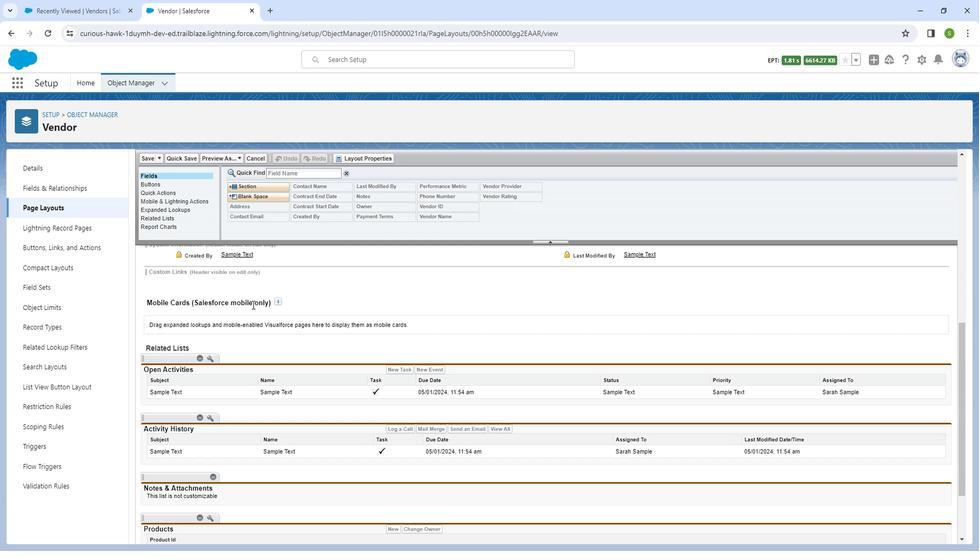
Action: Mouse scrolled (263, 304) with delta (0, 0)
Screenshot: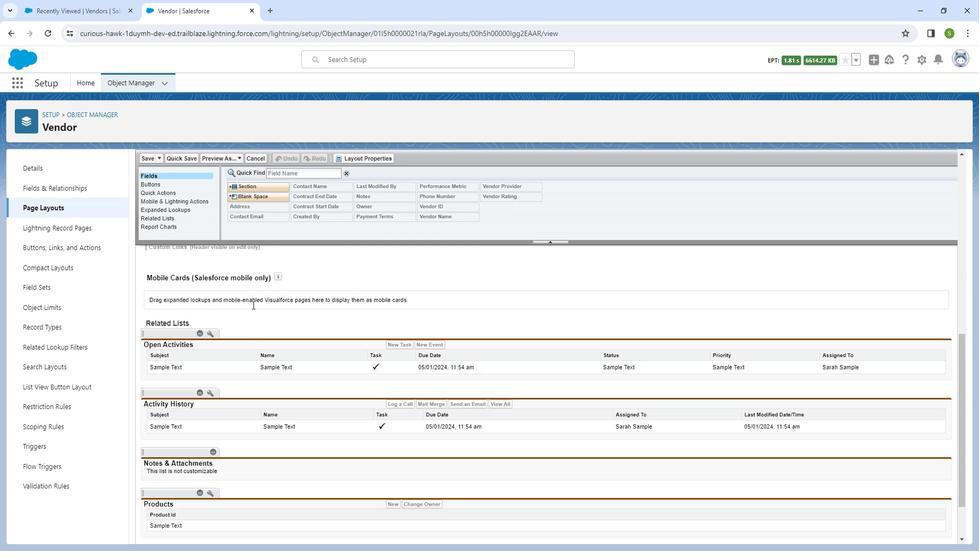 
Action: Mouse scrolled (263, 304) with delta (0, 0)
Screenshot: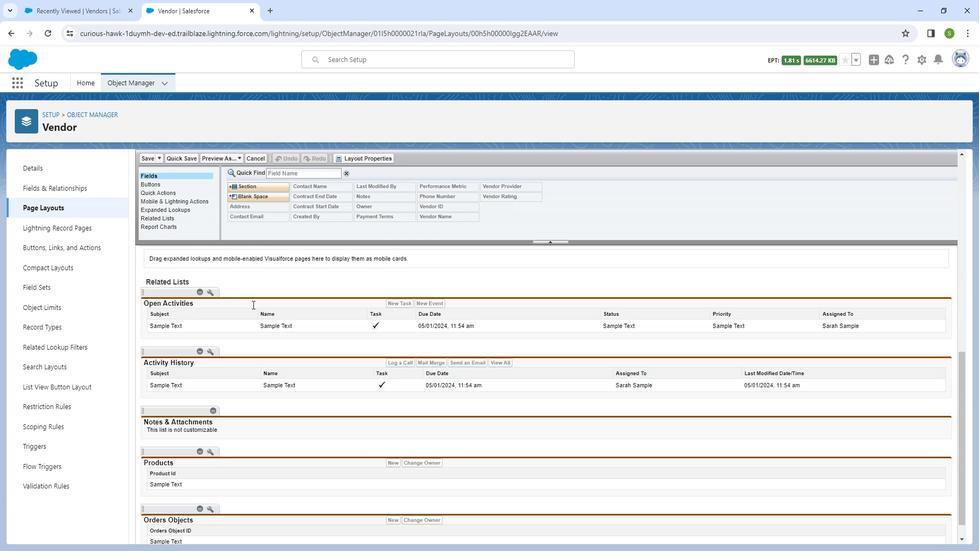 
Action: Mouse scrolled (263, 304) with delta (0, 0)
Screenshot: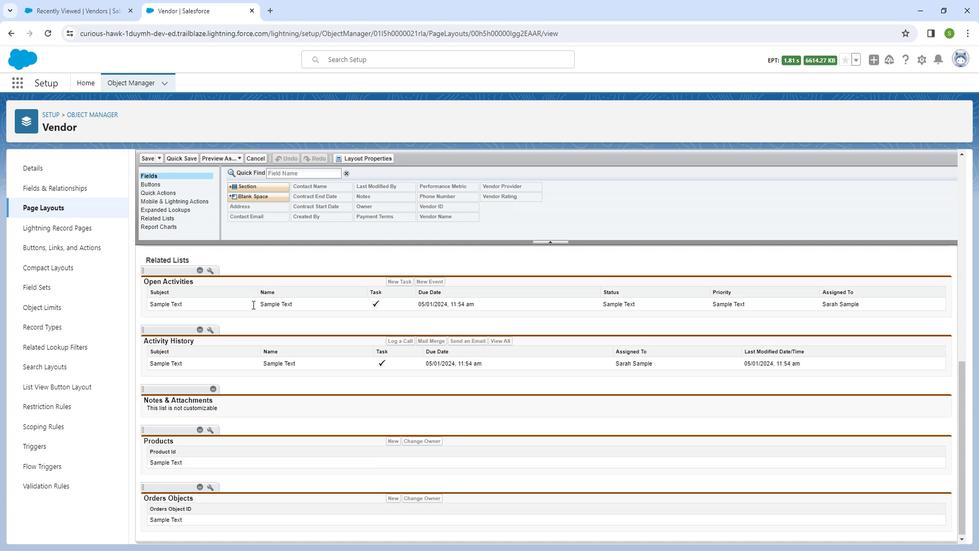 
Action: Mouse scrolled (263, 304) with delta (0, 0)
Screenshot: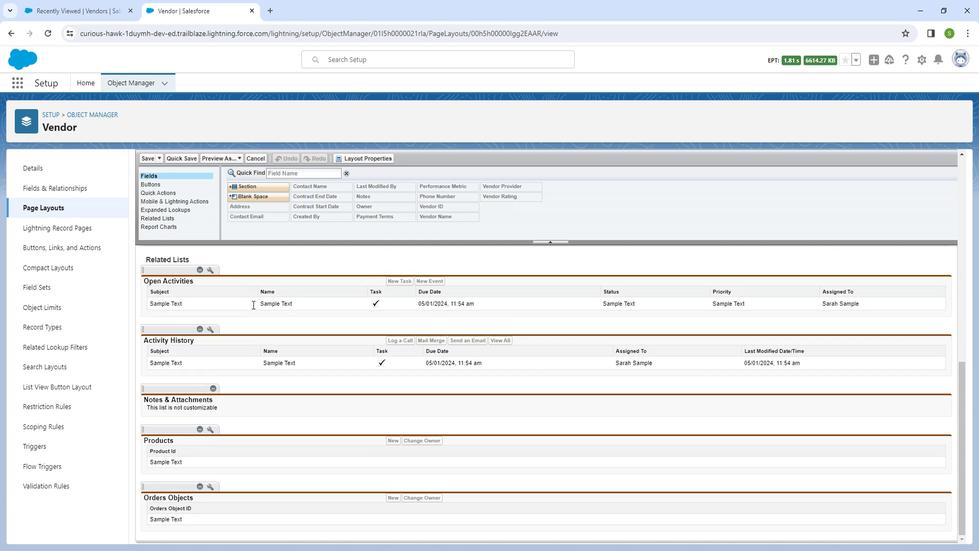 
Action: Mouse scrolled (263, 305) with delta (0, 0)
Screenshot: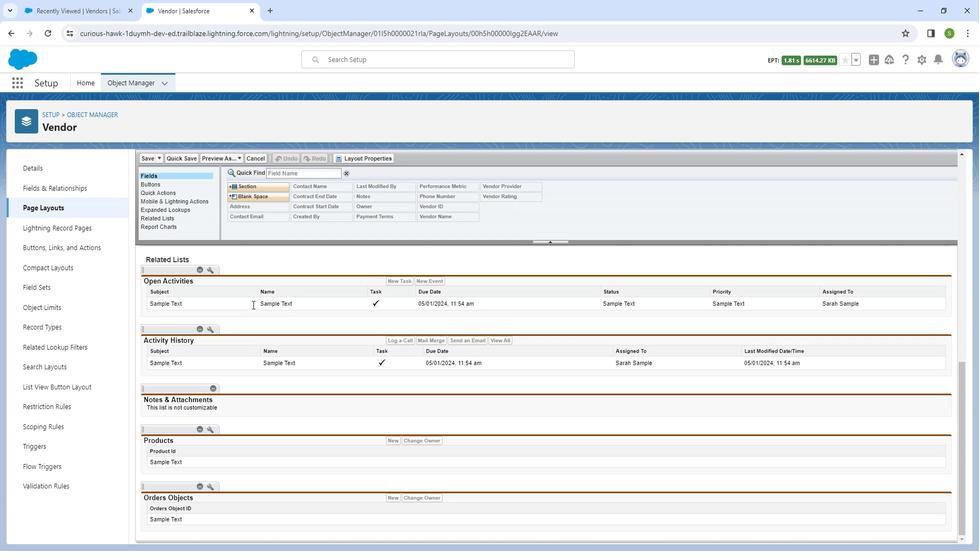 
Action: Mouse scrolled (263, 305) with delta (0, 0)
Screenshot: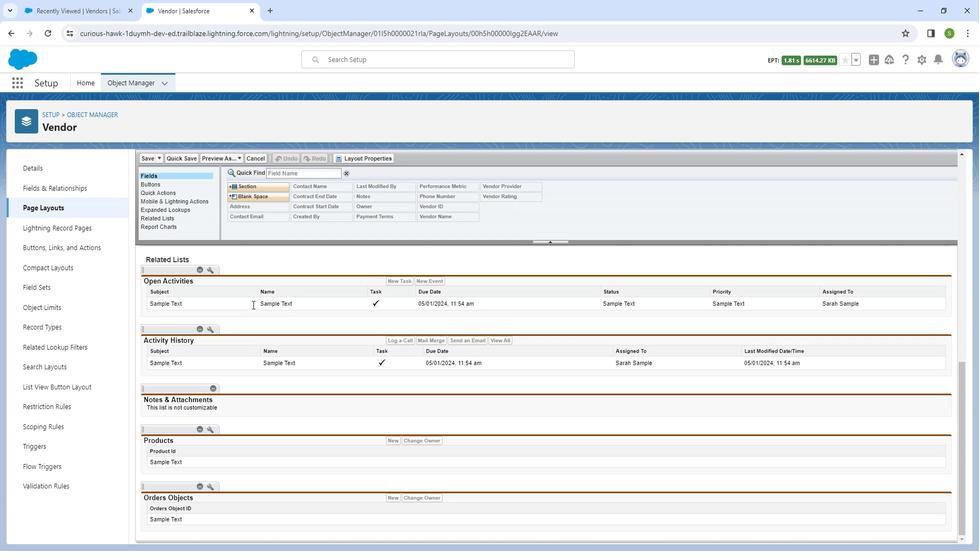 
Action: Mouse scrolled (263, 305) with delta (0, 0)
Screenshot: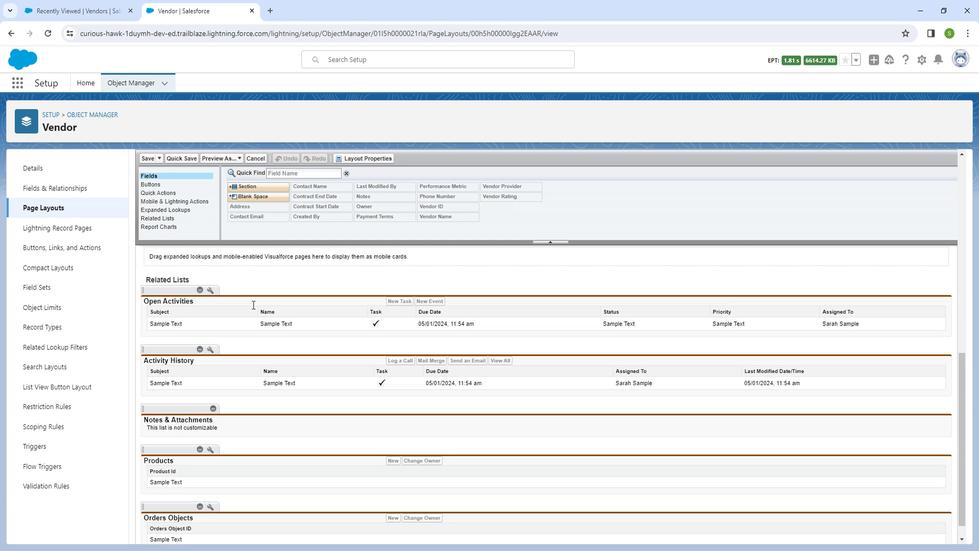 
Action: Mouse scrolled (263, 305) with delta (0, 0)
Screenshot: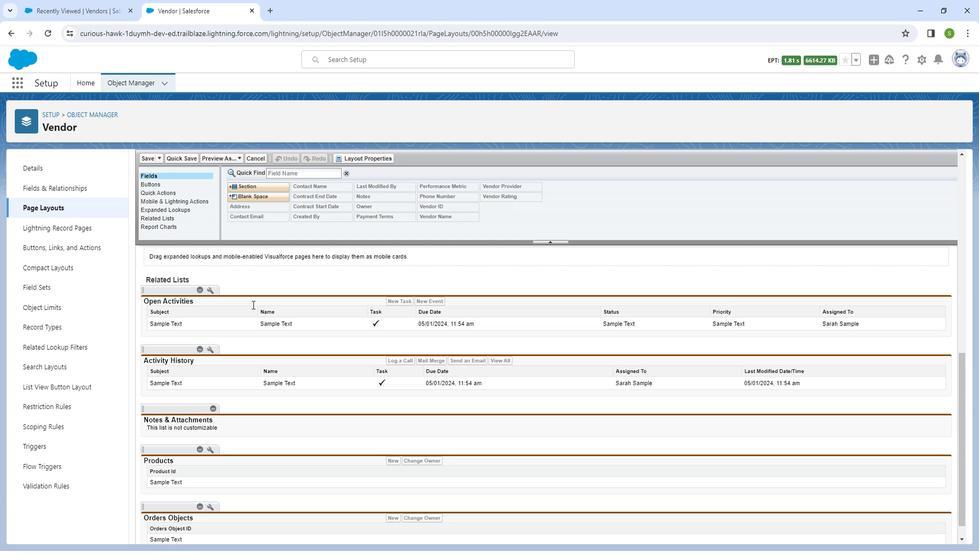 
Action: Mouse scrolled (263, 305) with delta (0, 0)
Screenshot: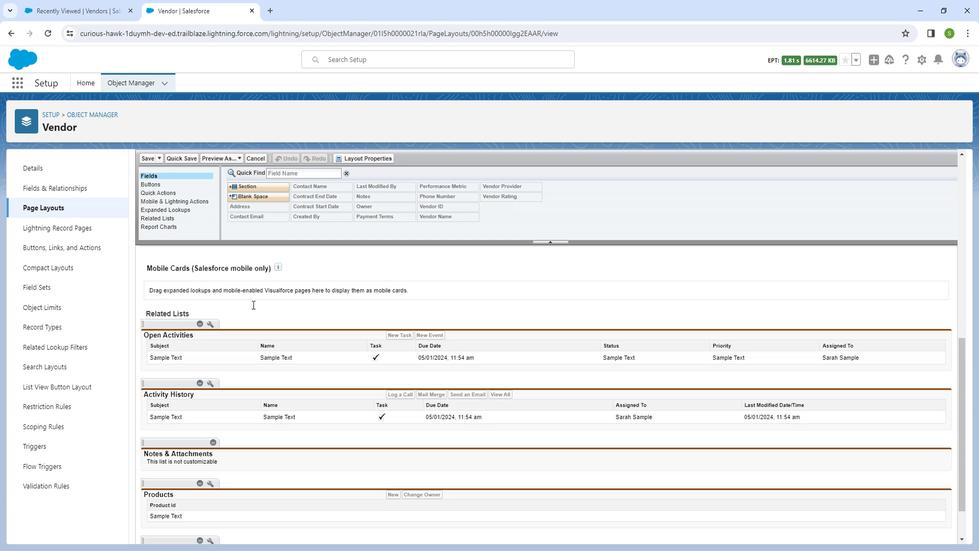 
Action: Mouse scrolled (263, 305) with delta (0, 0)
Screenshot: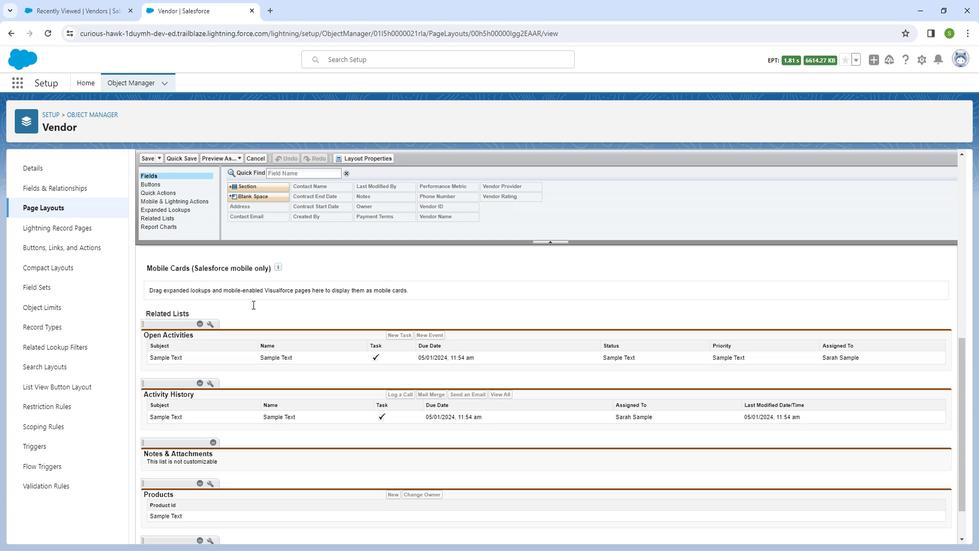 
Action: Mouse scrolled (263, 305) with delta (0, 0)
Screenshot: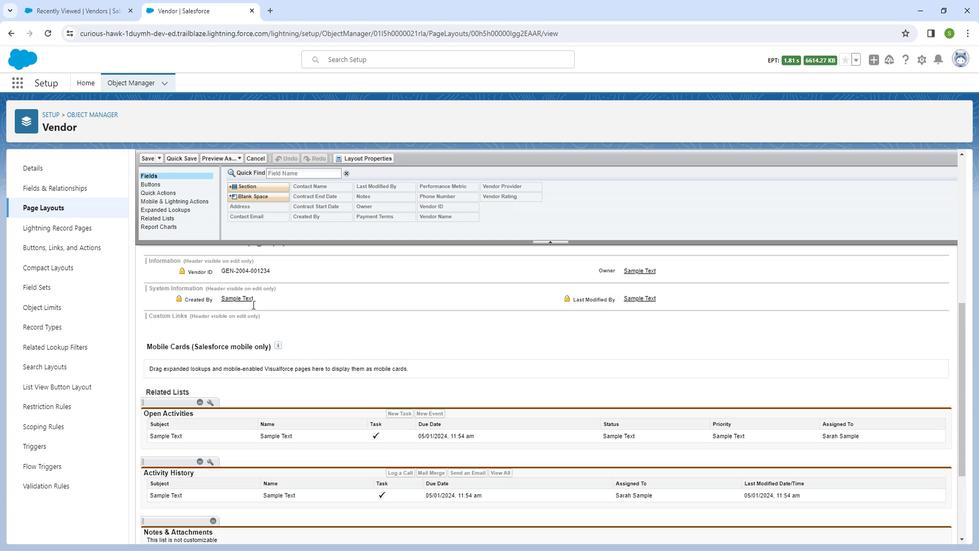 
Action: Mouse scrolled (263, 305) with delta (0, 0)
Screenshot: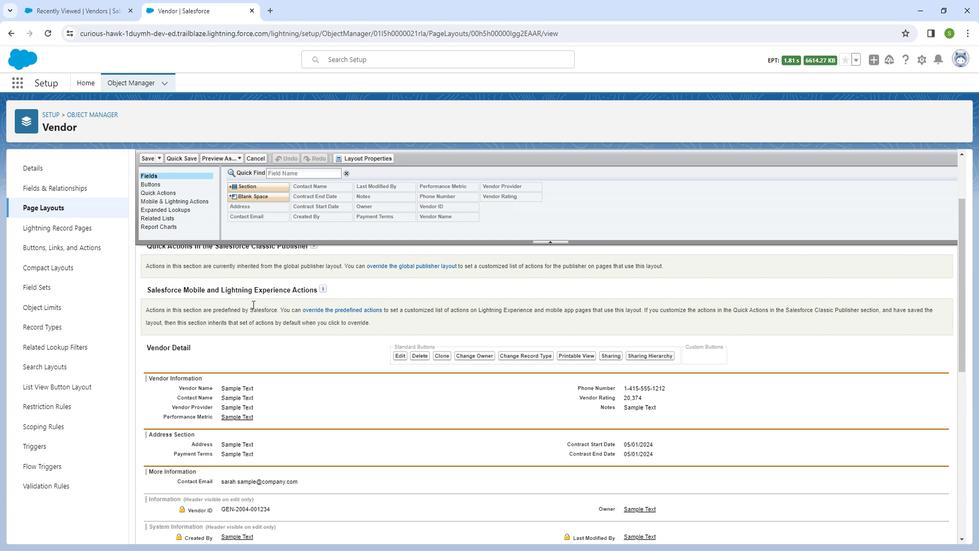 
Action: Mouse scrolled (263, 305) with delta (0, 0)
Screenshot: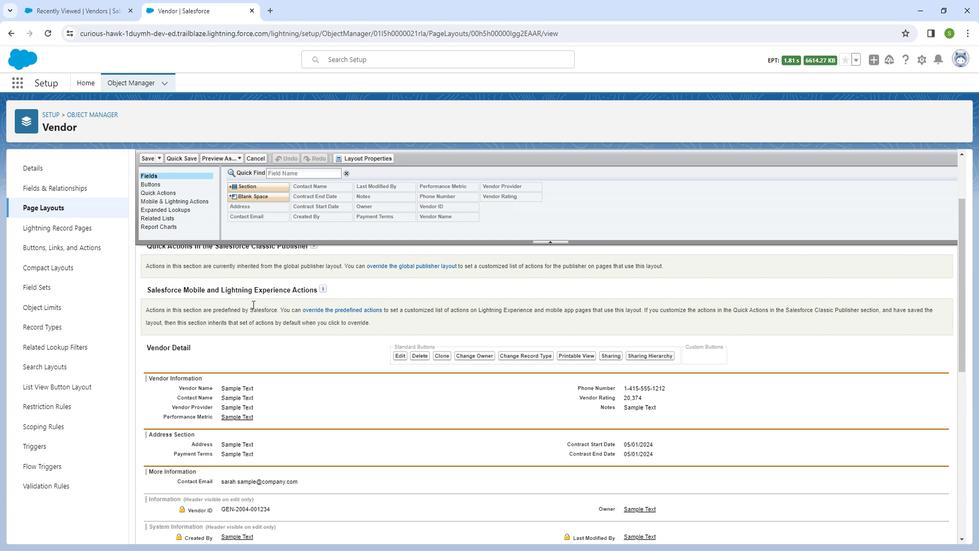 
Action: Mouse scrolled (263, 305) with delta (0, 0)
Screenshot: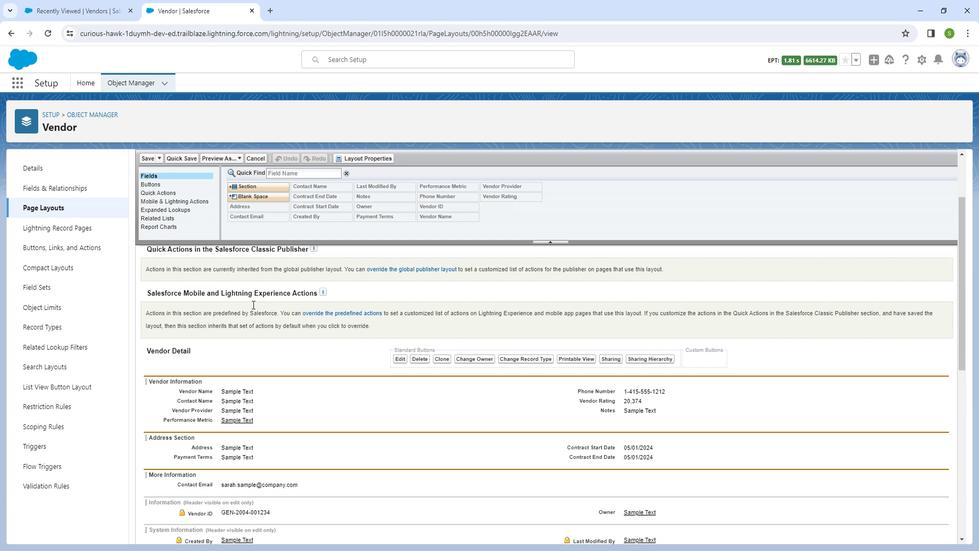 
Action: Mouse scrolled (263, 305) with delta (0, 0)
Screenshot: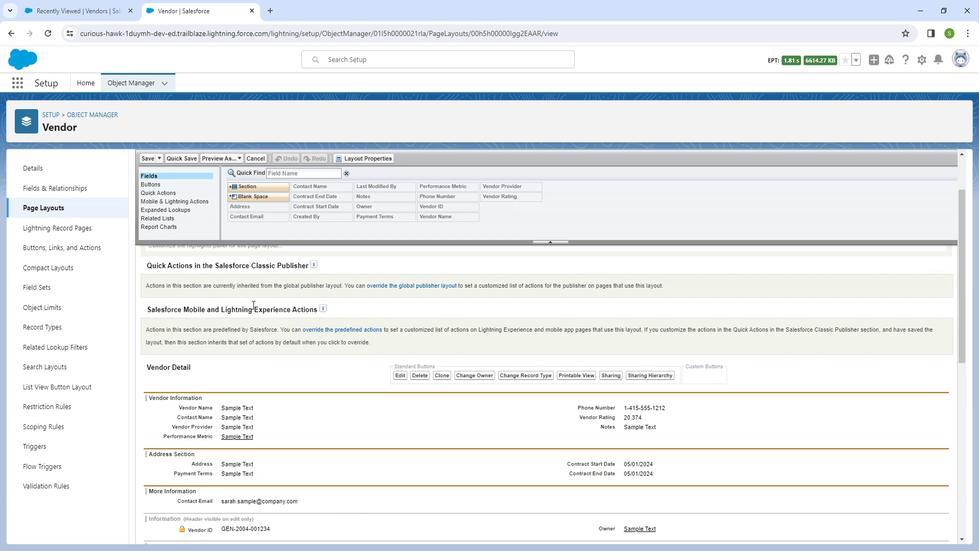 
Action: Mouse scrolled (263, 305) with delta (0, 0)
Screenshot: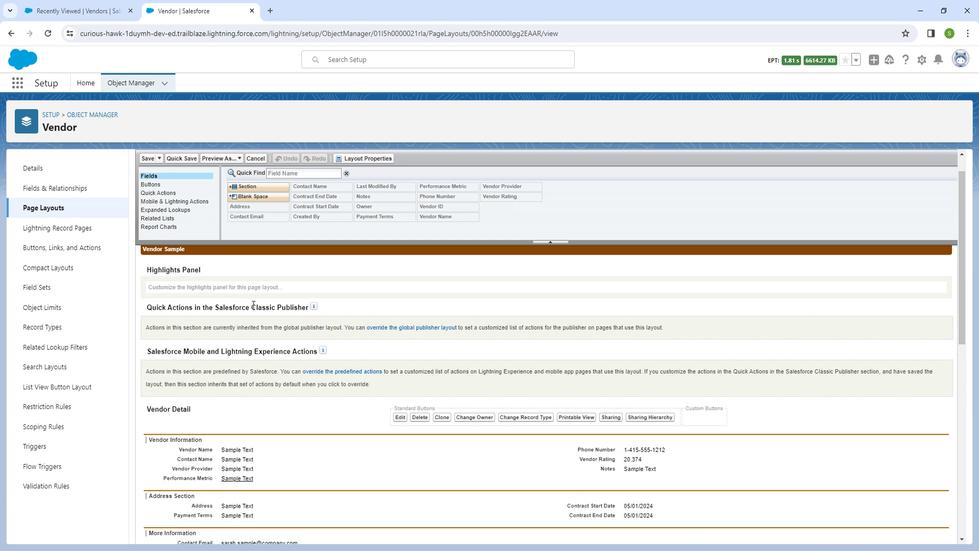 
Action: Mouse moved to (164, 204)
Screenshot: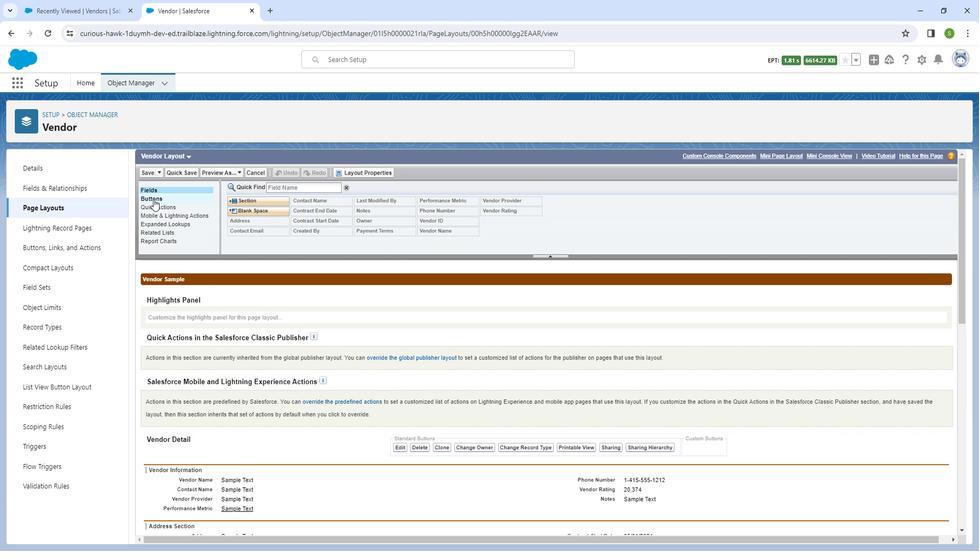 
Action: Mouse pressed left at (164, 204)
Screenshot: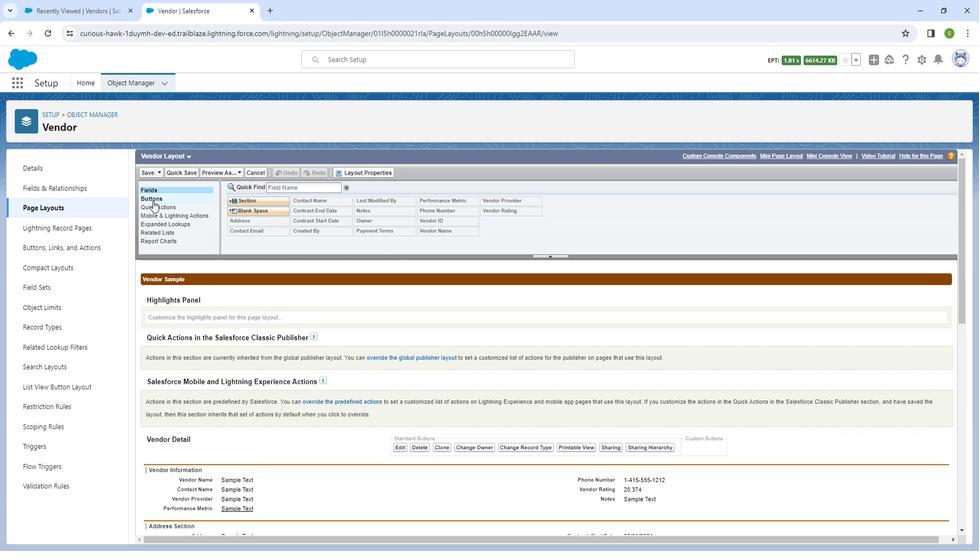 
Action: Mouse moved to (164, 208)
Screenshot: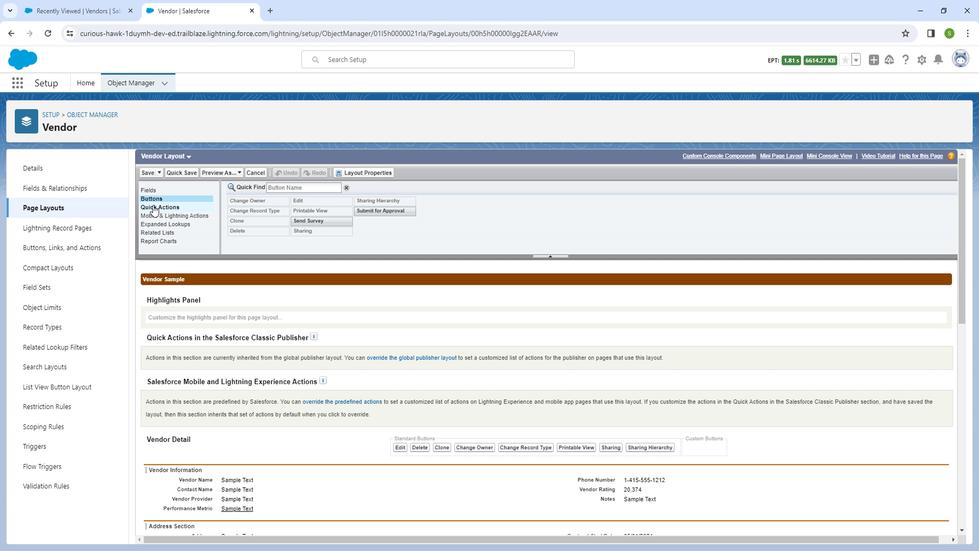 
Action: Mouse pressed left at (164, 208)
Screenshot: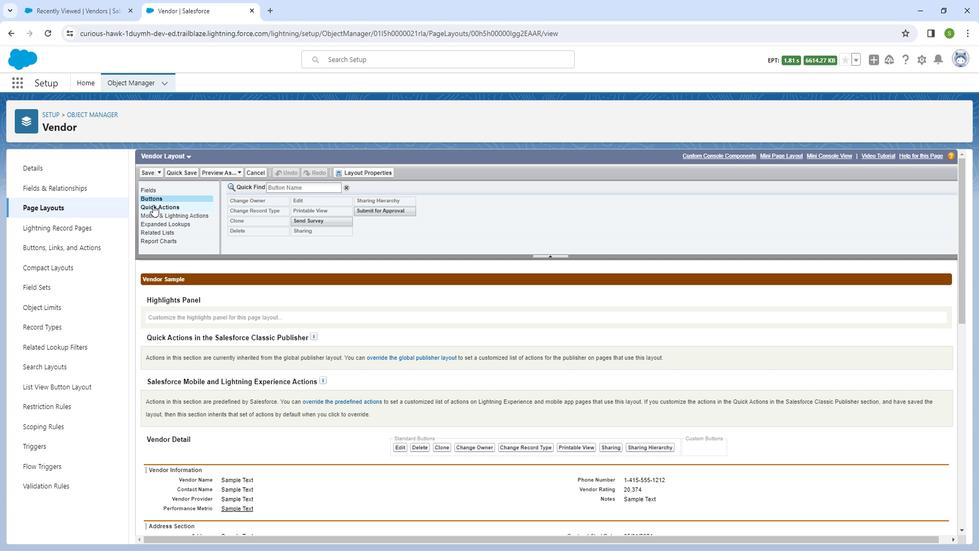 
Action: Mouse moved to (166, 216)
Screenshot: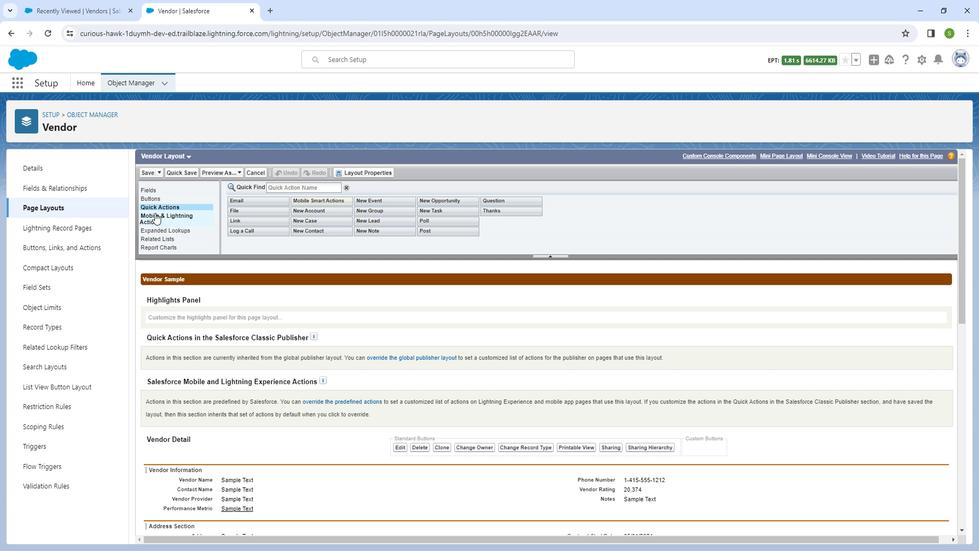 
Action: Mouse pressed left at (166, 216)
Screenshot: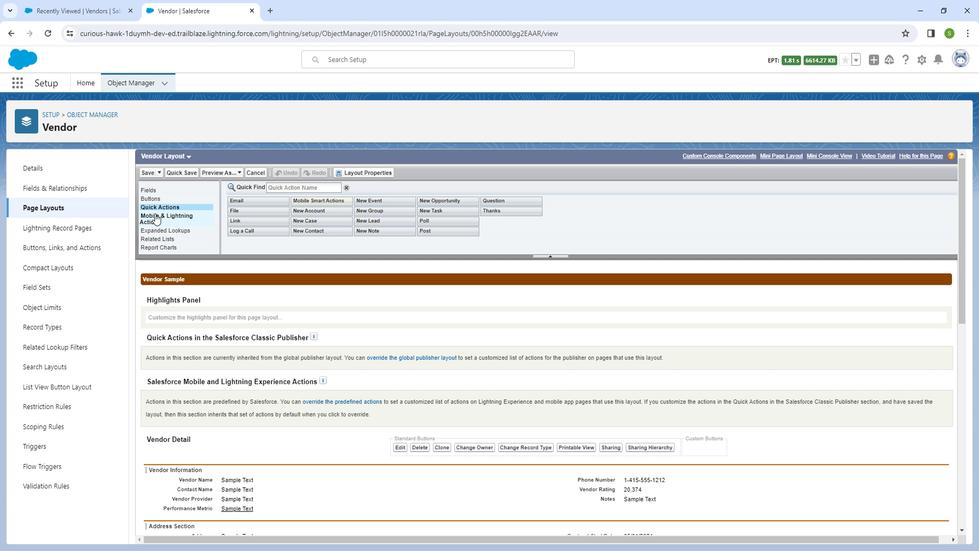 
Action: Mouse moved to (167, 232)
Screenshot: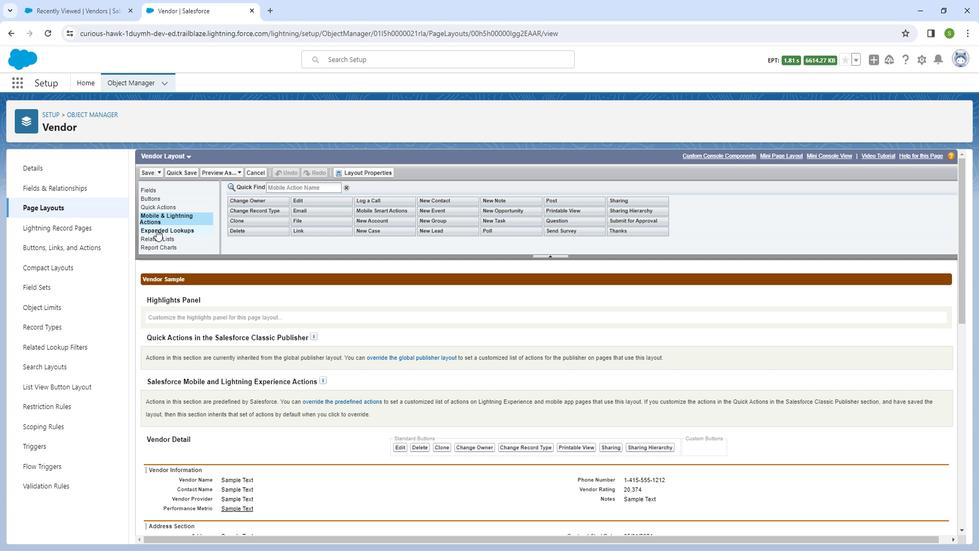 
Action: Mouse pressed left at (167, 232)
Screenshot: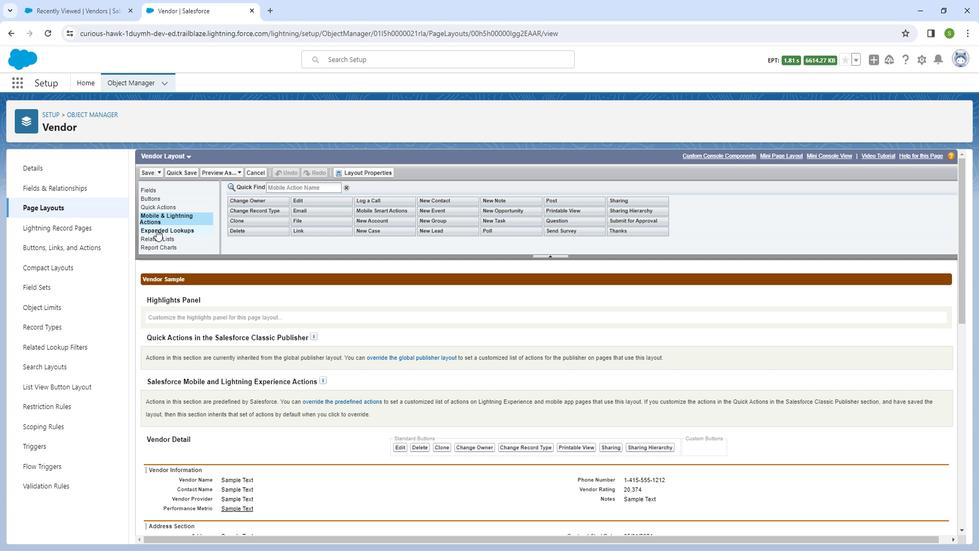 
Action: Mouse moved to (172, 220)
Screenshot: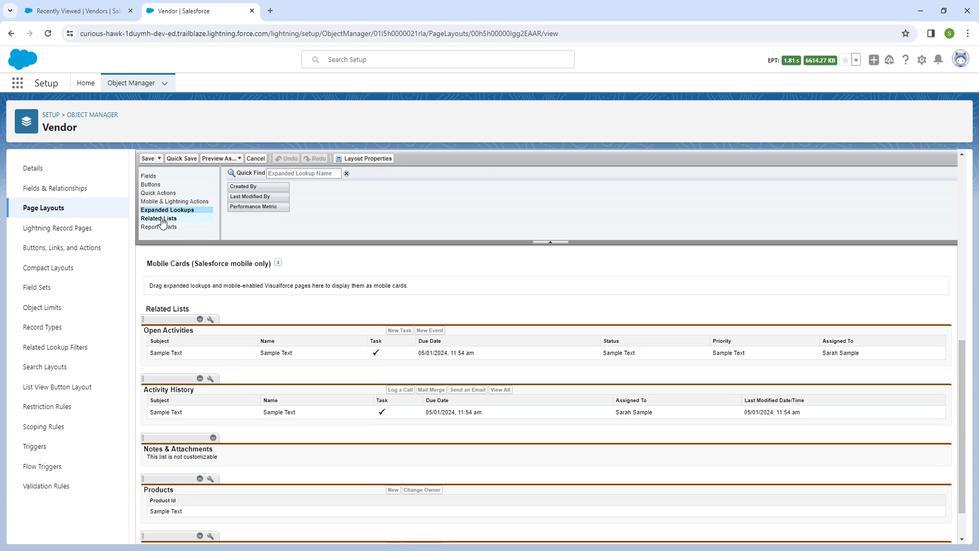 
Action: Mouse pressed left at (172, 220)
Screenshot: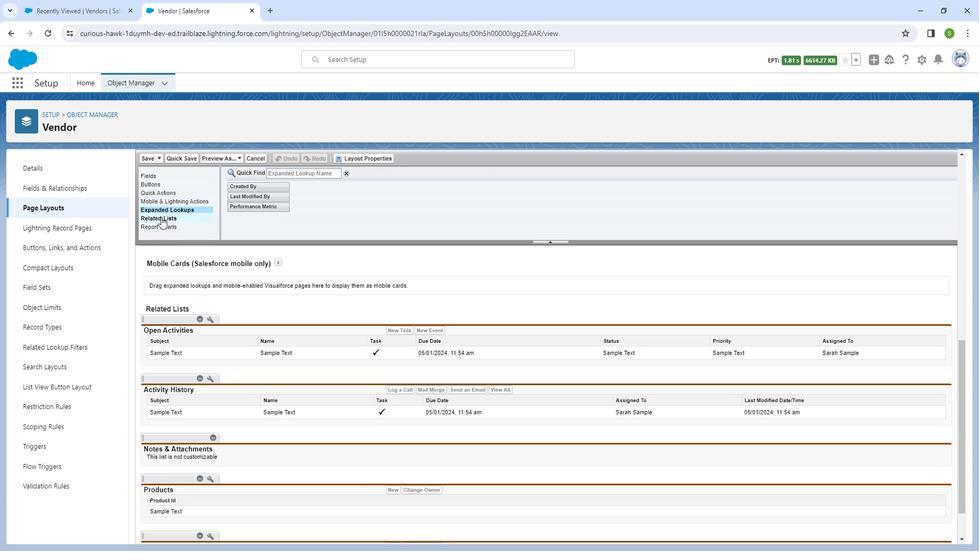 
Action: Mouse moved to (387, 209)
Screenshot: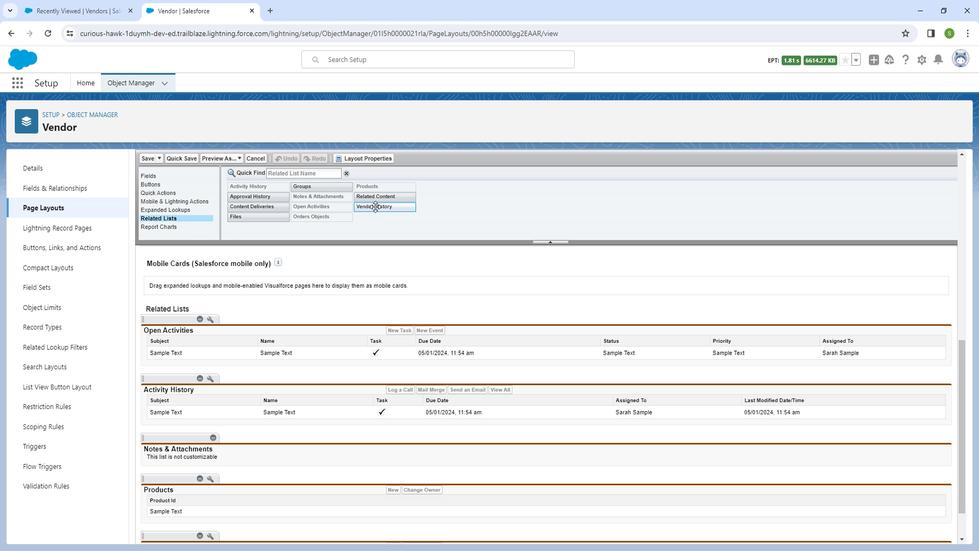 
Action: Mouse pressed left at (387, 209)
Screenshot: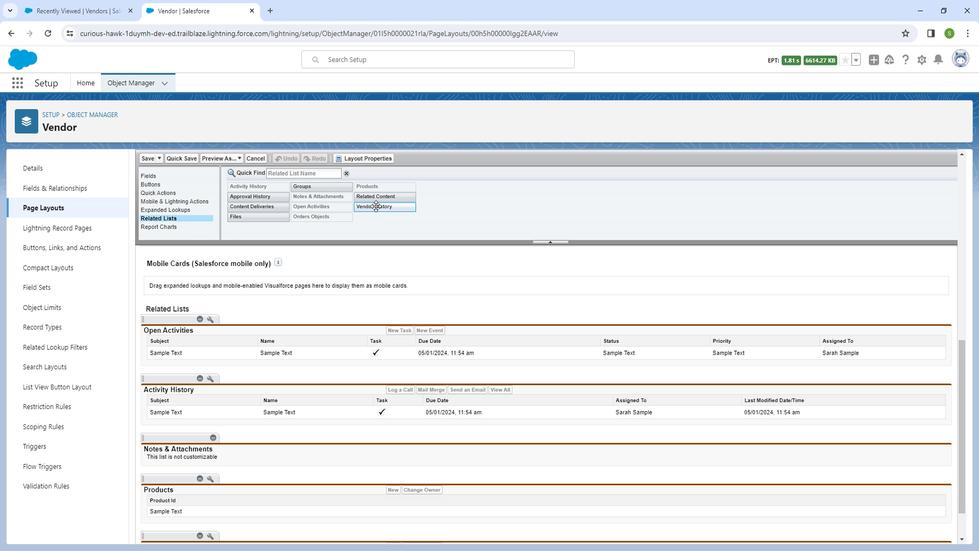
Action: Mouse moved to (160, 162)
Screenshot: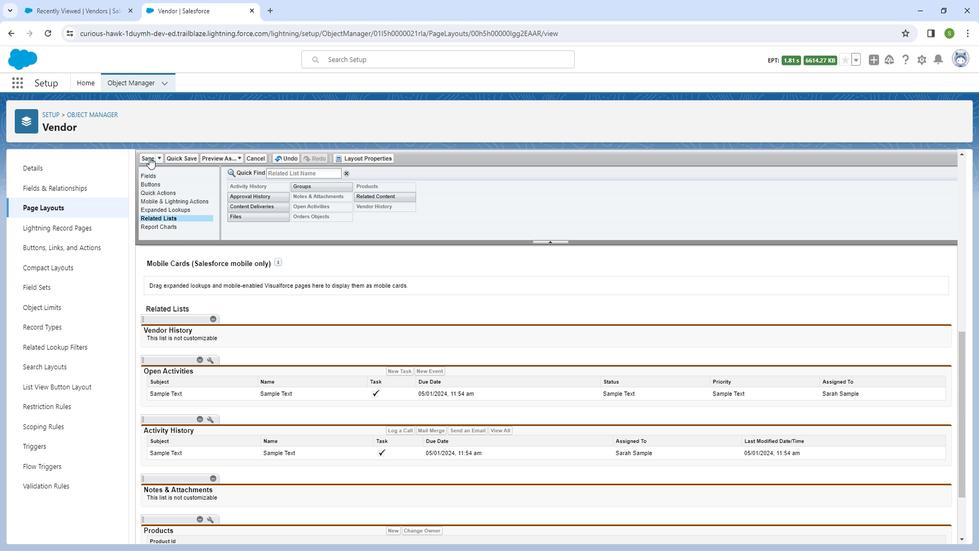 
Action: Mouse pressed left at (160, 162)
Screenshot: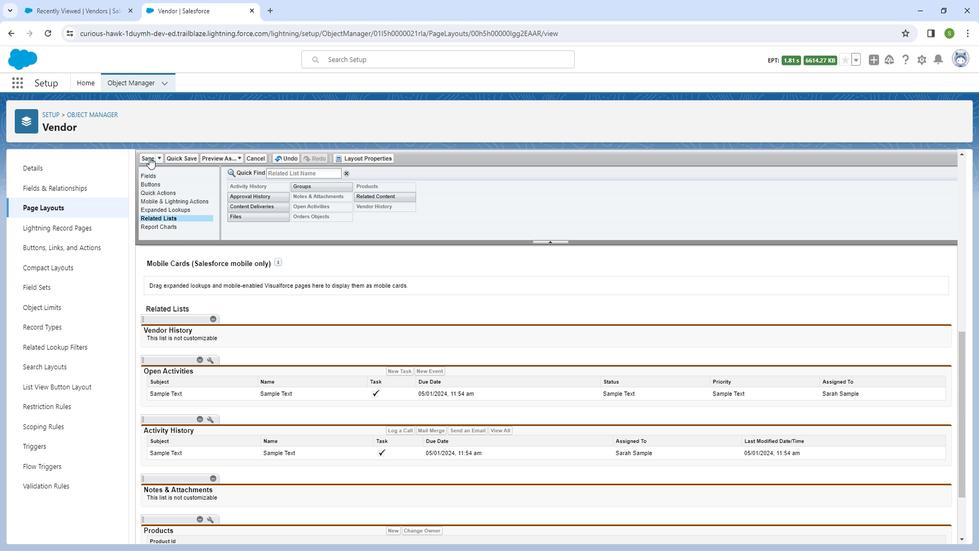 
Action: Mouse moved to (517, 383)
Screenshot: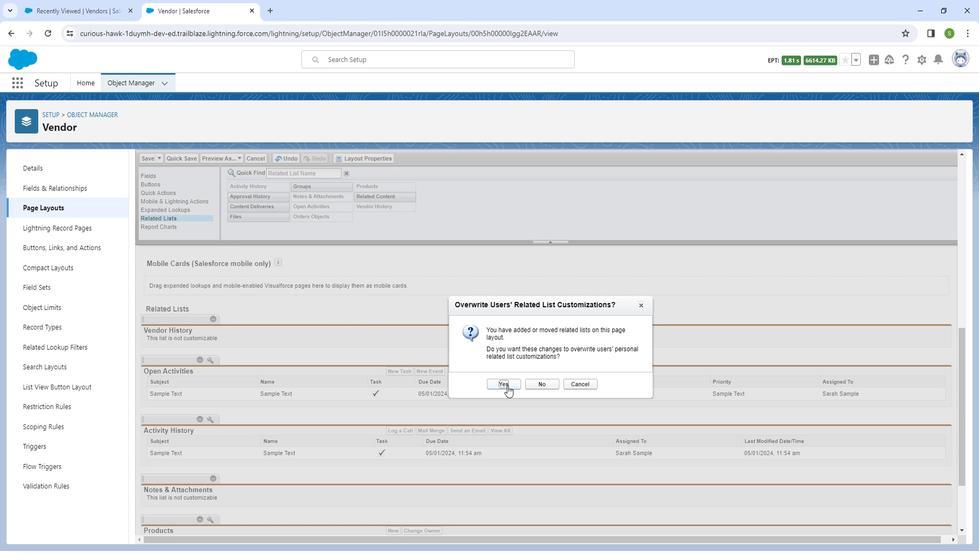 
Action: Mouse pressed left at (517, 383)
Screenshot: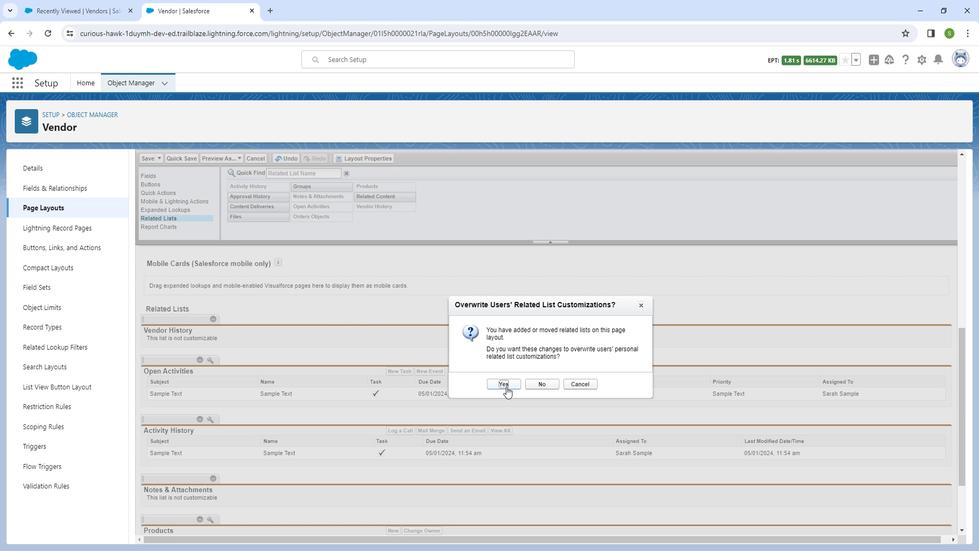
Action: Mouse moved to (105, 21)
Screenshot: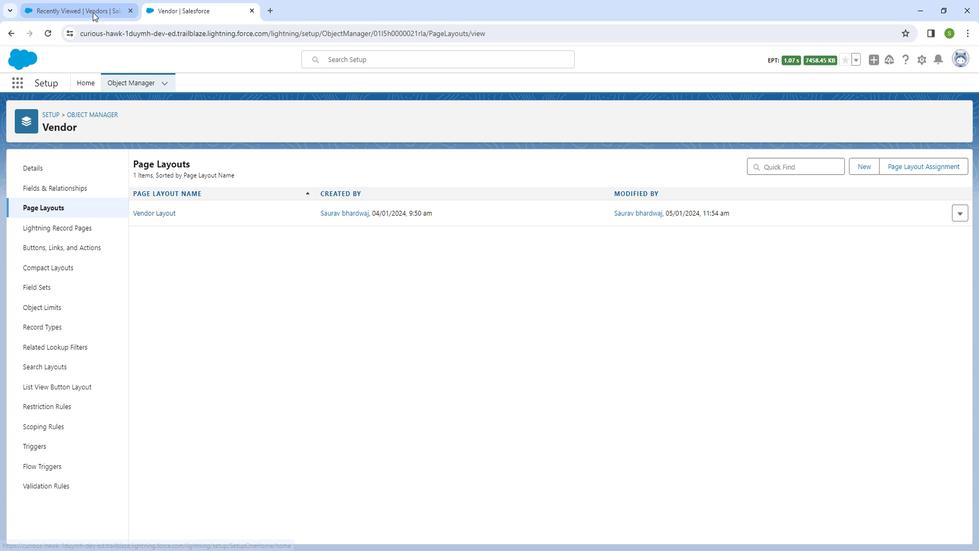 
Action: Mouse pressed left at (105, 21)
Screenshot: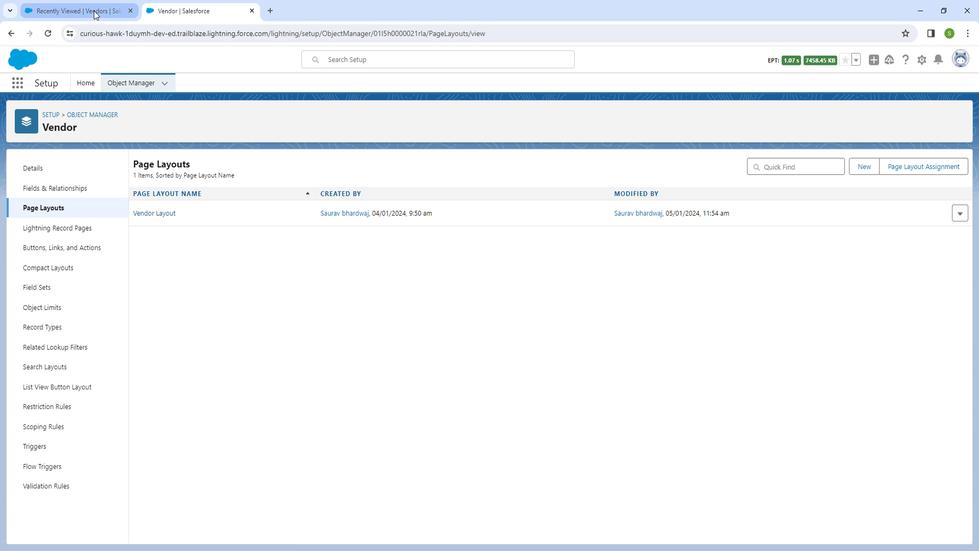 
Action: Mouse moved to (59, 48)
Screenshot: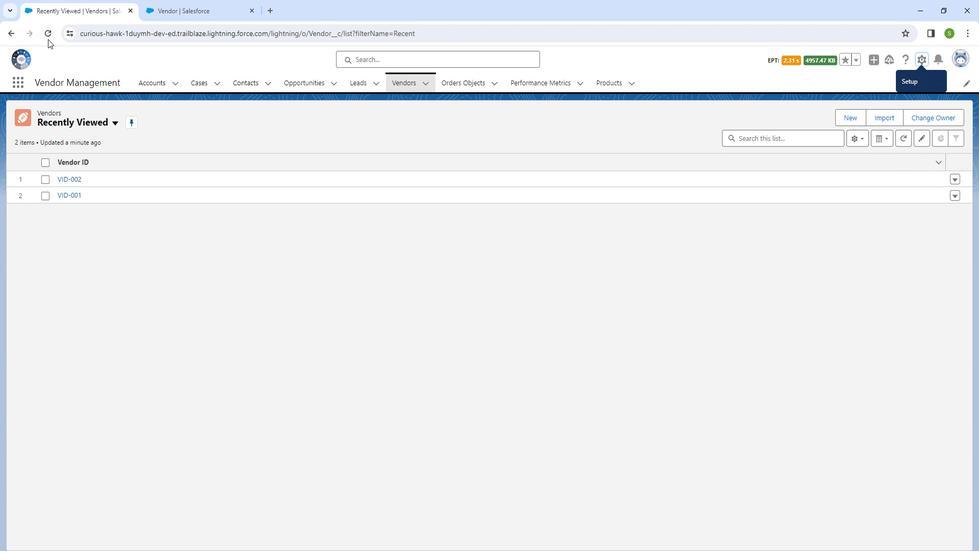 
Action: Mouse pressed left at (59, 48)
Screenshot: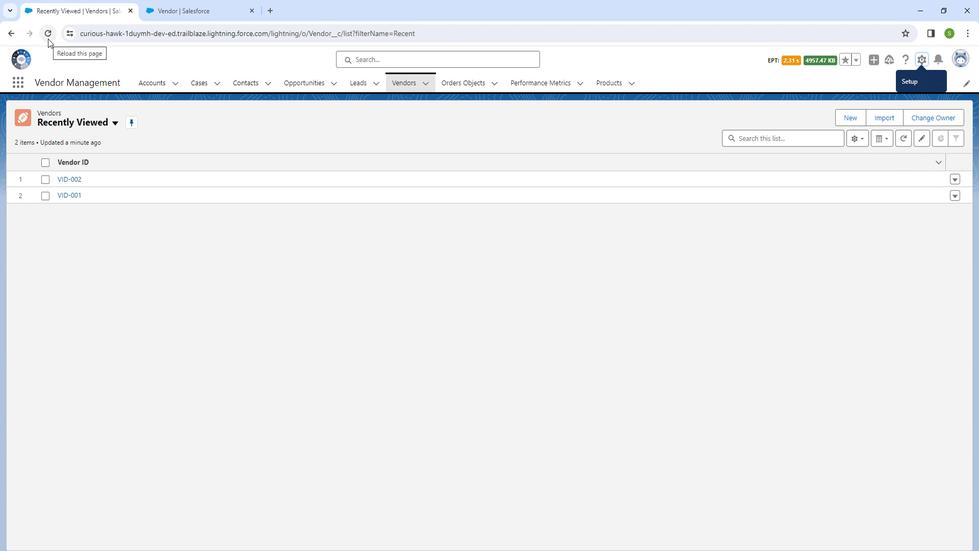 
Action: Mouse moved to (851, 122)
Screenshot: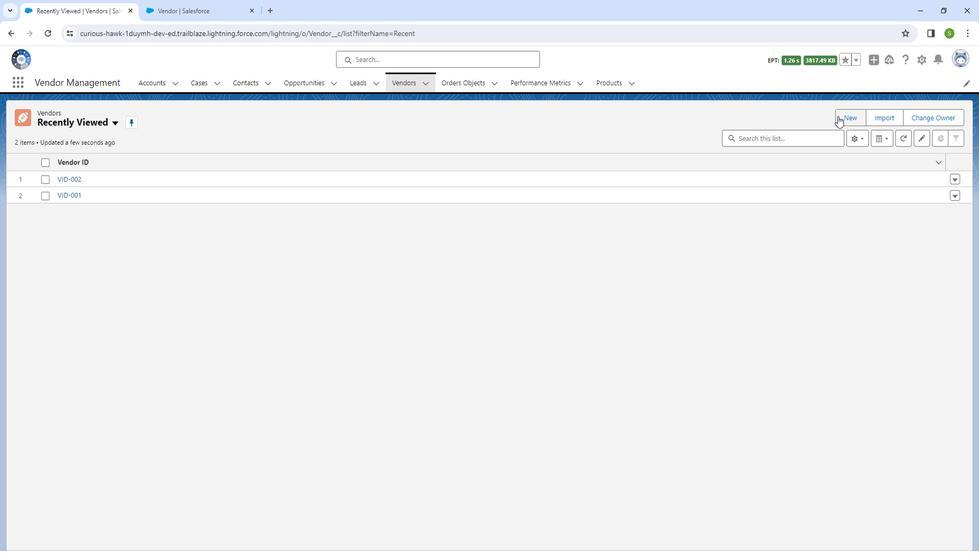 
Action: Mouse pressed left at (851, 122)
Screenshot: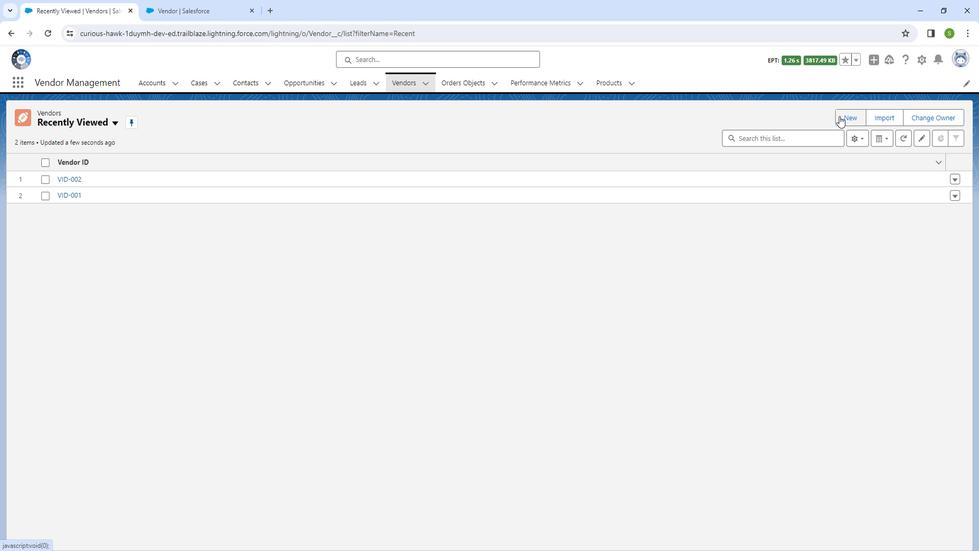
Action: Mouse moved to (430, 160)
Screenshot: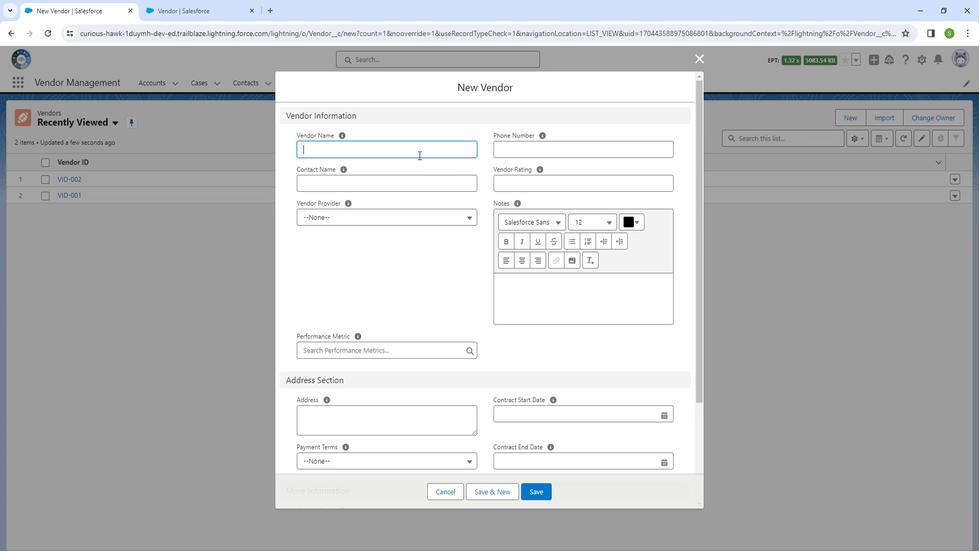 
Action: Mouse pressed left at (430, 160)
Screenshot: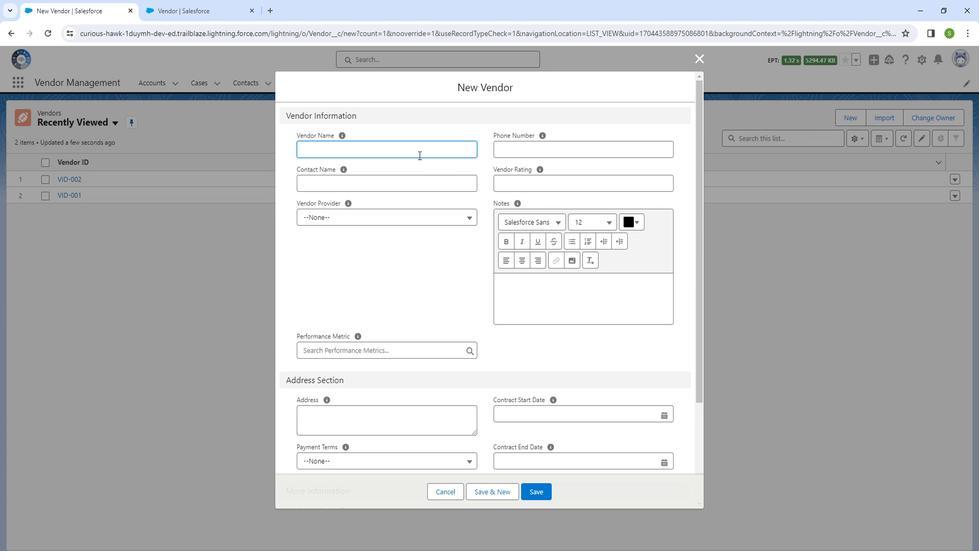 
Action: Key pressed <Key.shift_r><Key.shift_r><Key.shift_r><Key.shift_r><Key.shift_r><Key.shift_r><Key.shift_r><Key.shift_r><Key.shift_r><Key.shift_r><Key.shift_r><Key.shift_r><Key.shift_r><Key.shift_r><Key.shift_r><Key.shift_r><Key.shift_r><Key.shift_r><Key.shift_r><Key.shift_r><Key.shift_r><Key.shift_r><Key.shift_r><Key.shift_r><Key.shift_r><Key.shift_r><Key.shift_r>Ashu
Screenshot: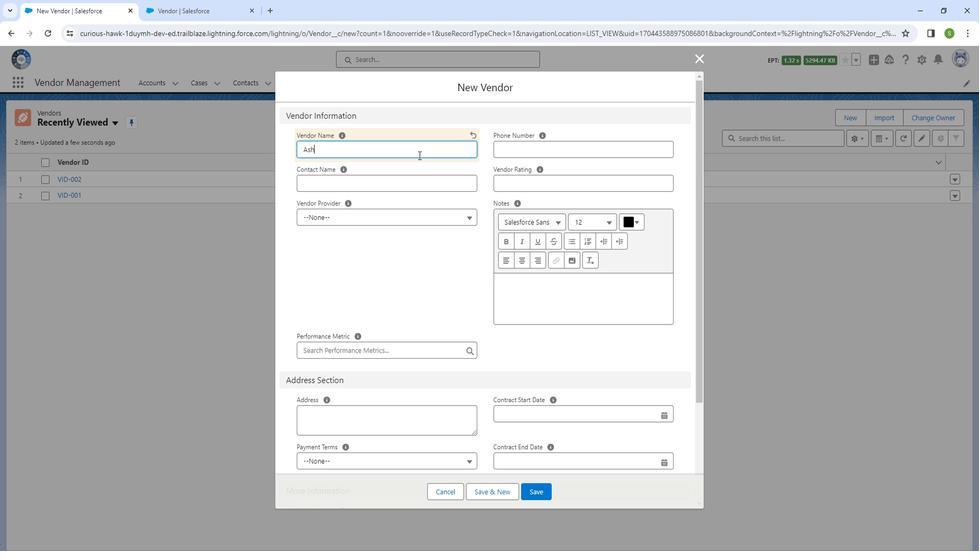 
Action: Mouse moved to (512, 159)
Screenshot: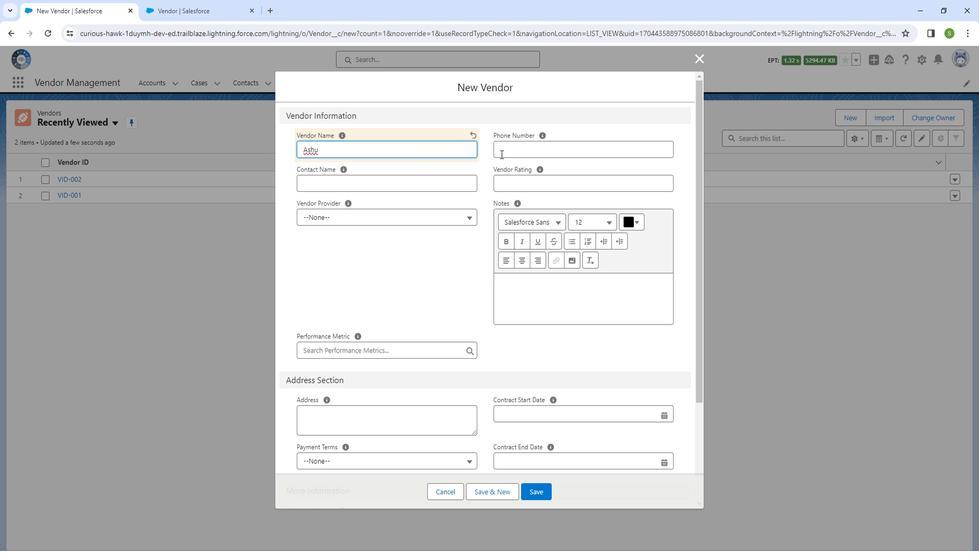 
Action: Mouse pressed left at (512, 159)
Screenshot: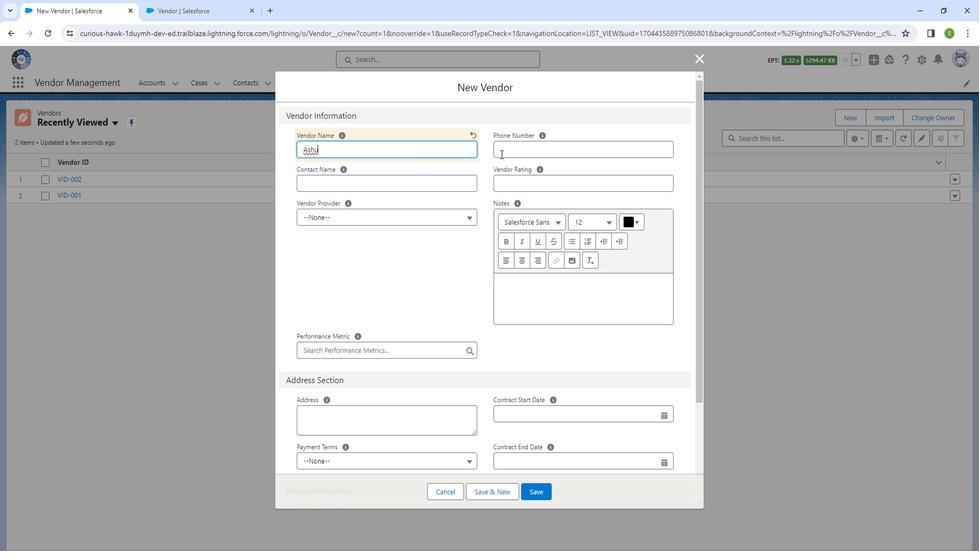 
Action: Key pressed 478956321
Screenshot: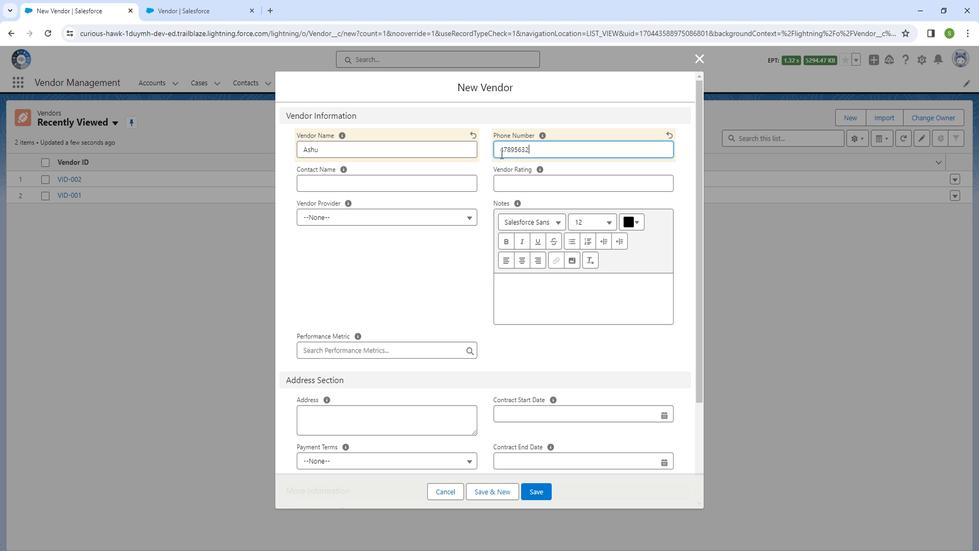 
Action: Mouse moved to (428, 188)
Screenshot: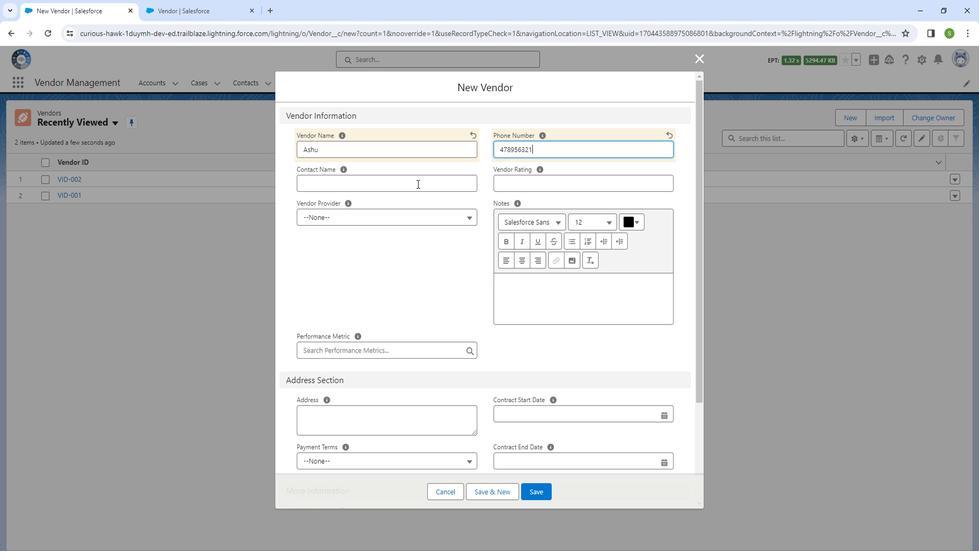 
Action: Mouse pressed left at (428, 188)
Screenshot: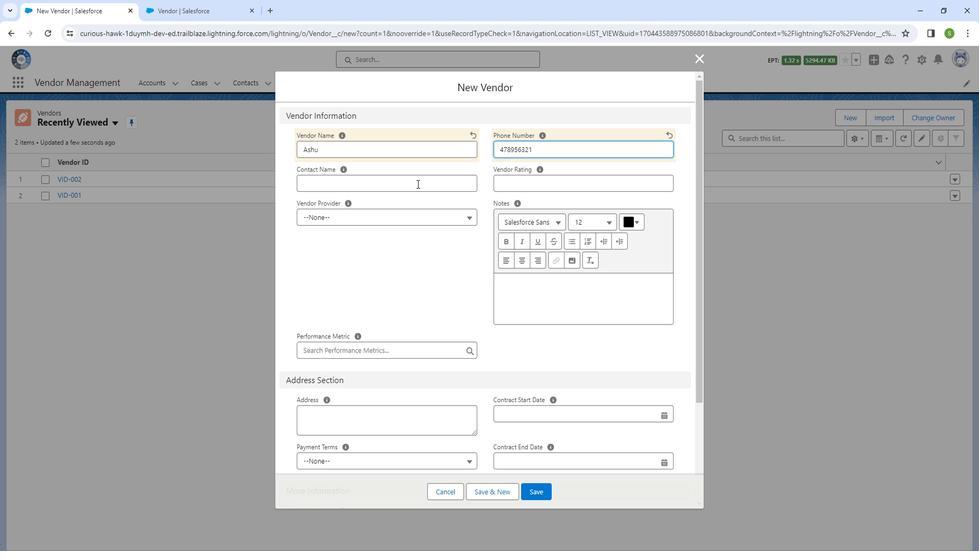 
Action: Mouse moved to (428, 188)
Screenshot: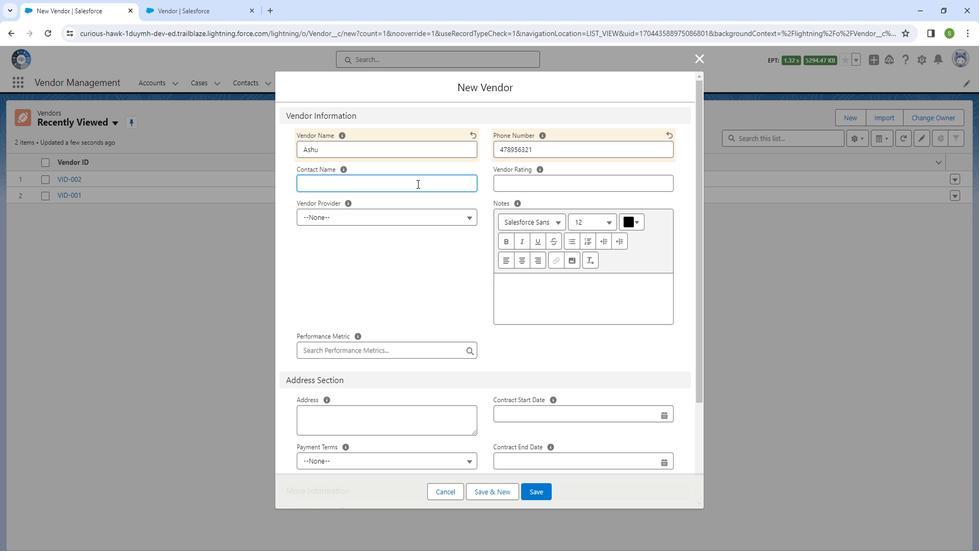 
Action: Key pressed <Key.shift_r>Ashu<Key.shift_r><Key.space><Key.shift_r>Anand
Screenshot: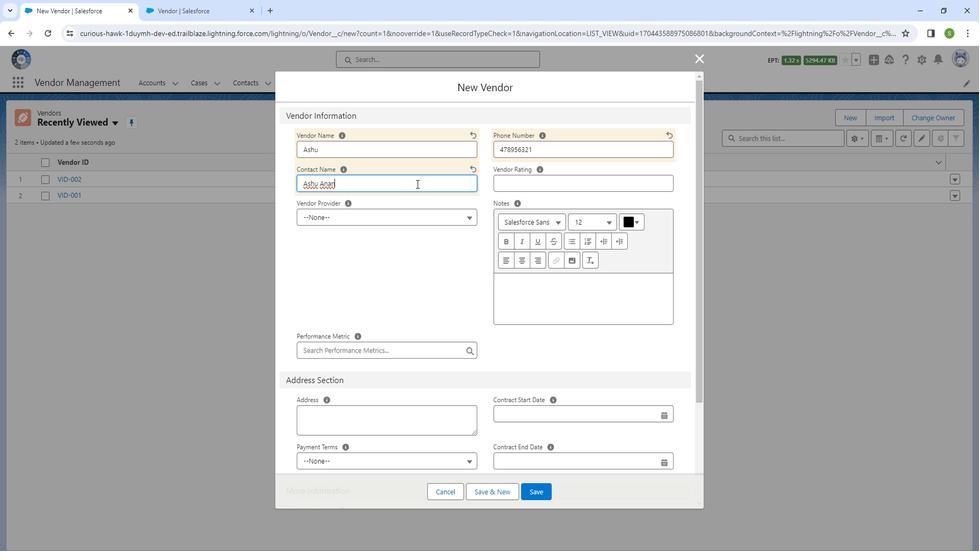 
Action: Mouse moved to (554, 184)
Screenshot: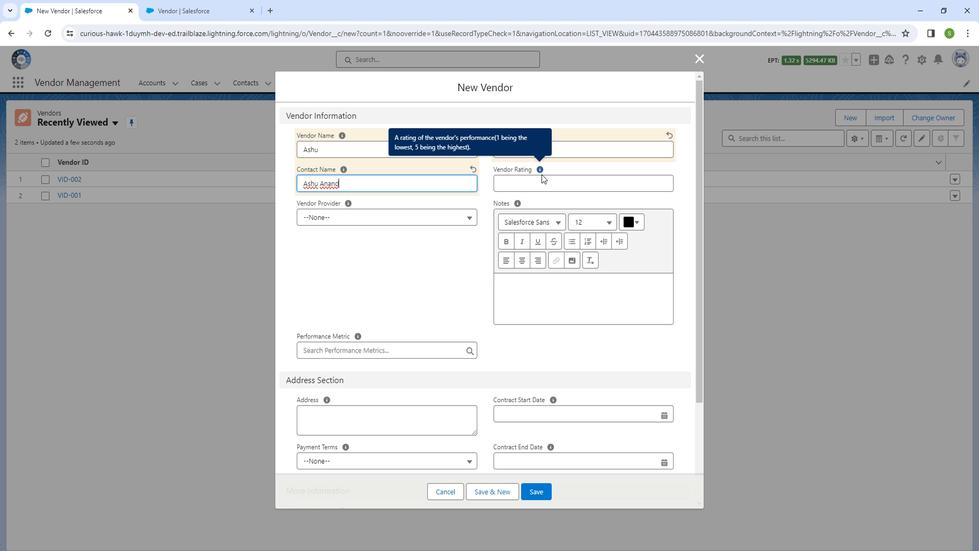 
Action: Mouse pressed left at (554, 184)
Screenshot: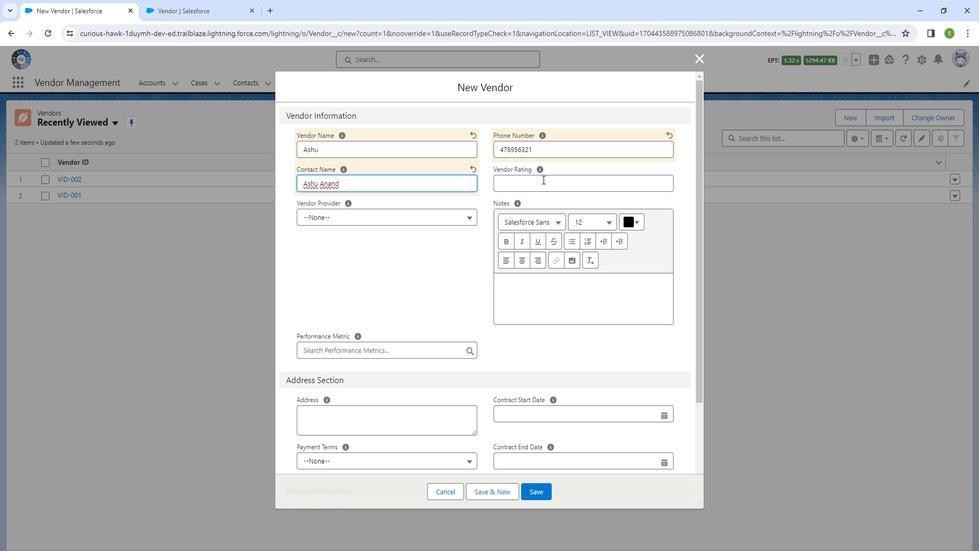 
Action: Mouse moved to (554, 186)
Screenshot: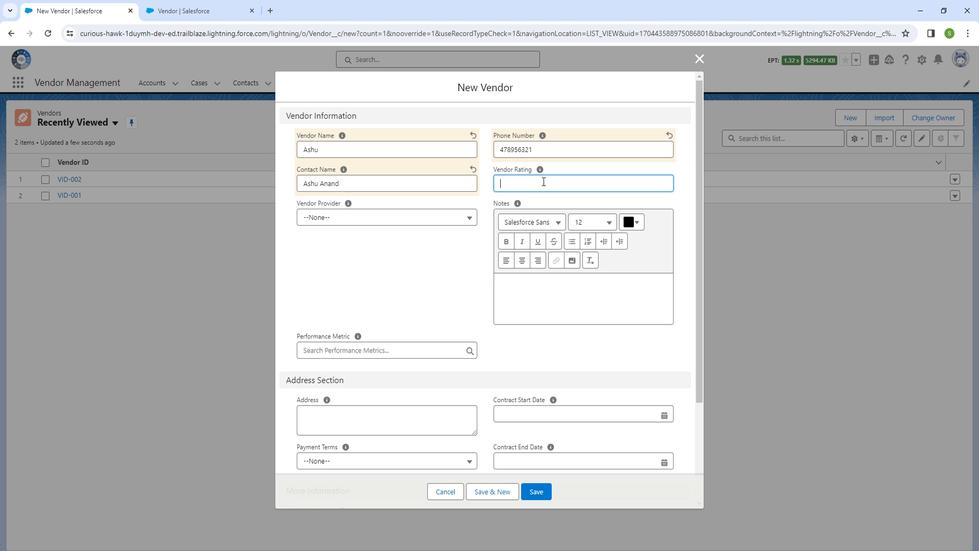 
Action: Key pressed 4
Screenshot: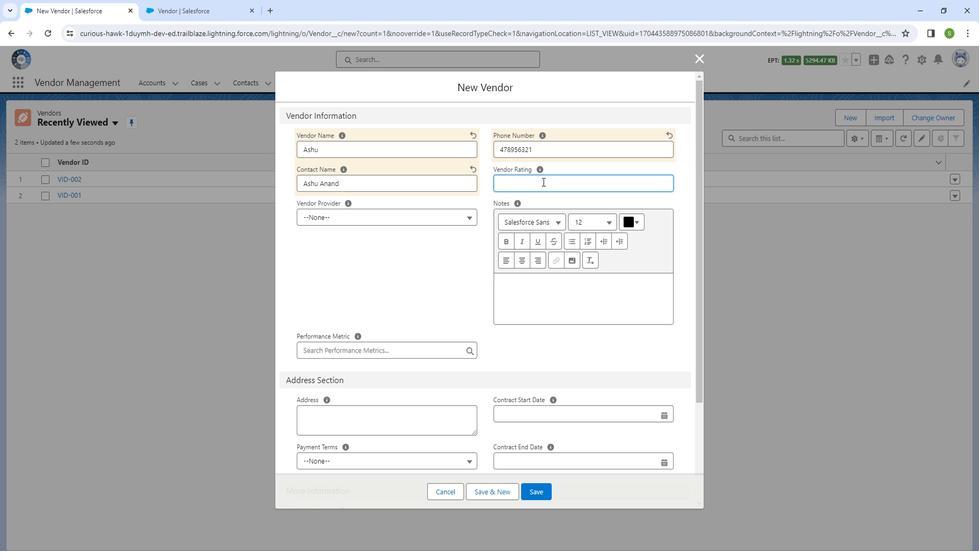 
Action: Mouse moved to (416, 222)
Screenshot: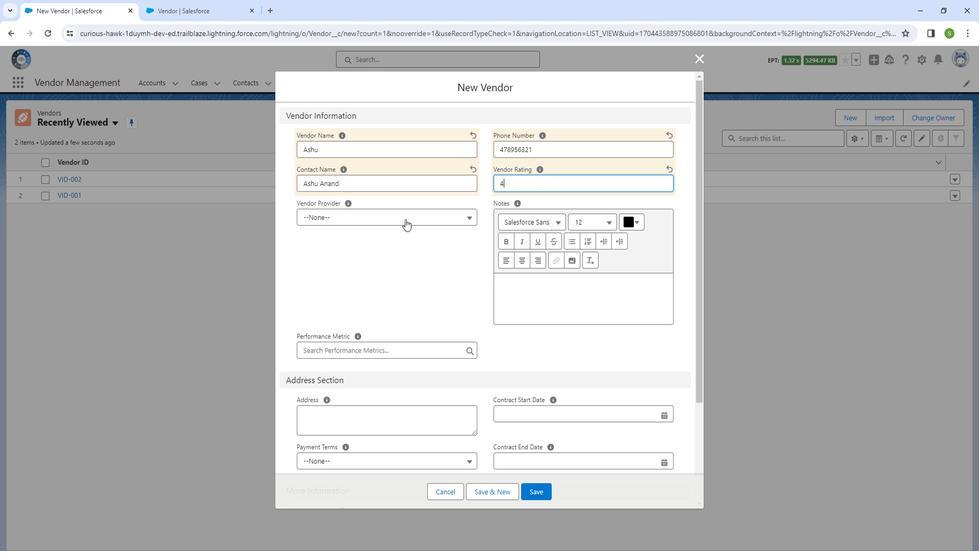 
Action: Mouse pressed left at (416, 222)
Screenshot: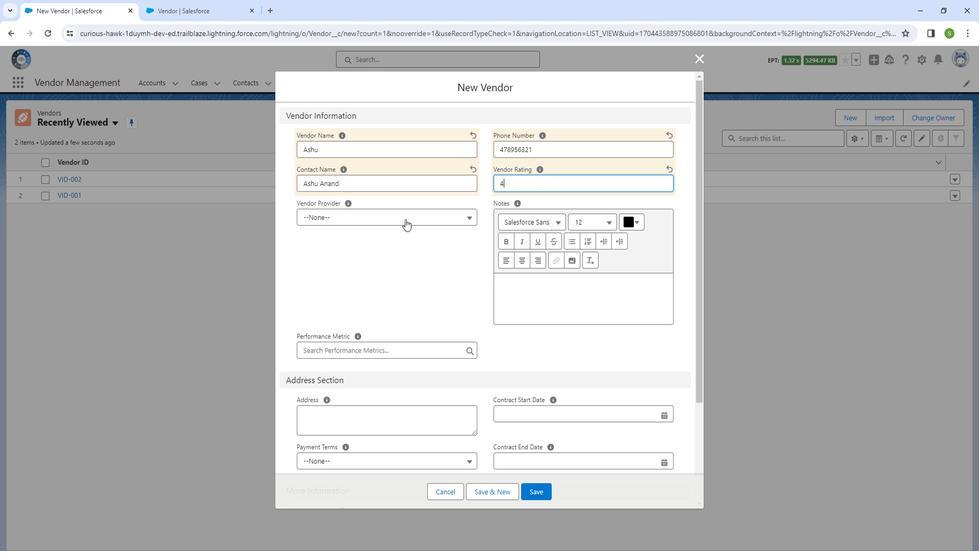 
Action: Mouse moved to (388, 308)
Screenshot: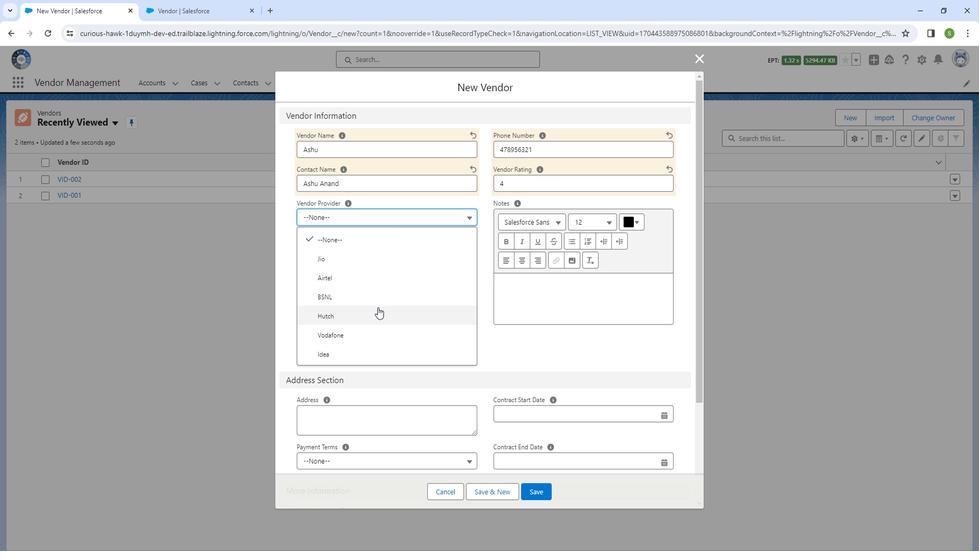 
Action: Mouse pressed left at (388, 308)
Screenshot: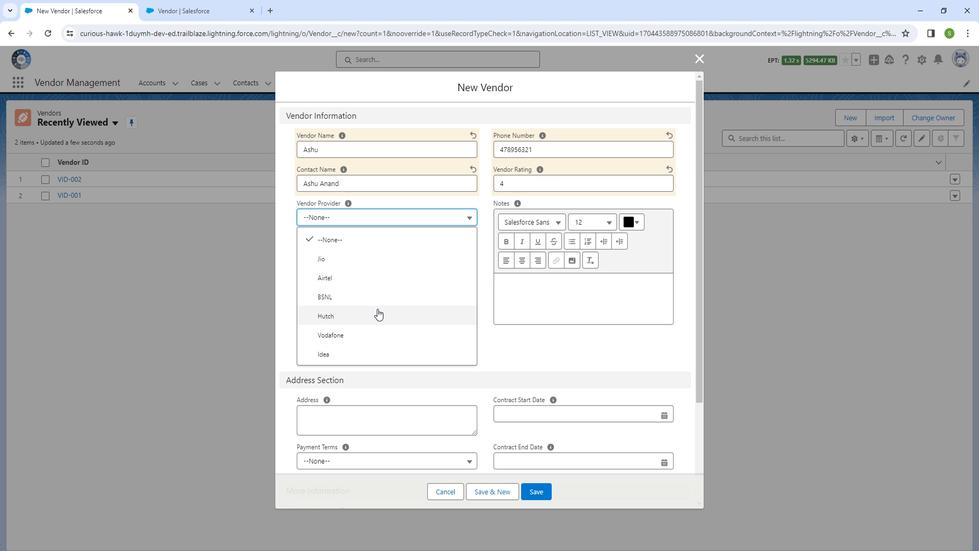 
Action: Mouse moved to (418, 332)
Screenshot: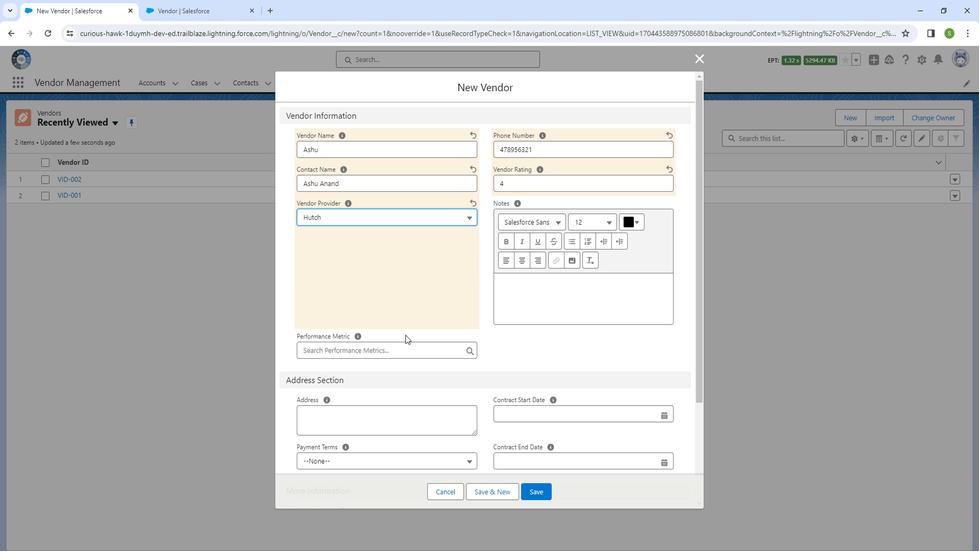 
Action: Mouse scrolled (418, 331) with delta (0, 0)
Screenshot: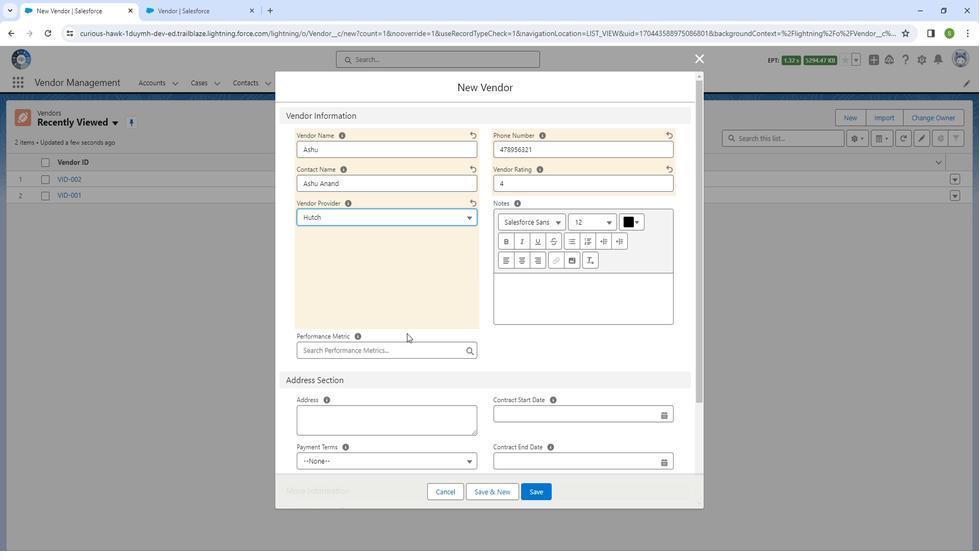 
Action: Mouse moved to (419, 332)
Screenshot: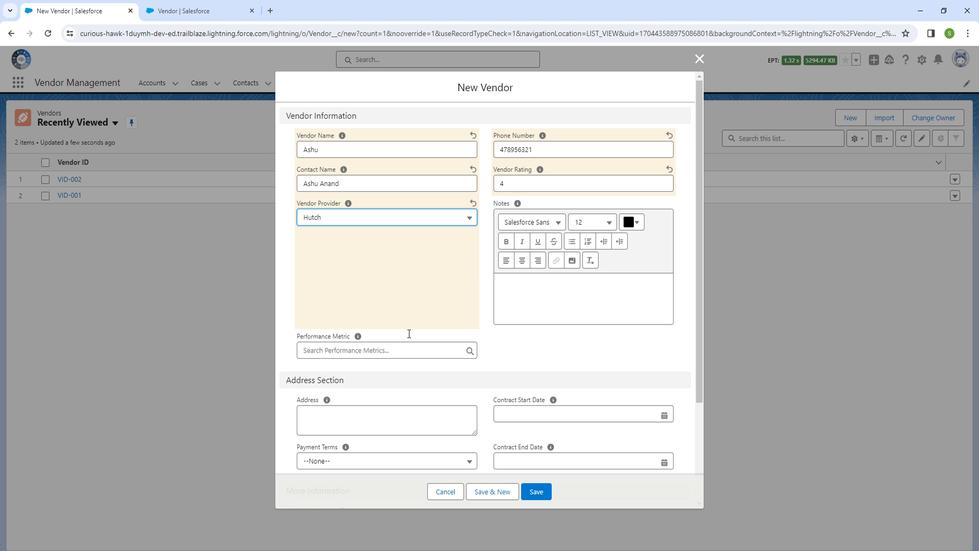 
Action: Mouse scrolled (419, 331) with delta (0, 0)
Screenshot: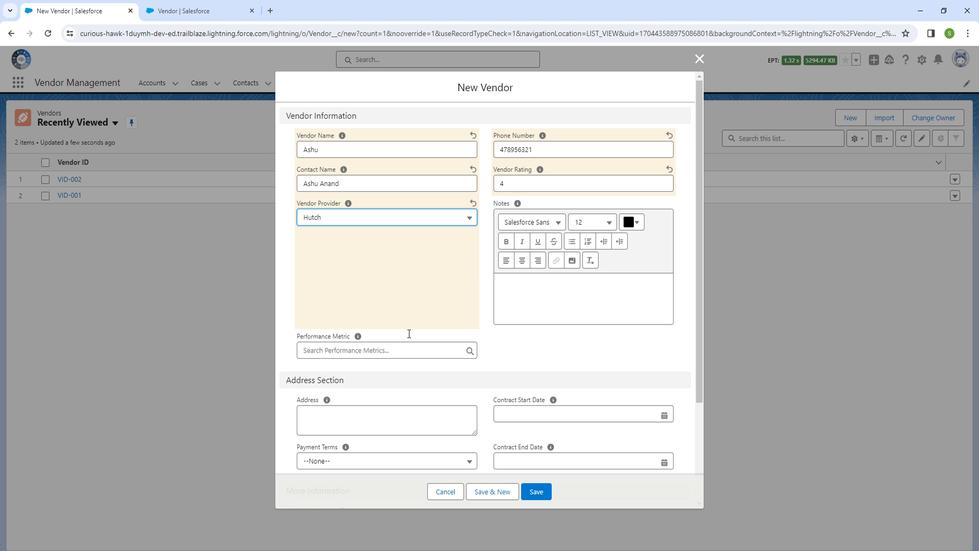 
Action: Mouse moved to (375, 244)
Screenshot: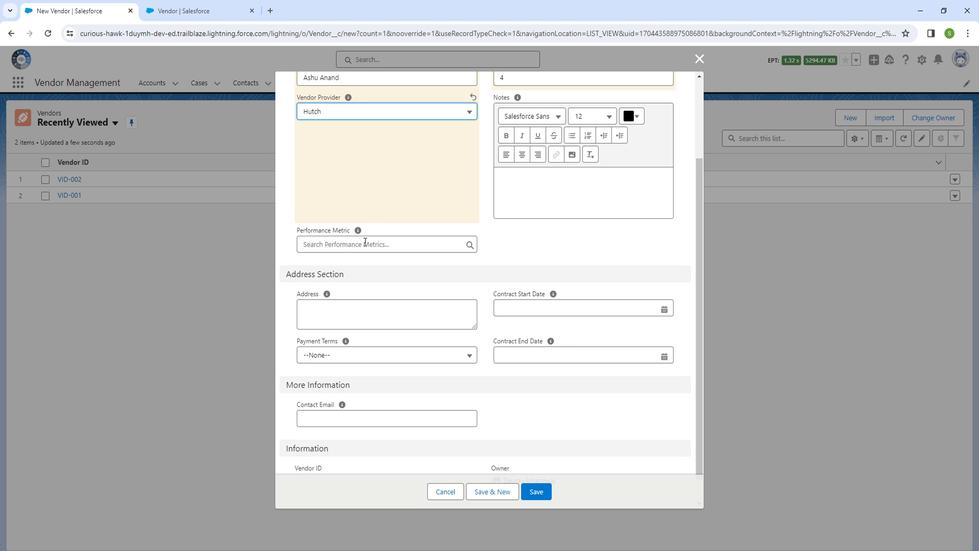 
Action: Mouse pressed left at (375, 244)
Screenshot: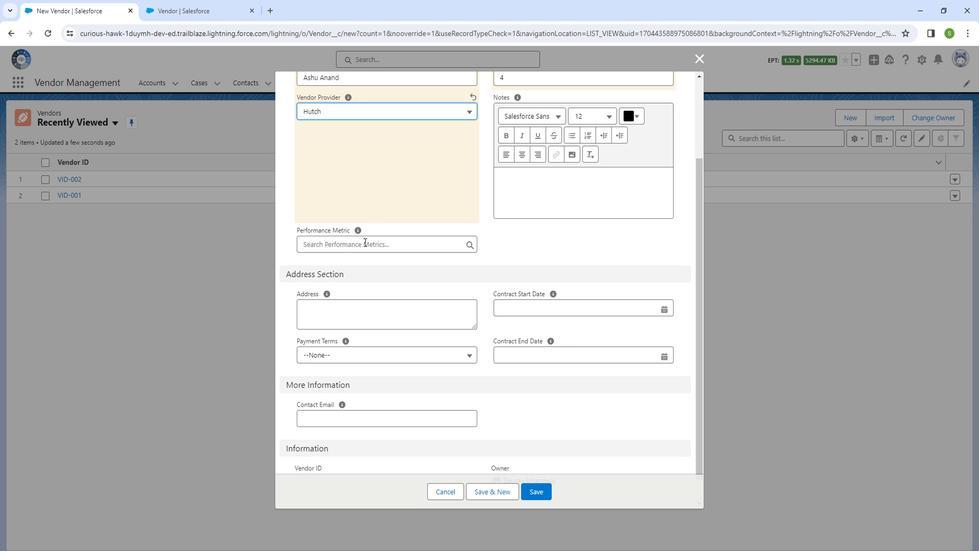 
Action: Mouse moved to (368, 284)
Screenshot: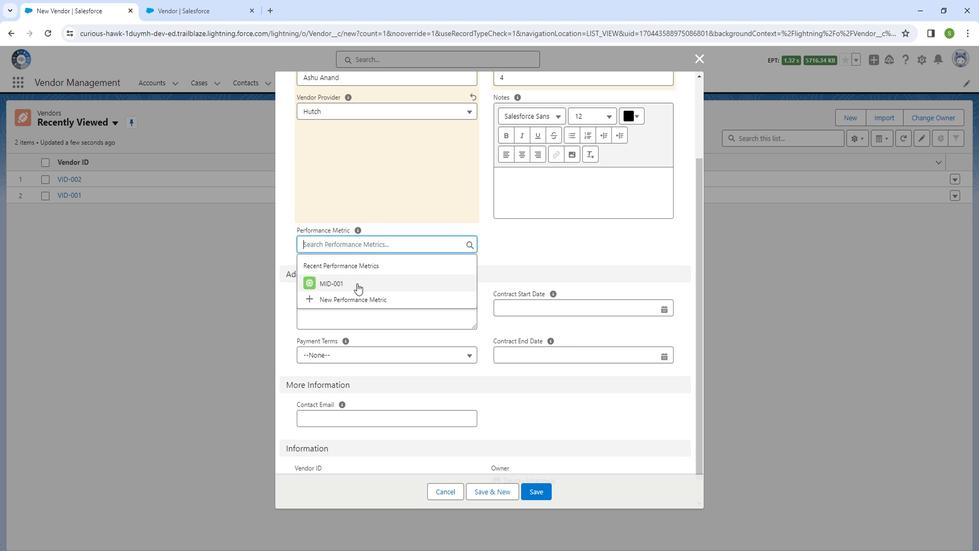 
Action: Mouse pressed left at (368, 284)
Screenshot: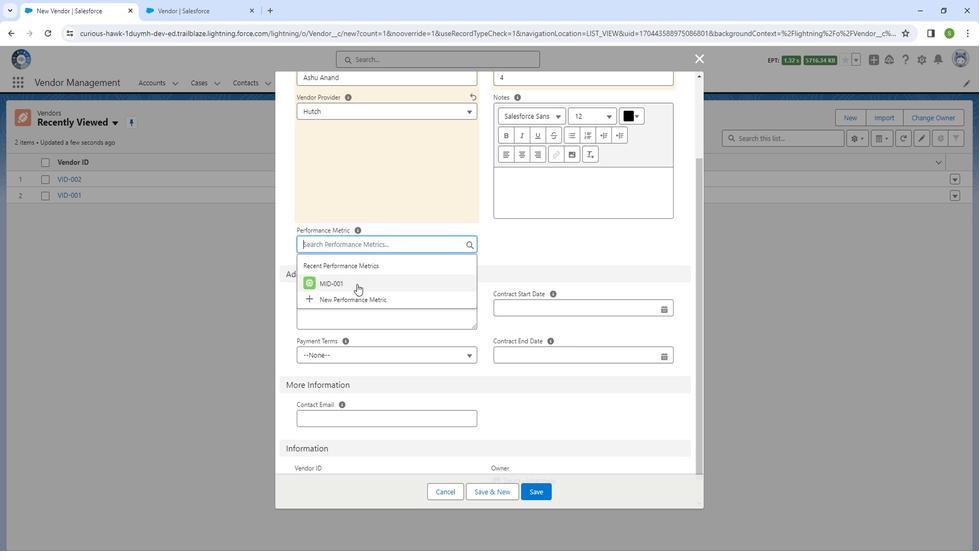 
Action: Mouse moved to (472, 297)
Screenshot: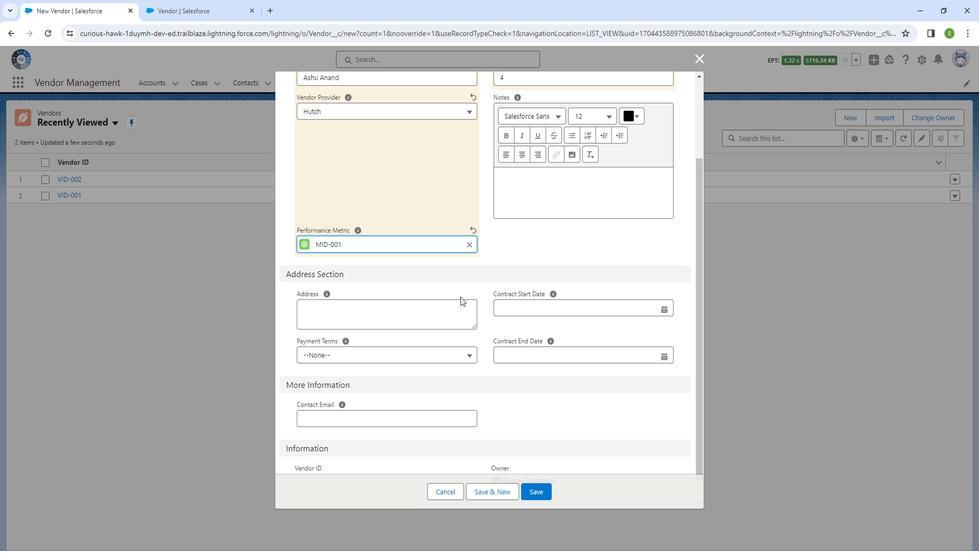 
Action: Mouse scrolled (472, 296) with delta (0, 0)
Screenshot: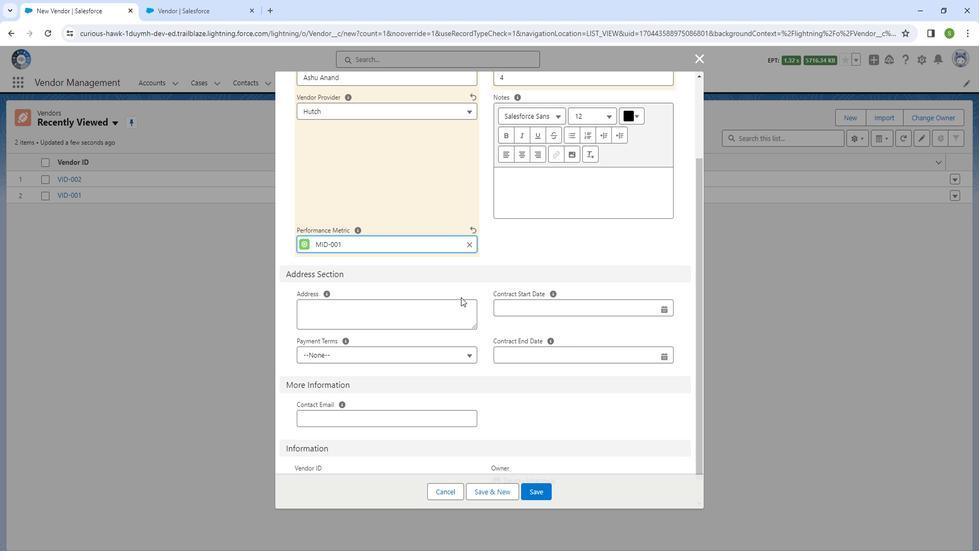 
Action: Mouse scrolled (472, 296) with delta (0, 0)
Screenshot: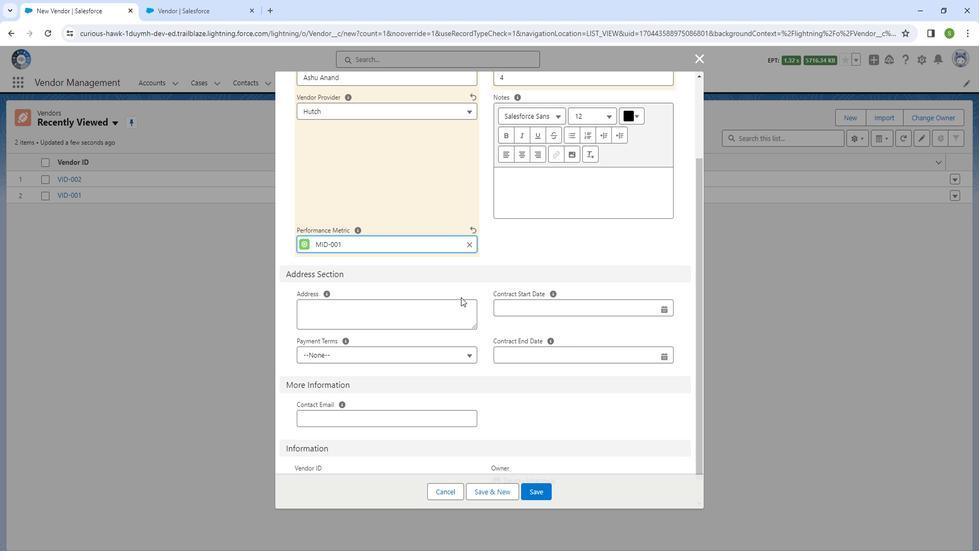 
Action: Mouse scrolled (472, 296) with delta (0, 0)
Screenshot: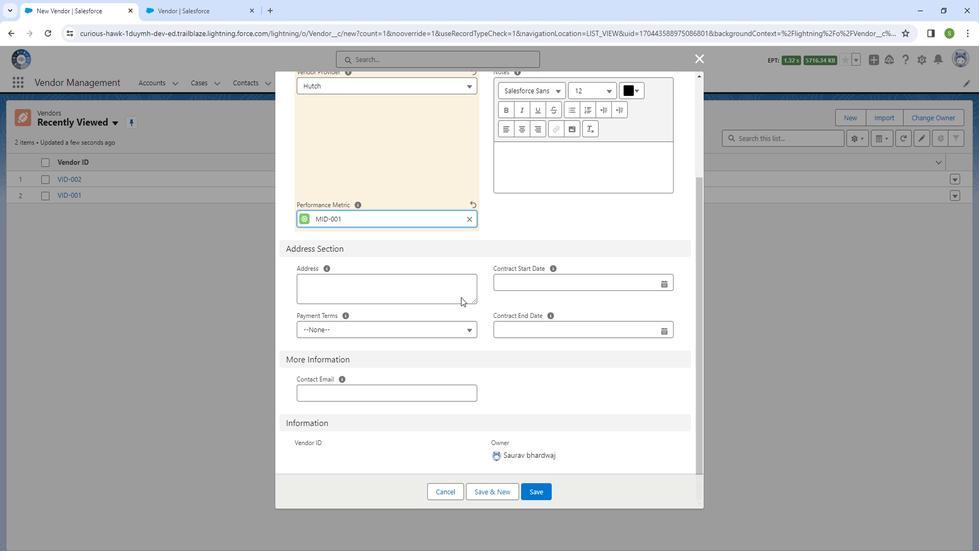 
Action: Mouse scrolled (472, 296) with delta (0, 0)
Screenshot: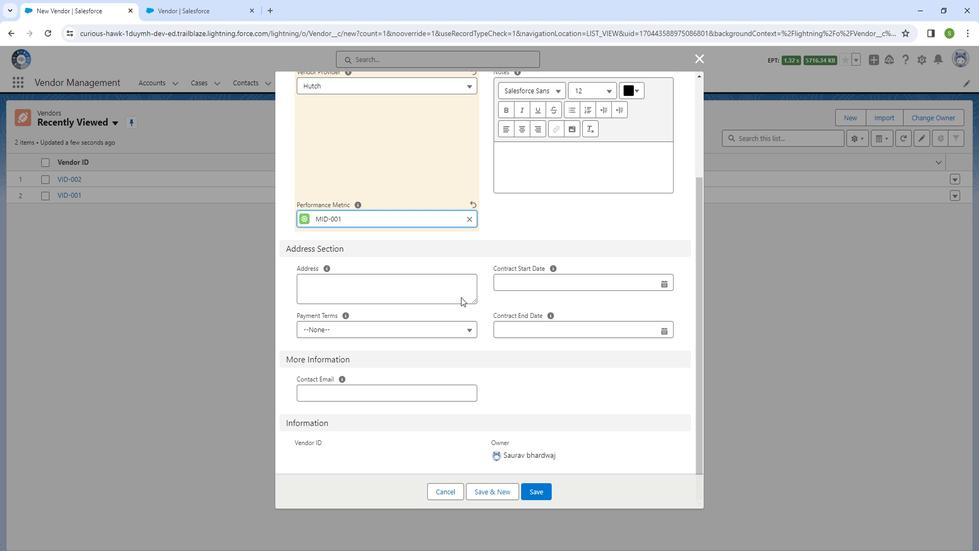 
Action: Mouse moved to (526, 283)
Screenshot: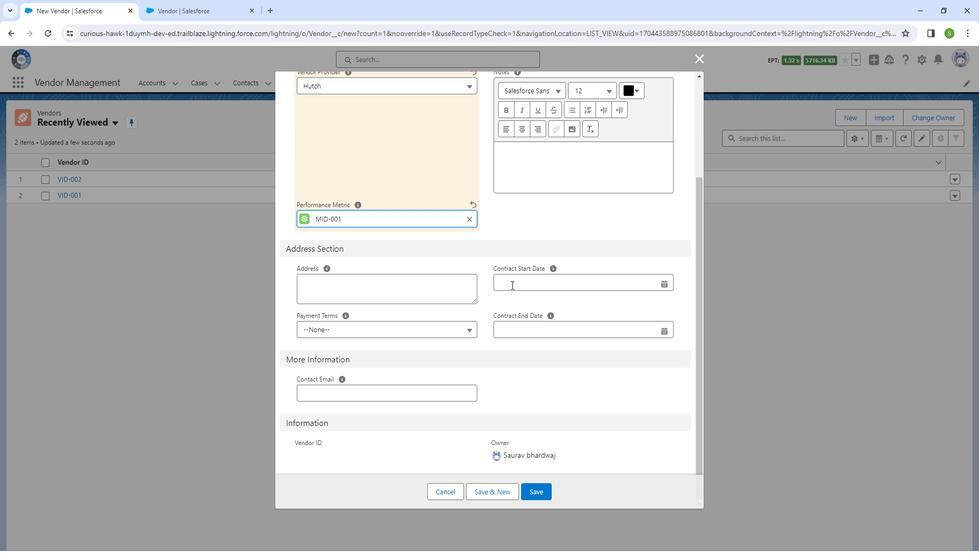 
Action: Mouse pressed left at (526, 283)
Screenshot: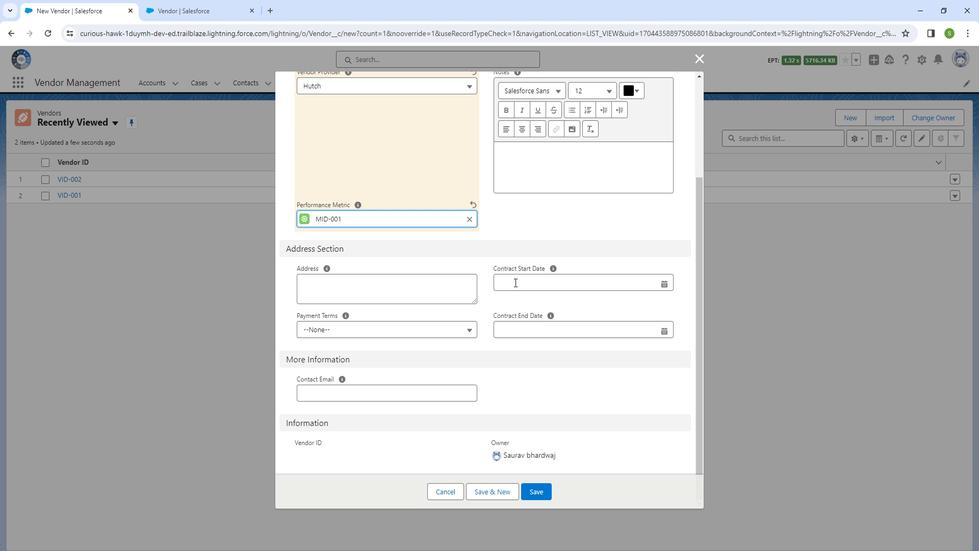 
Action: Mouse moved to (589, 338)
Screenshot: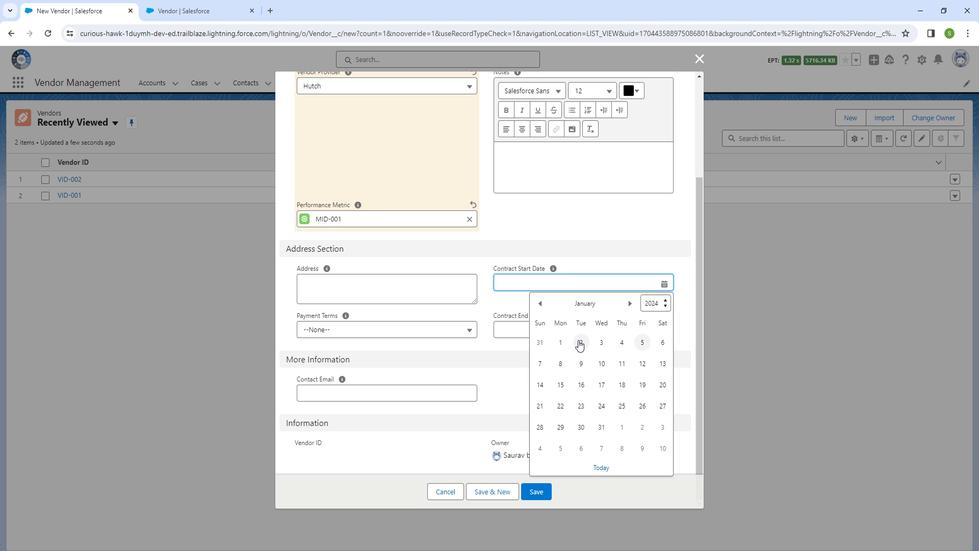 
Action: Mouse pressed left at (589, 338)
Screenshot: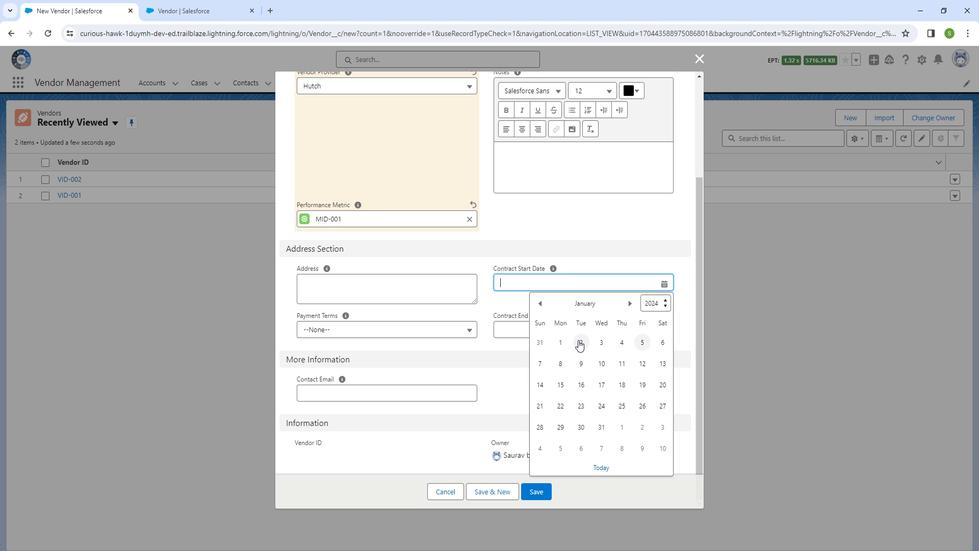 
Action: Mouse moved to (543, 324)
Screenshot: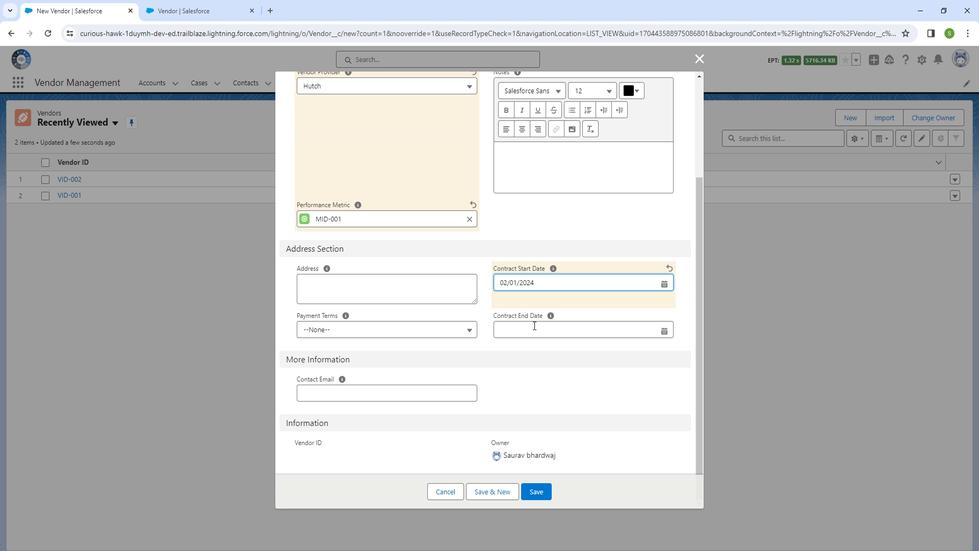 
Action: Mouse pressed left at (543, 324)
Screenshot: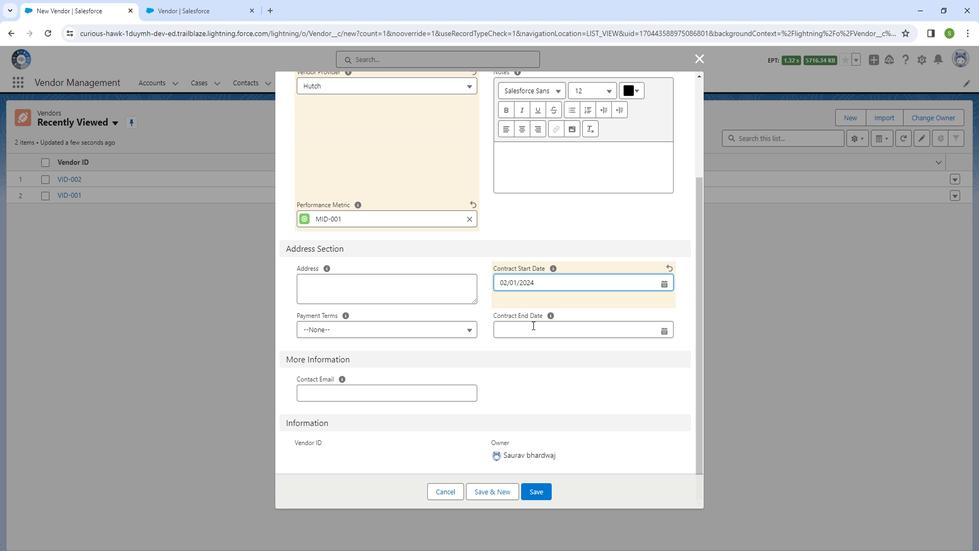 
Action: Mouse moved to (588, 384)
Screenshot: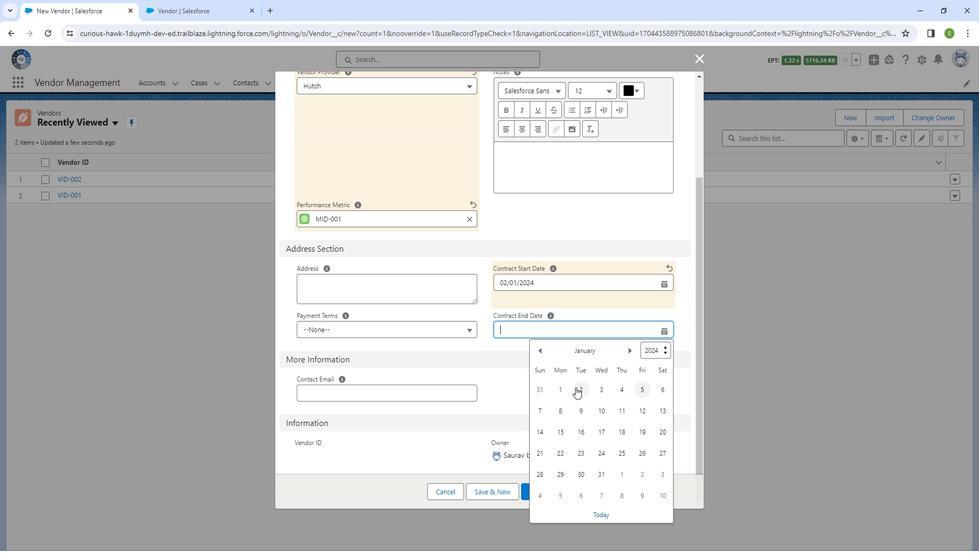 
Action: Mouse pressed left at (588, 384)
Screenshot: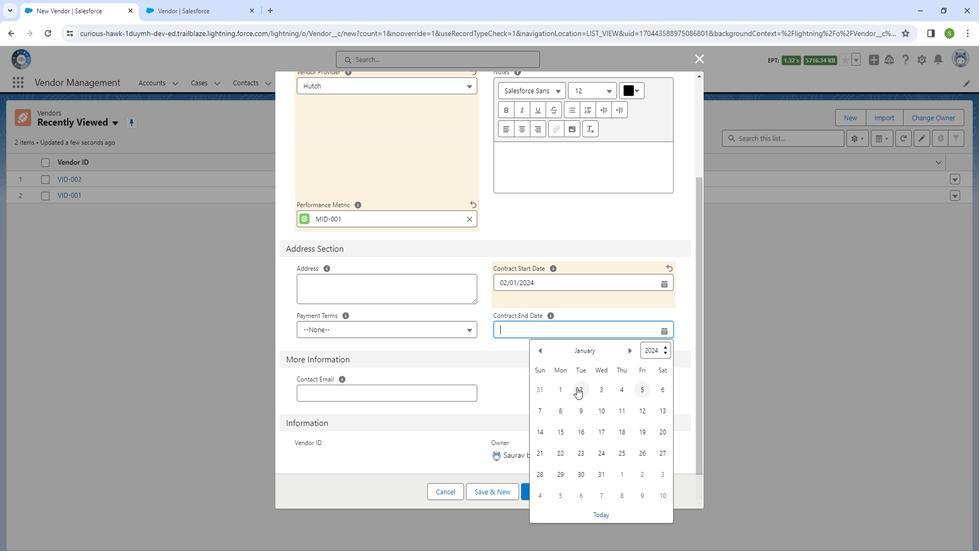 
Action: Mouse moved to (463, 305)
Screenshot: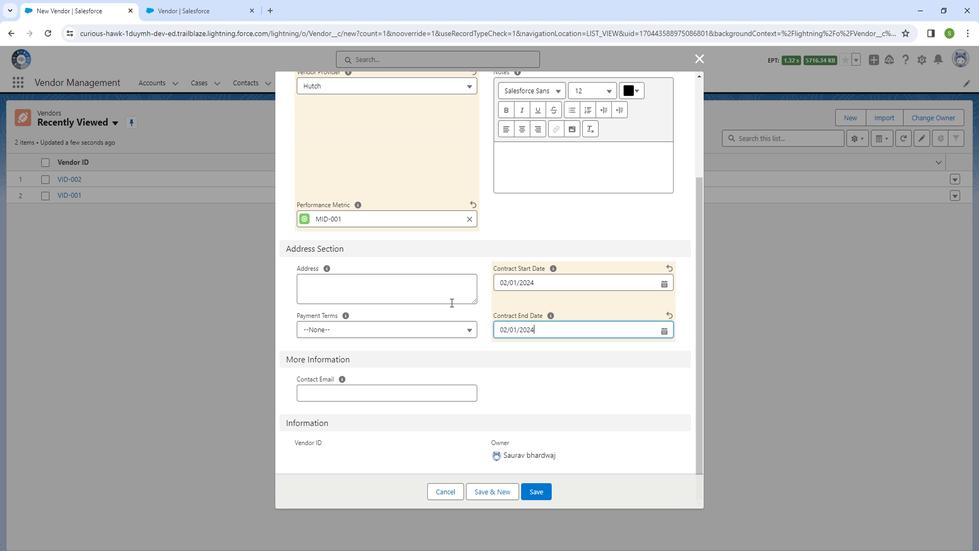 
Action: Mouse scrolled (463, 304) with delta (0, 0)
Screenshot: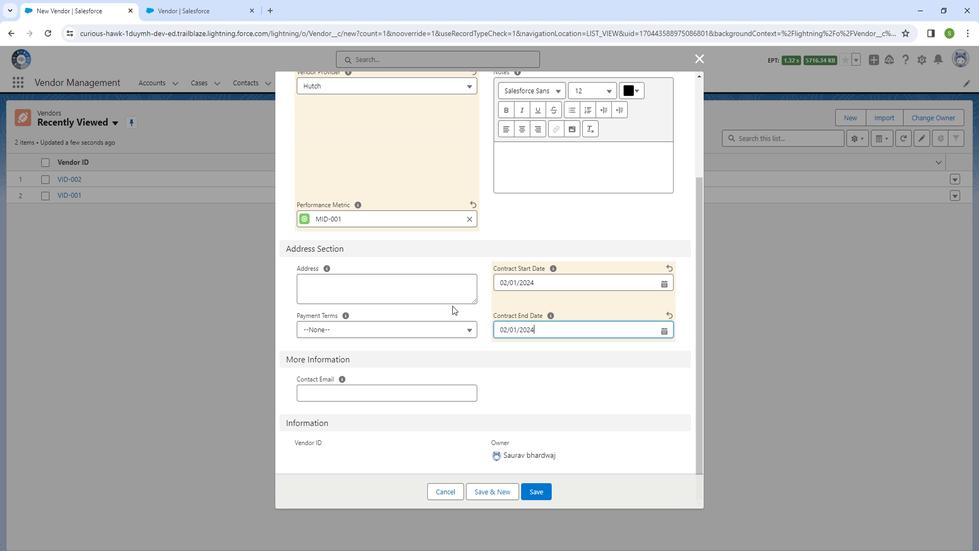 
Action: Mouse moved to (463, 306)
Screenshot: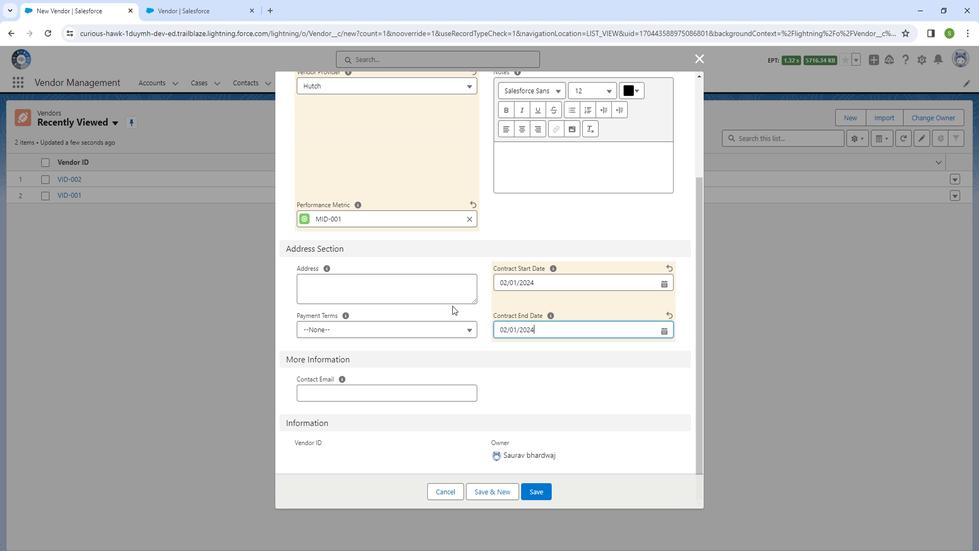 
Action: Mouse scrolled (463, 306) with delta (0, 0)
Screenshot: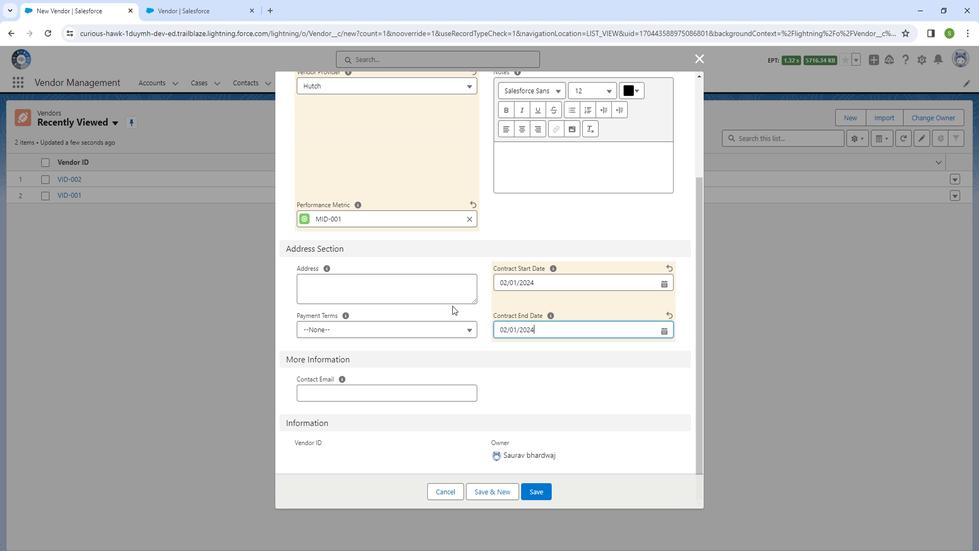 
Action: Mouse moved to (464, 308)
Screenshot: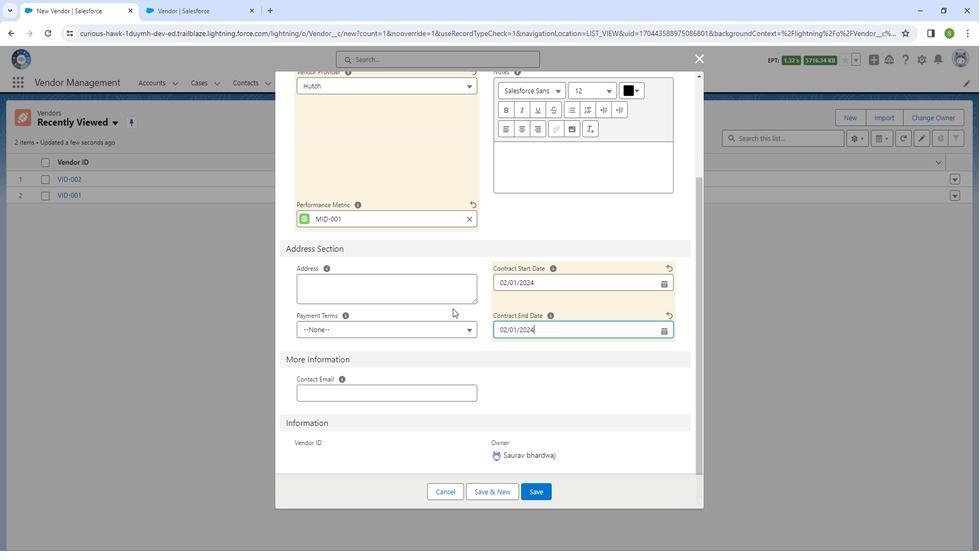 
Action: Mouse scrolled (464, 307) with delta (0, 0)
Screenshot: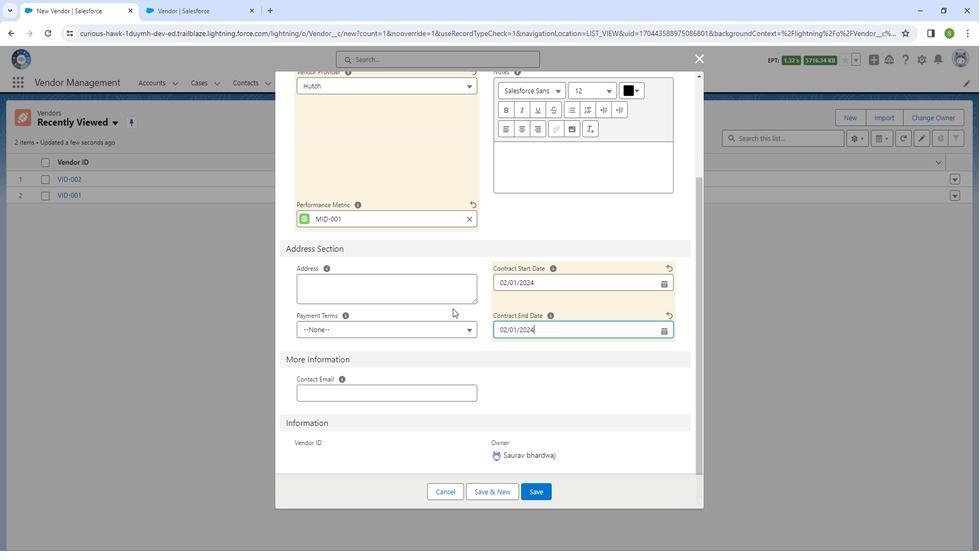 
Action: Mouse moved to (465, 308)
Screenshot: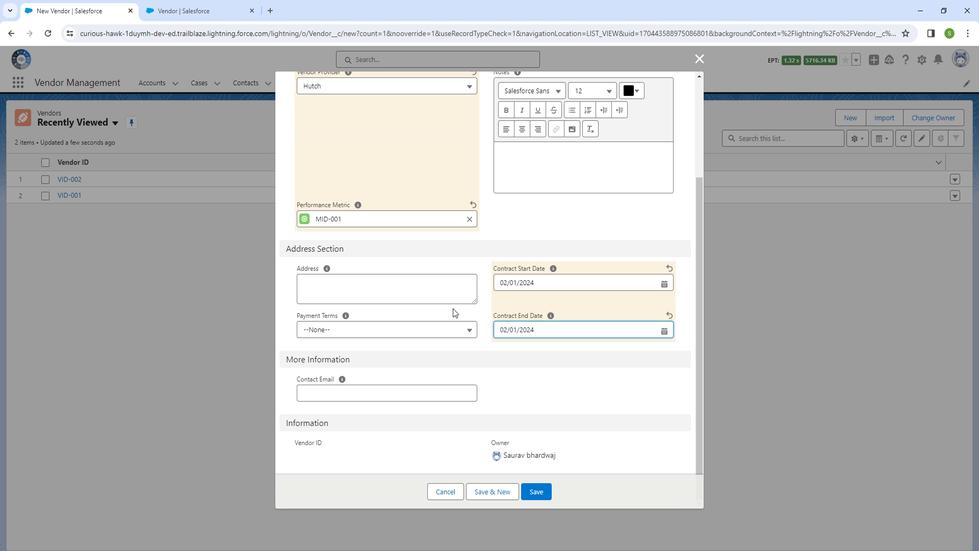 
Action: Mouse scrolled (465, 308) with delta (0, 0)
Screenshot: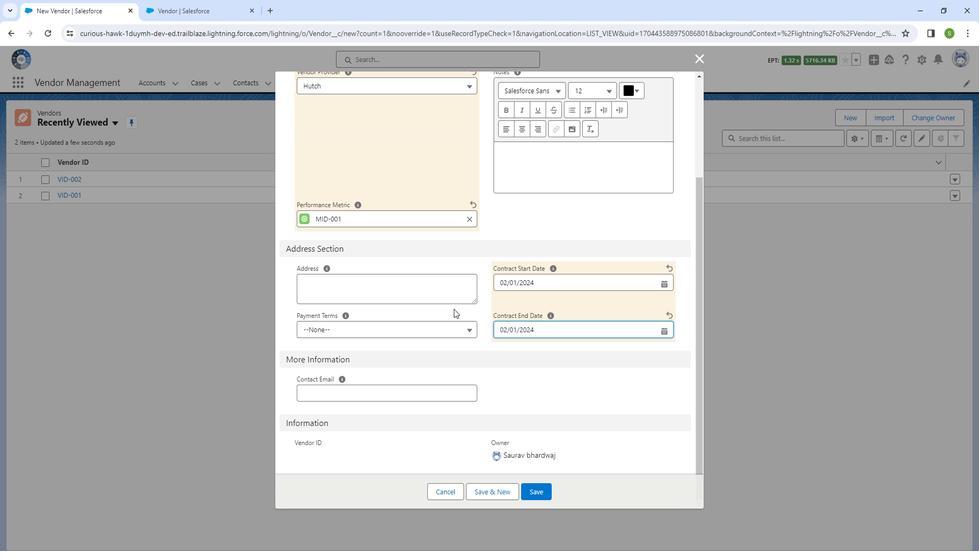 
Action: Mouse moved to (546, 489)
Screenshot: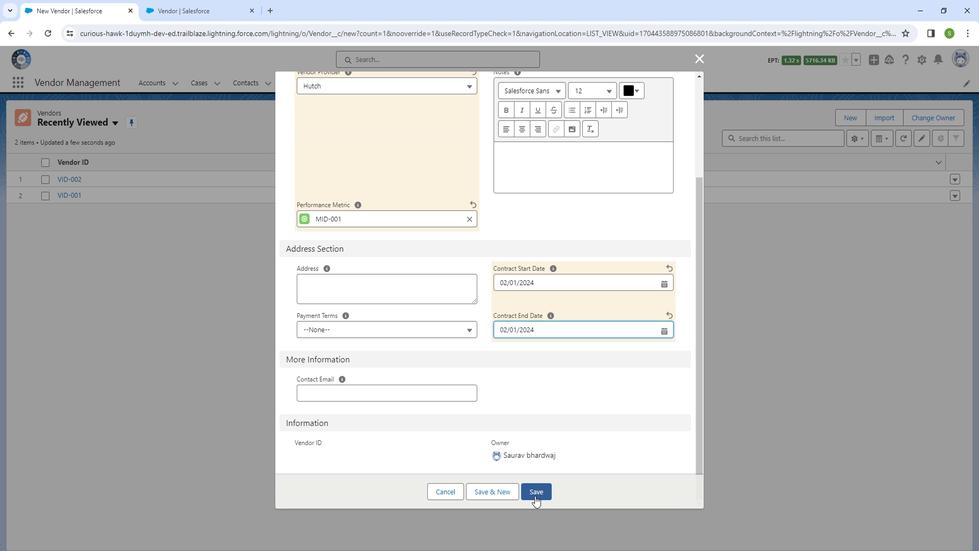 
Action: Mouse pressed left at (546, 489)
Screenshot: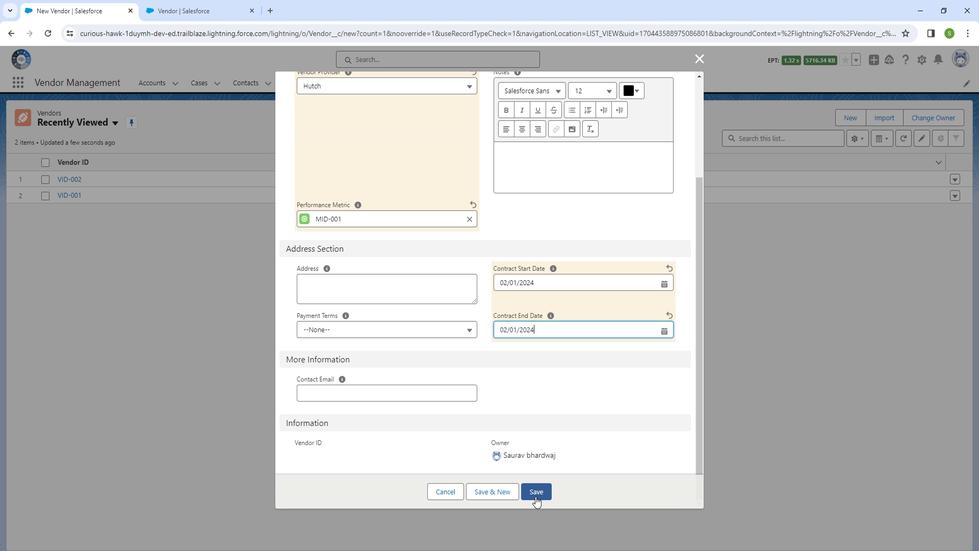 
Action: Mouse moved to (50, 162)
Screenshot: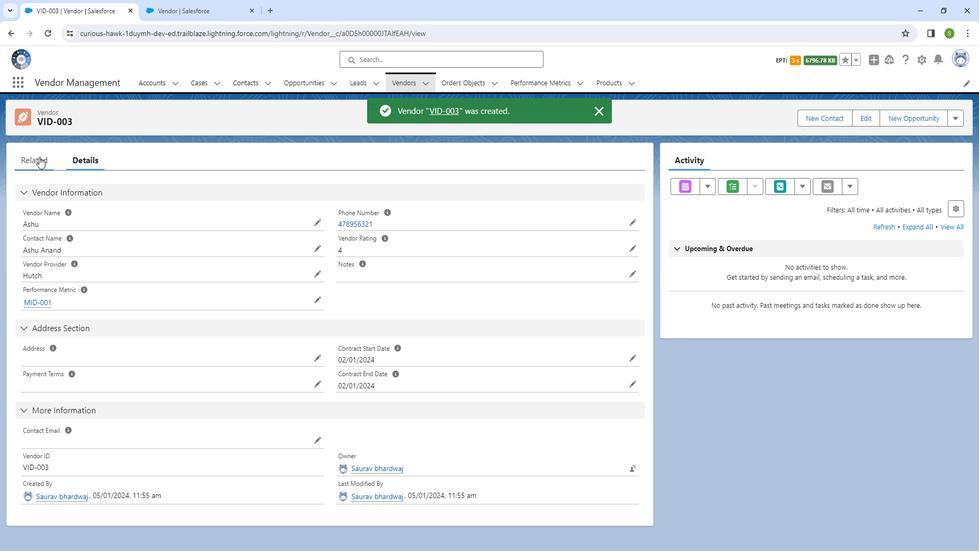 
Action: Mouse pressed left at (50, 162)
Screenshot: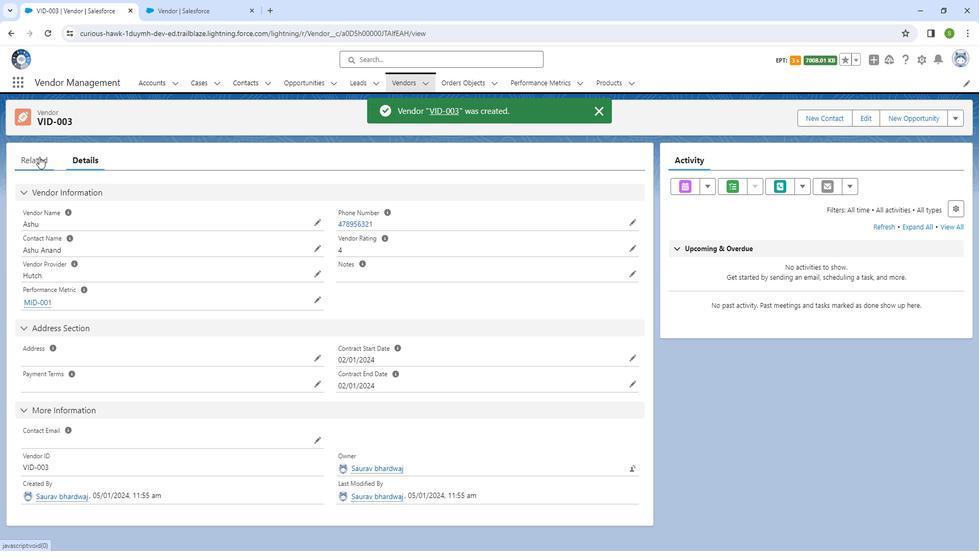 
Action: Mouse moved to (94, 164)
Screenshot: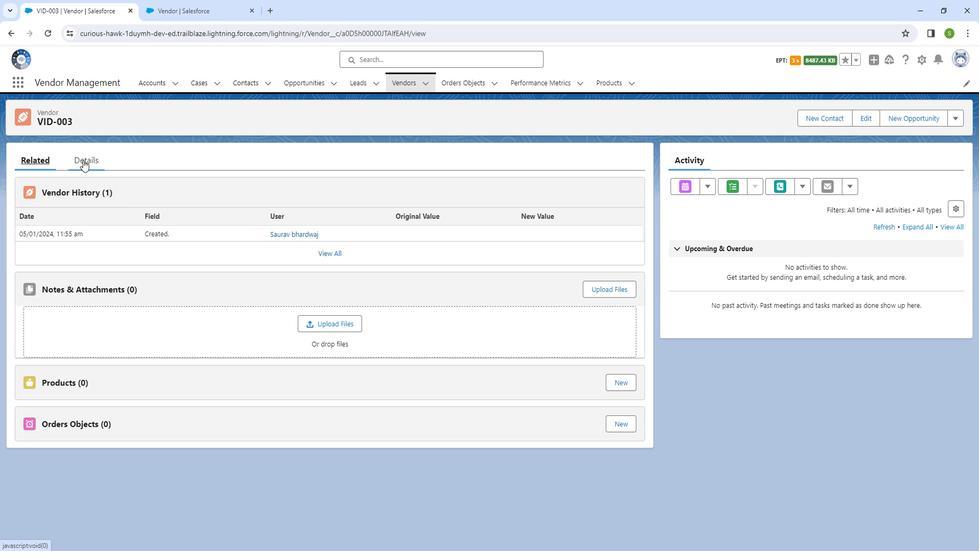 
Action: Mouse pressed left at (94, 164)
Screenshot: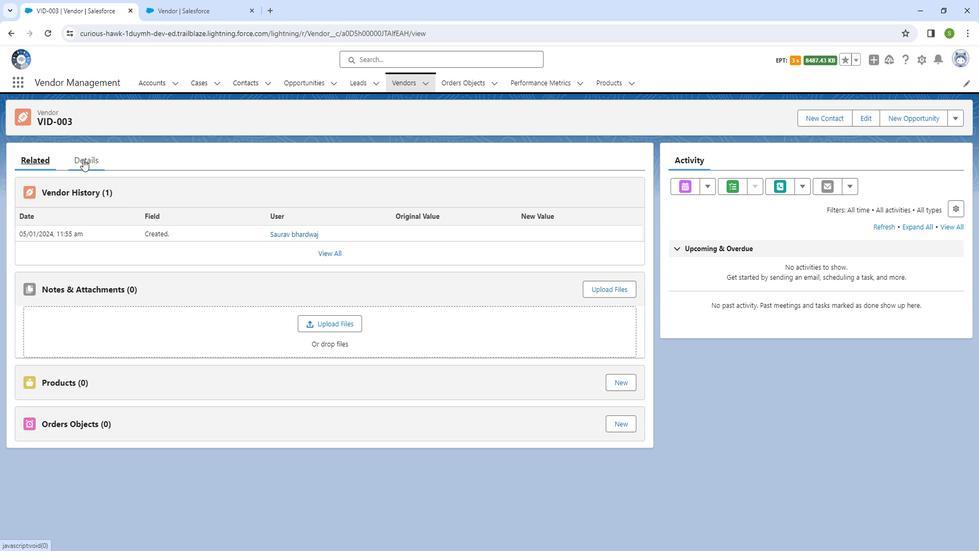 
Action: Mouse moved to (415, 358)
Screenshot: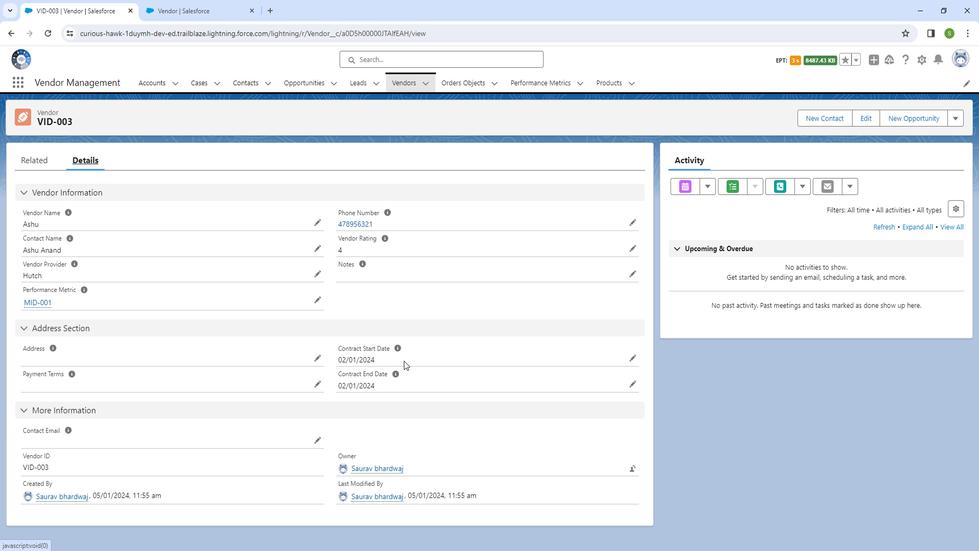 
Action: Mouse pressed left at (415, 358)
Screenshot: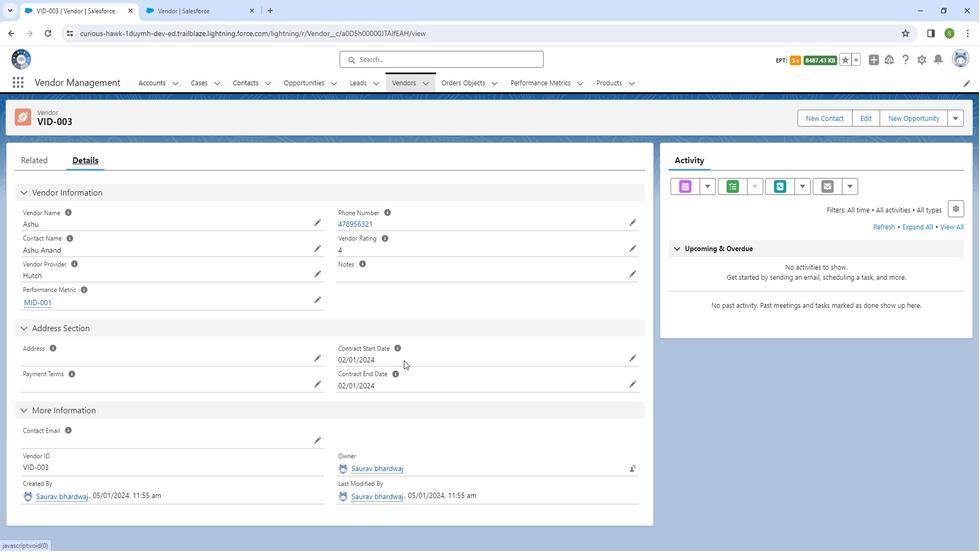 
Action: Mouse moved to (641, 356)
Screenshot: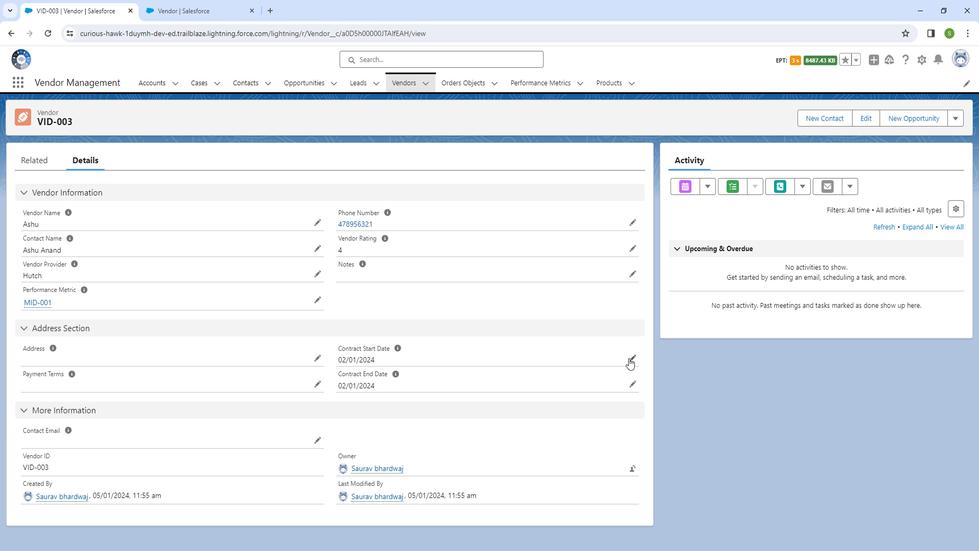 
Action: Mouse pressed left at (641, 356)
Screenshot: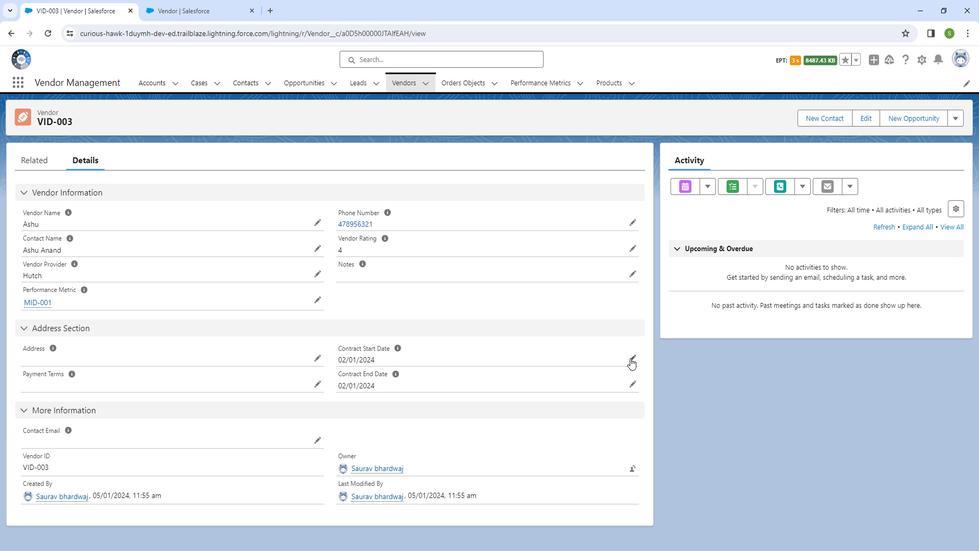 
Action: Mouse moved to (469, 367)
Screenshot: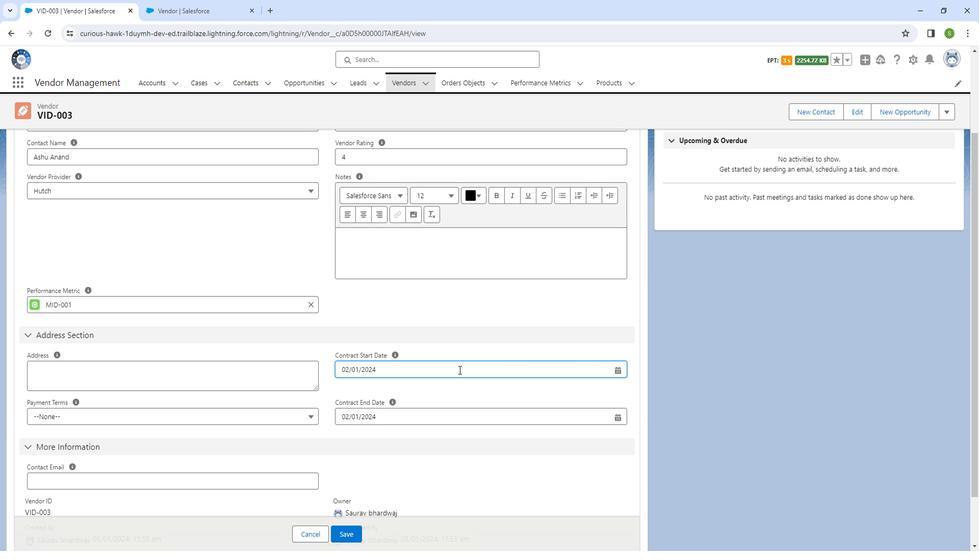 
Action: Mouse pressed left at (469, 367)
Screenshot: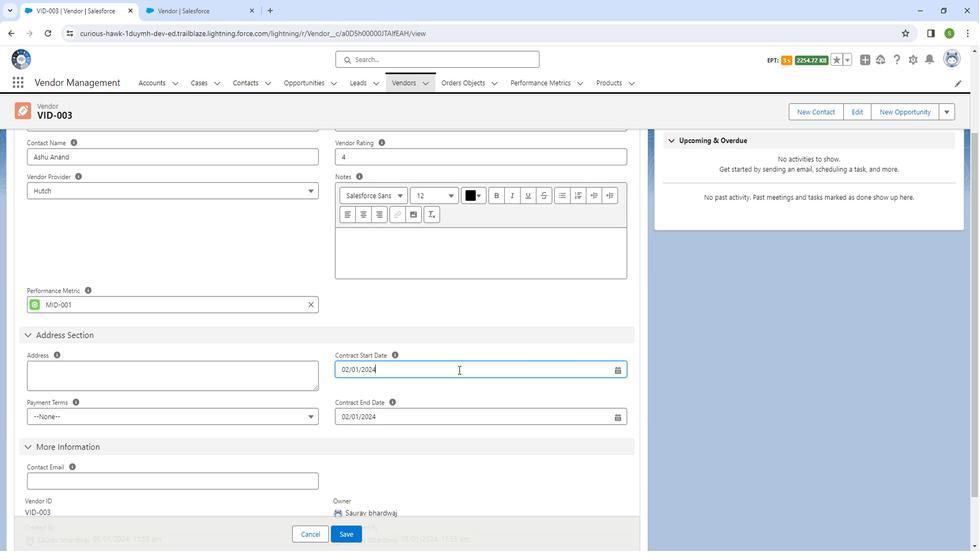 
Action: Mouse moved to (567, 230)
Screenshot: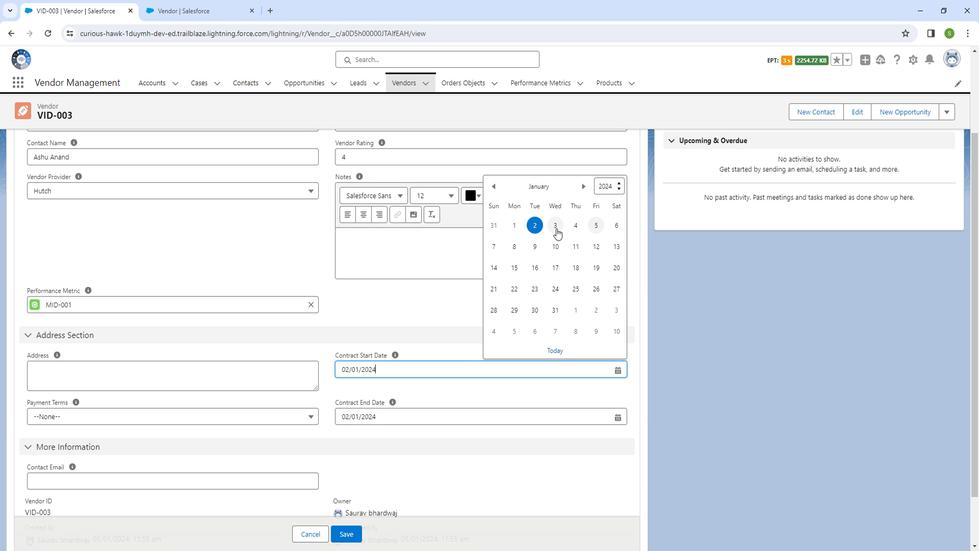 
Action: Mouse pressed left at (567, 230)
Screenshot: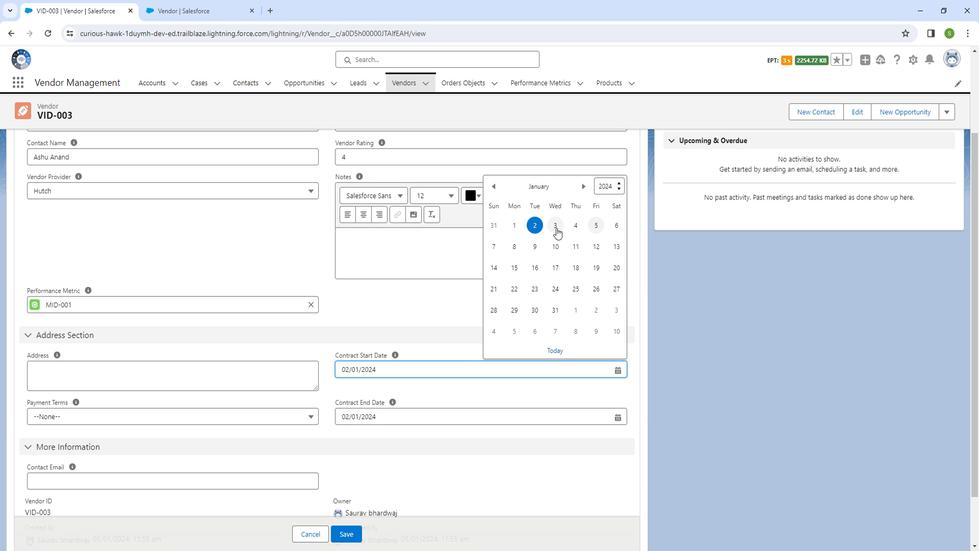 
Action: Mouse moved to (359, 517)
Screenshot: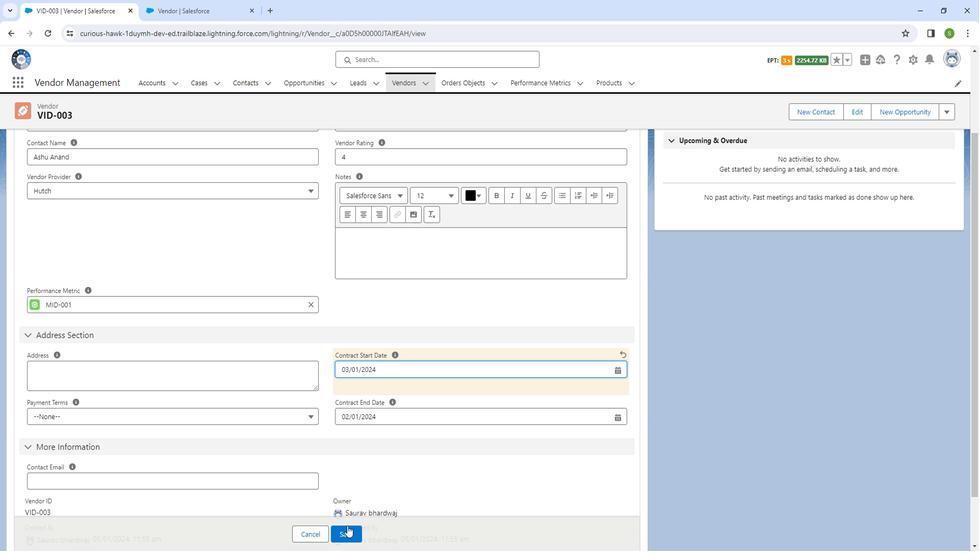 
Action: Mouse pressed left at (359, 517)
Screenshot: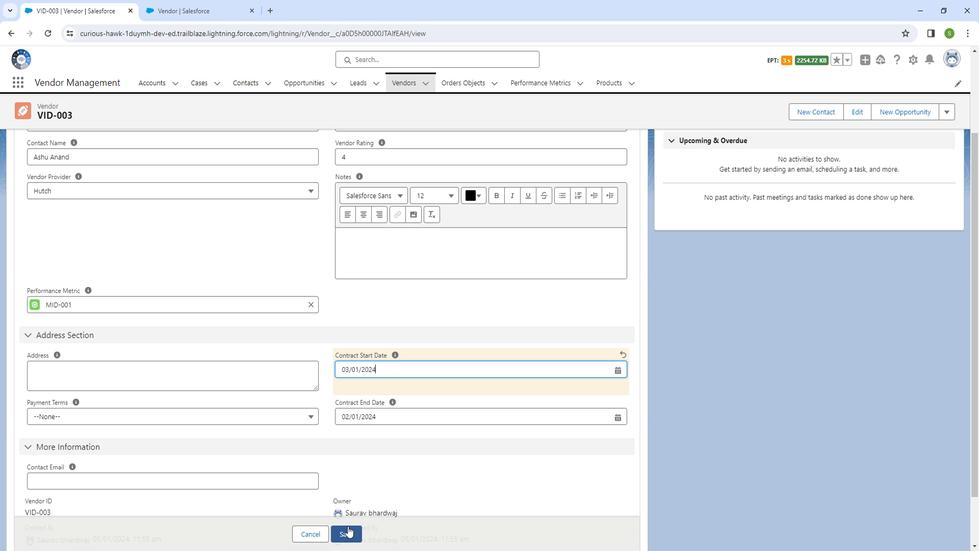 
Action: Mouse moved to (52, 165)
Screenshot: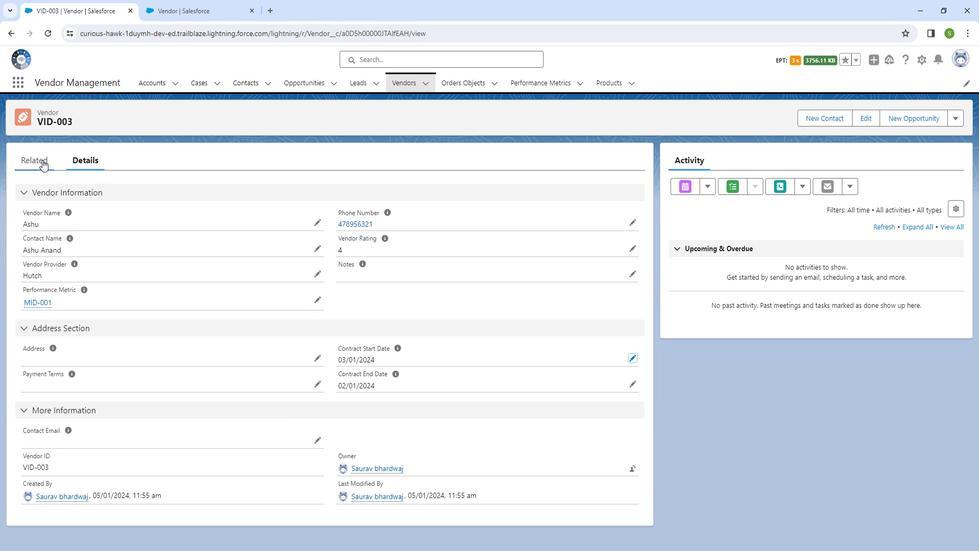 
Action: Mouse pressed left at (52, 165)
Screenshot: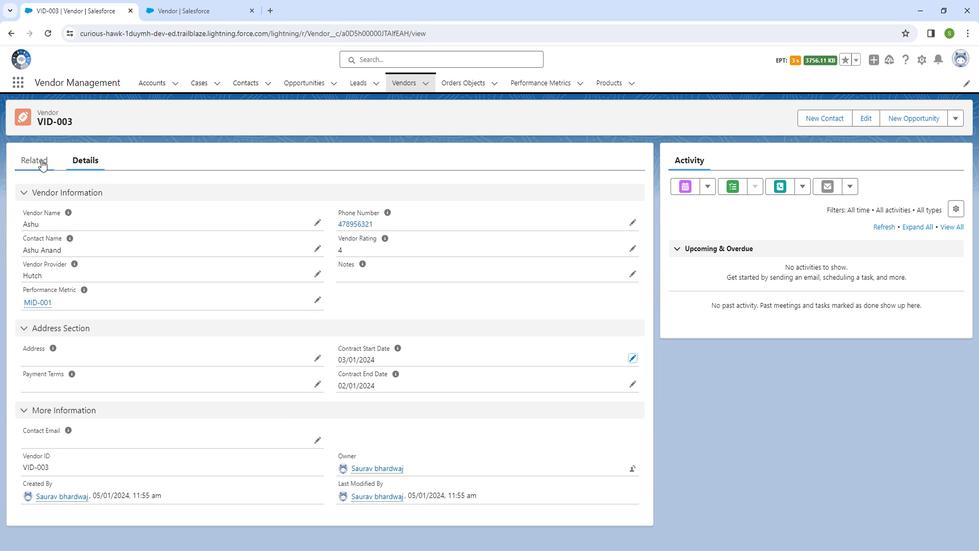 
Action: Mouse moved to (95, 163)
Screenshot: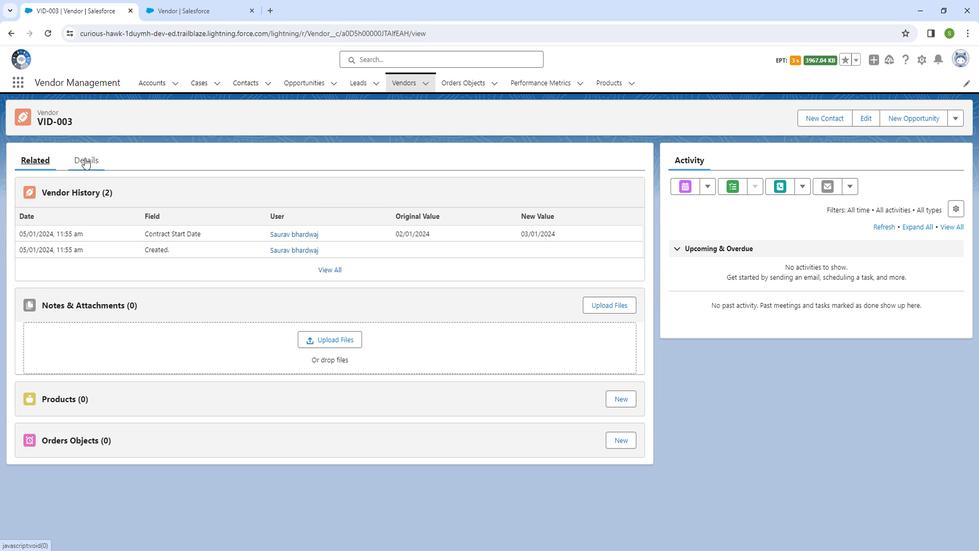 
Action: Mouse pressed left at (95, 163)
Screenshot: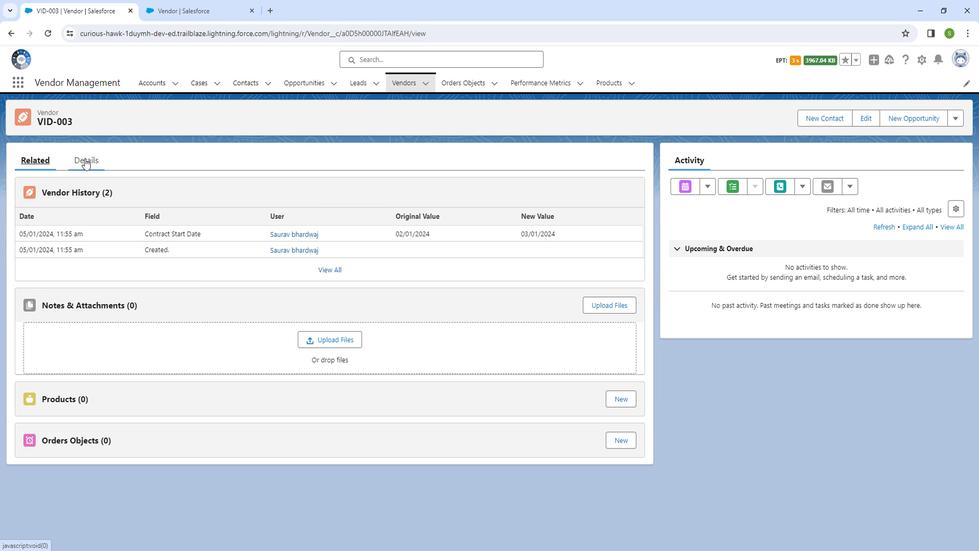 
Action: Mouse moved to (644, 382)
Screenshot: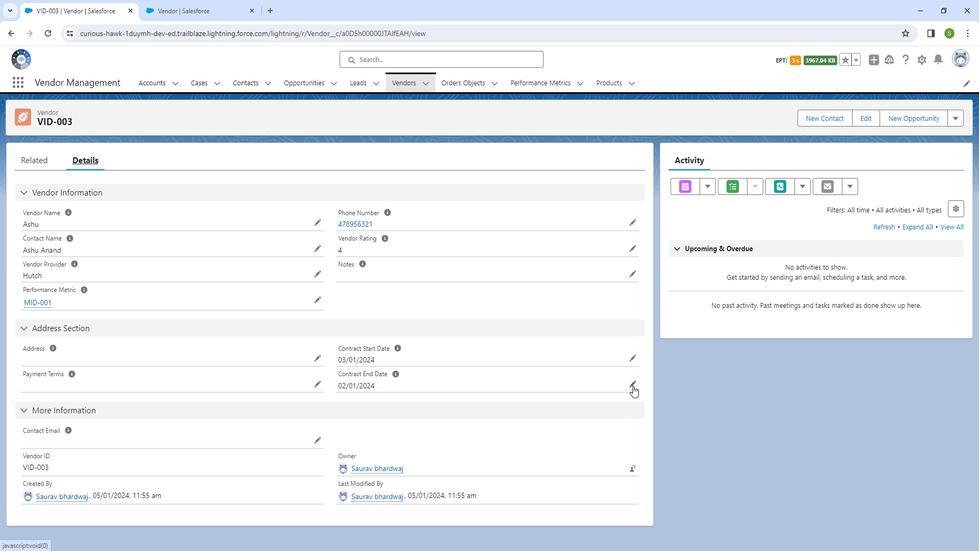 
Action: Mouse pressed left at (644, 382)
Screenshot: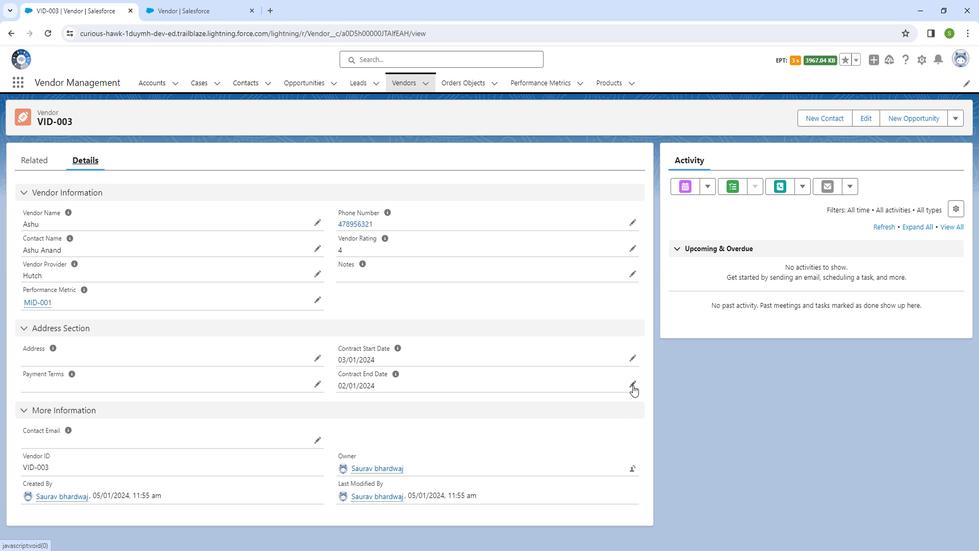 
Action: Mouse moved to (550, 394)
Screenshot: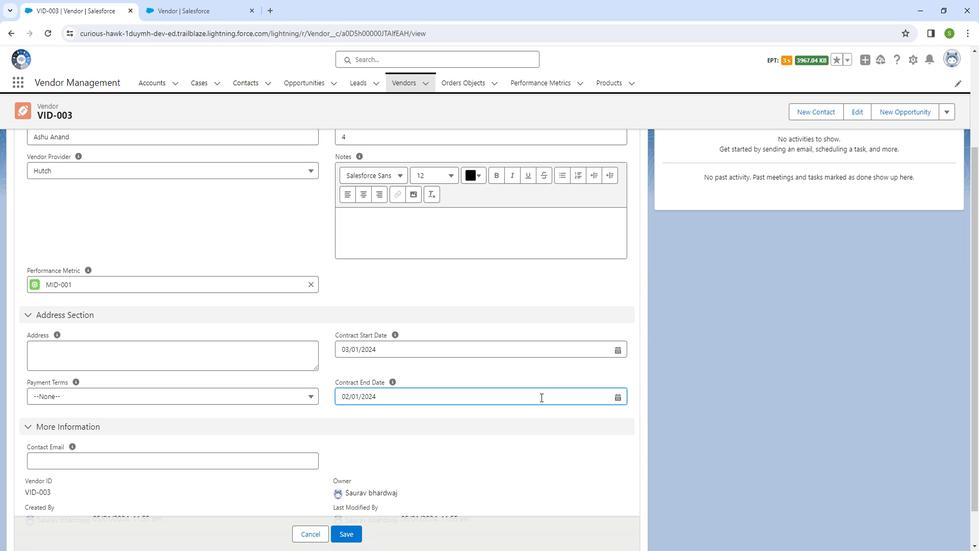 
Action: Mouse pressed left at (550, 394)
Screenshot: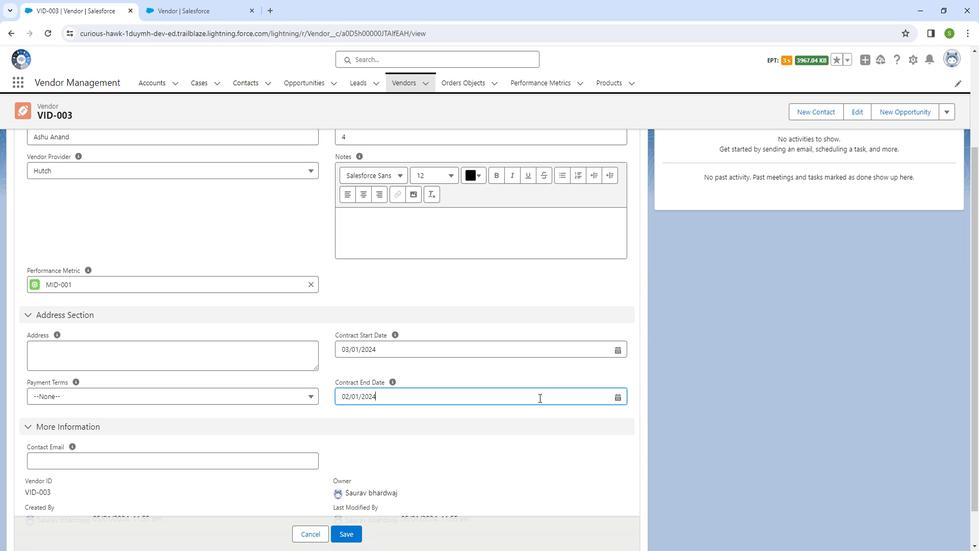 
Action: Mouse moved to (624, 253)
Screenshot: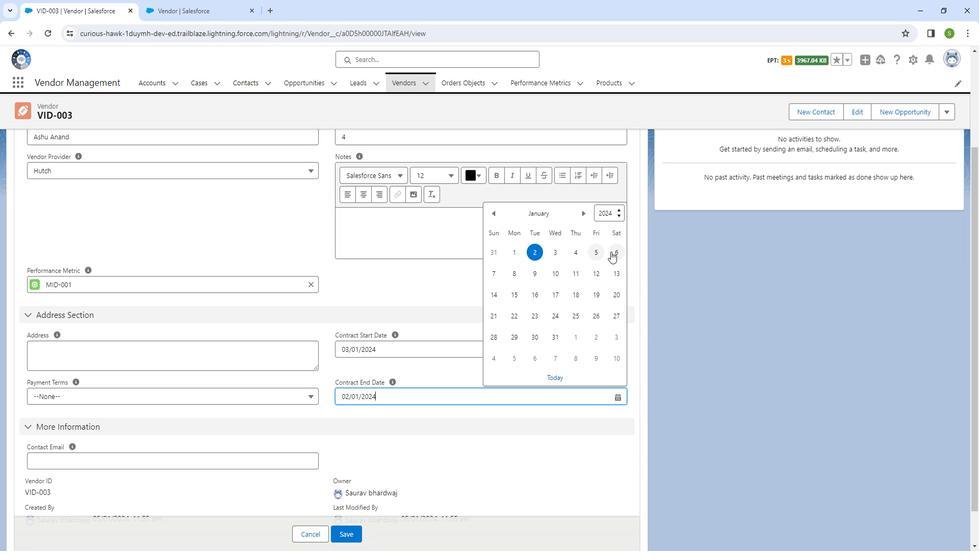 
Action: Mouse pressed left at (624, 253)
Screenshot: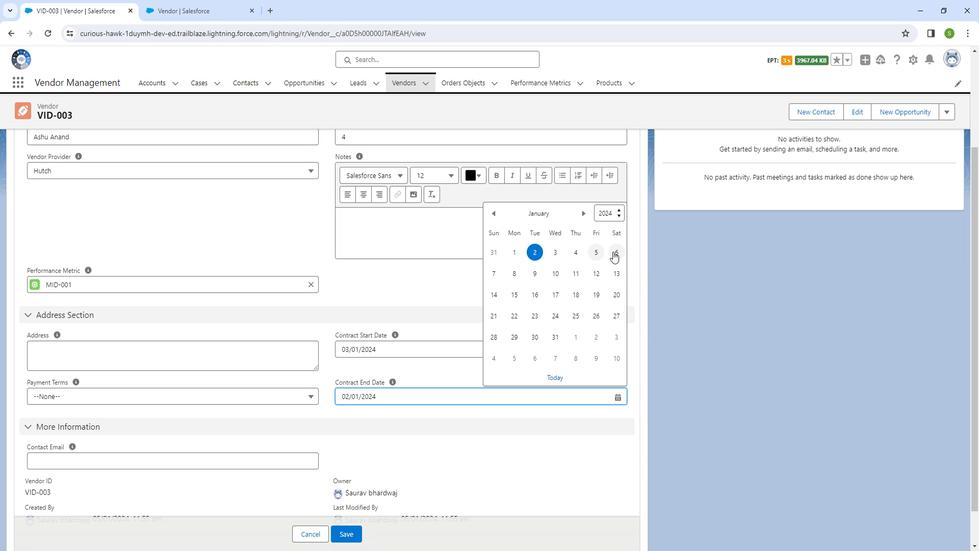 
Action: Mouse moved to (362, 526)
Screenshot: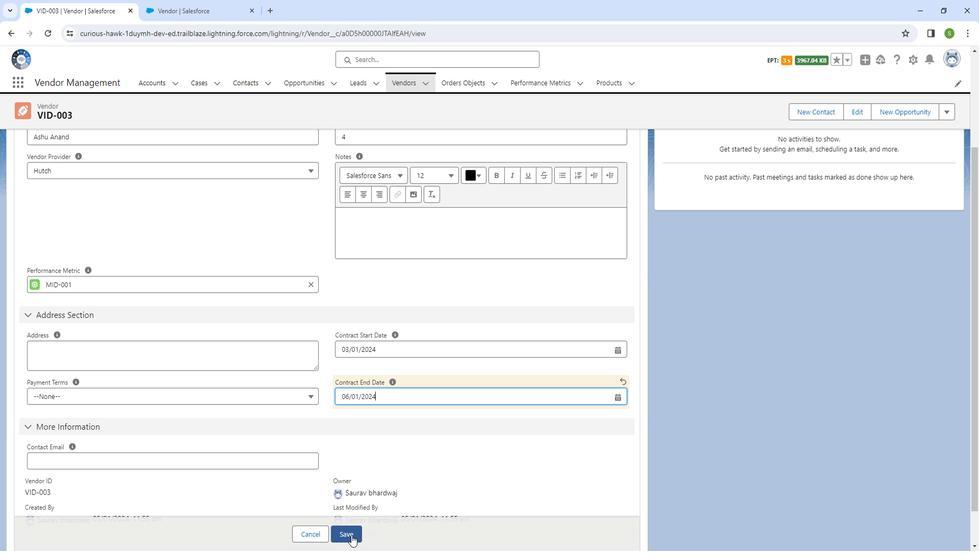 
Action: Mouse pressed left at (362, 526)
Screenshot: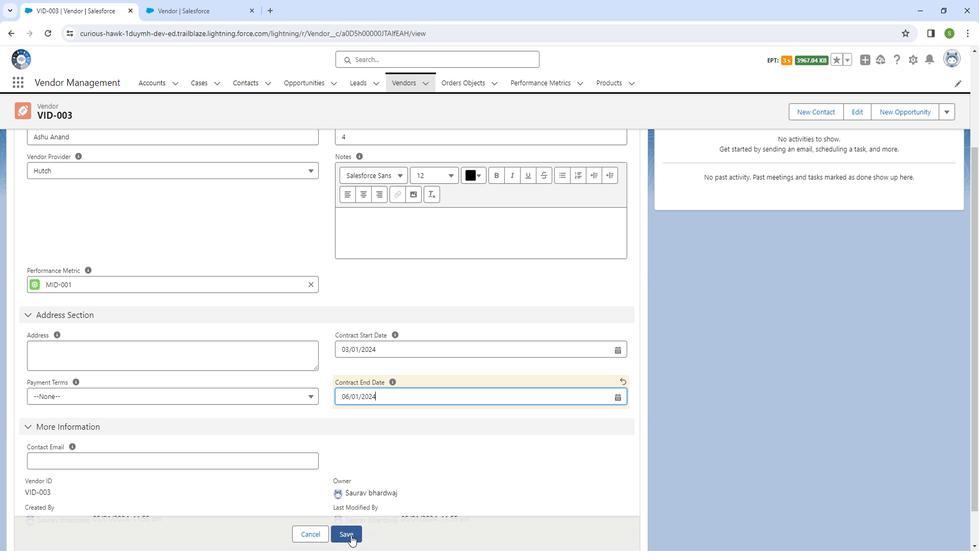 
Action: Mouse moved to (55, 163)
Screenshot: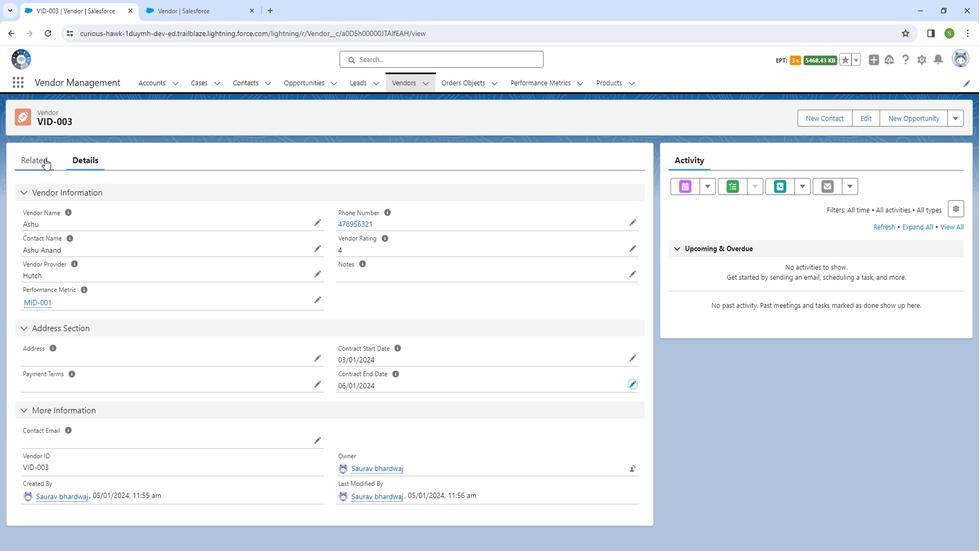 
Action: Mouse pressed left at (55, 163)
Screenshot: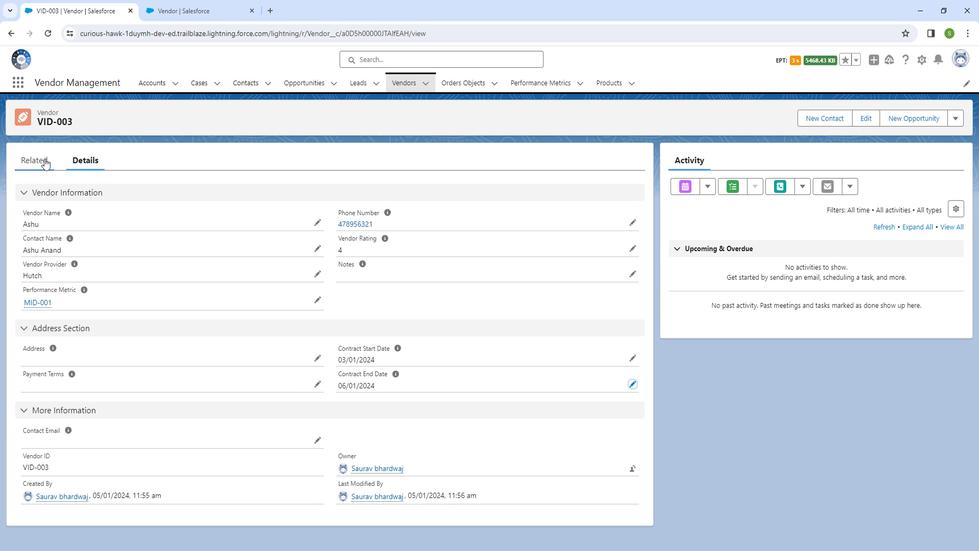 
Action: Mouse moved to (416, 86)
Screenshot: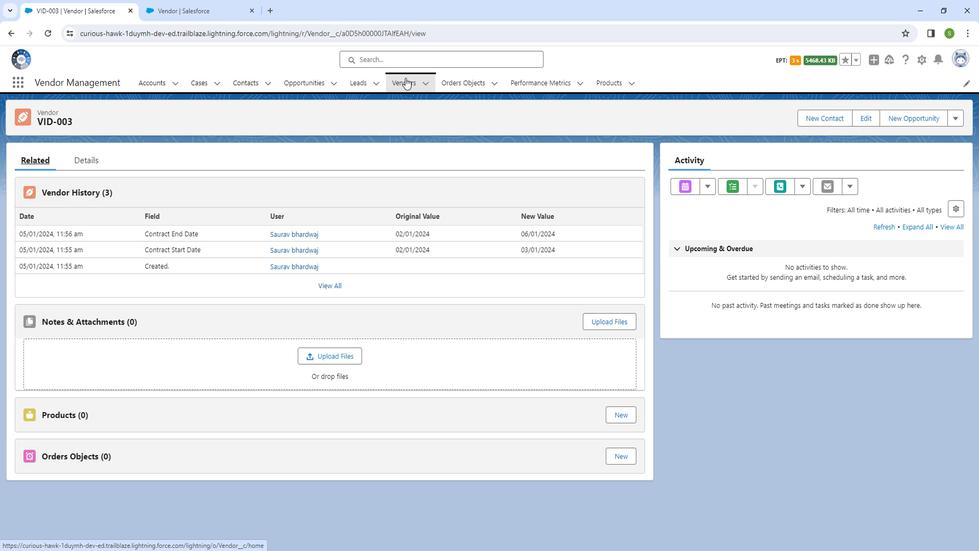 
Action: Mouse pressed left at (416, 86)
Screenshot: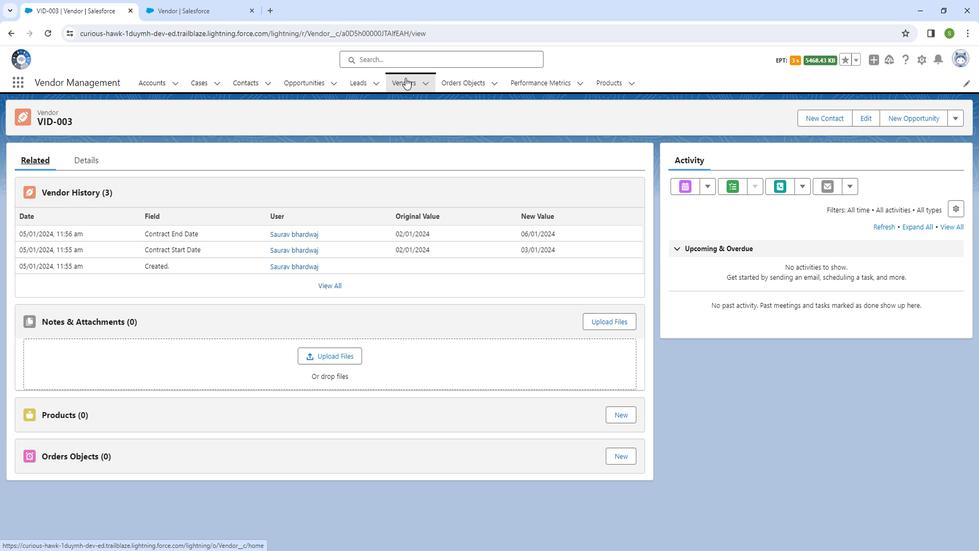 
Action: Mouse moved to (85, 187)
Screenshot: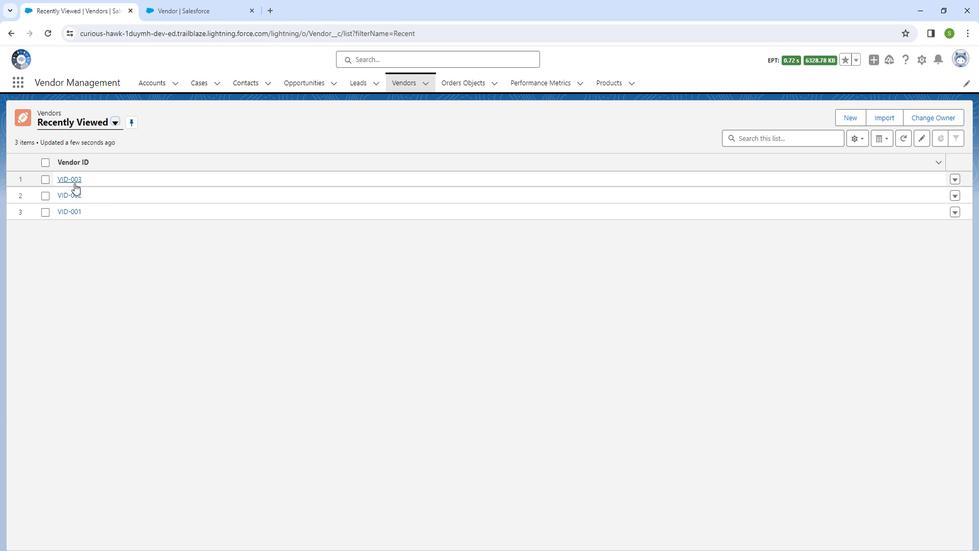 
Action: Mouse pressed left at (85, 187)
Screenshot: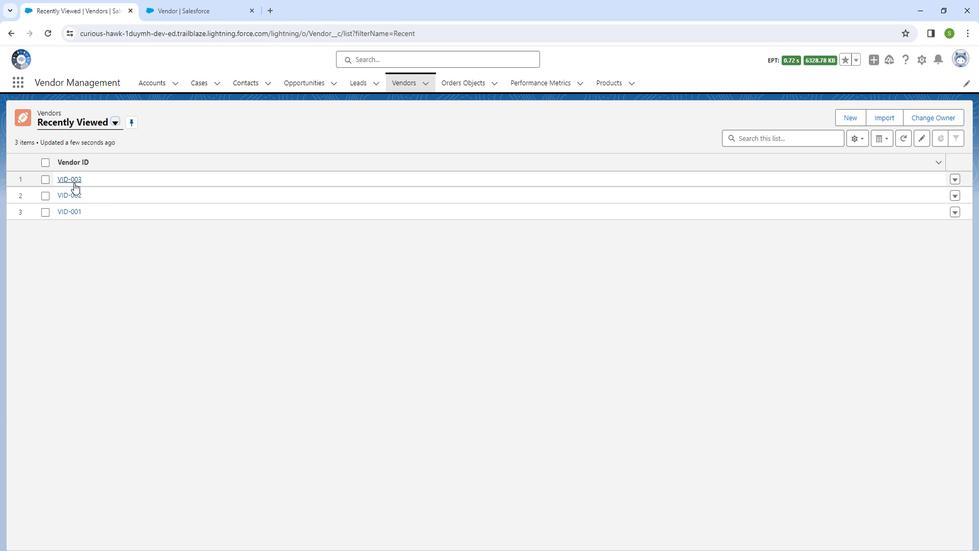 
Action: Mouse moved to (406, 87)
Screenshot: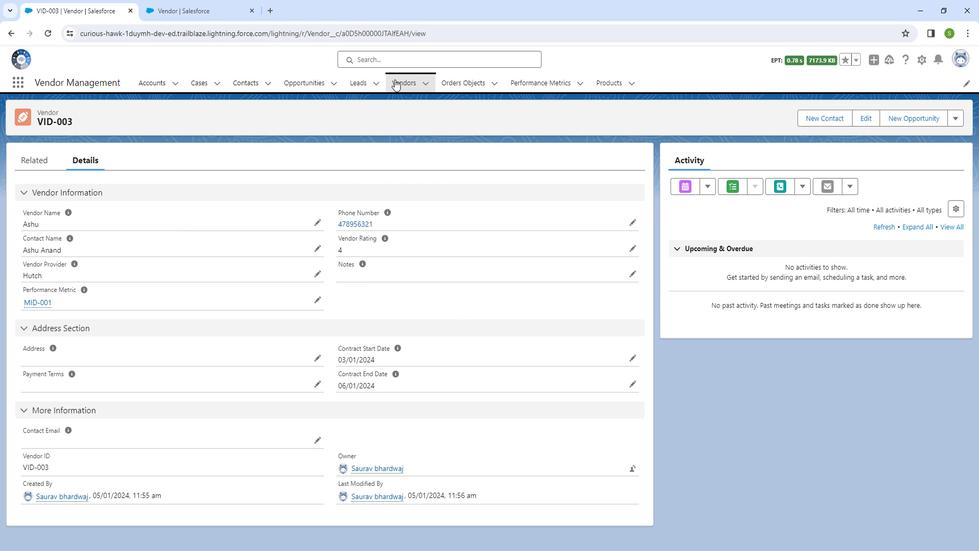 
Action: Mouse pressed left at (406, 87)
Screenshot: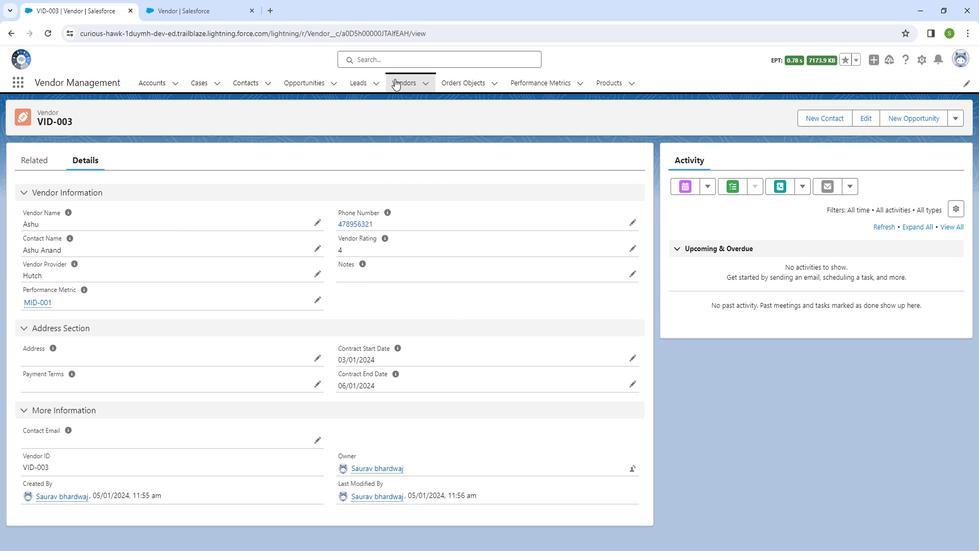 
Action: Mouse moved to (88, 194)
Screenshot: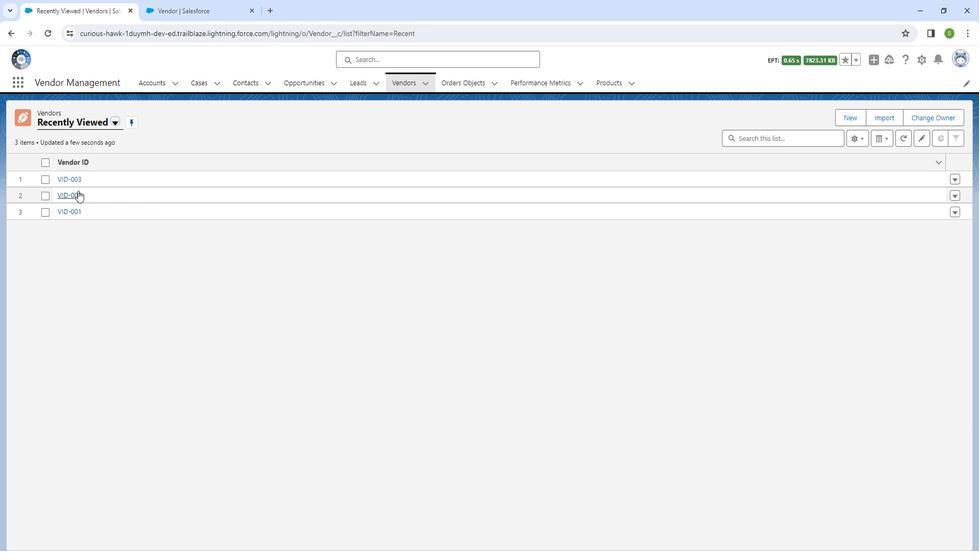 
Action: Mouse pressed left at (88, 194)
Screenshot: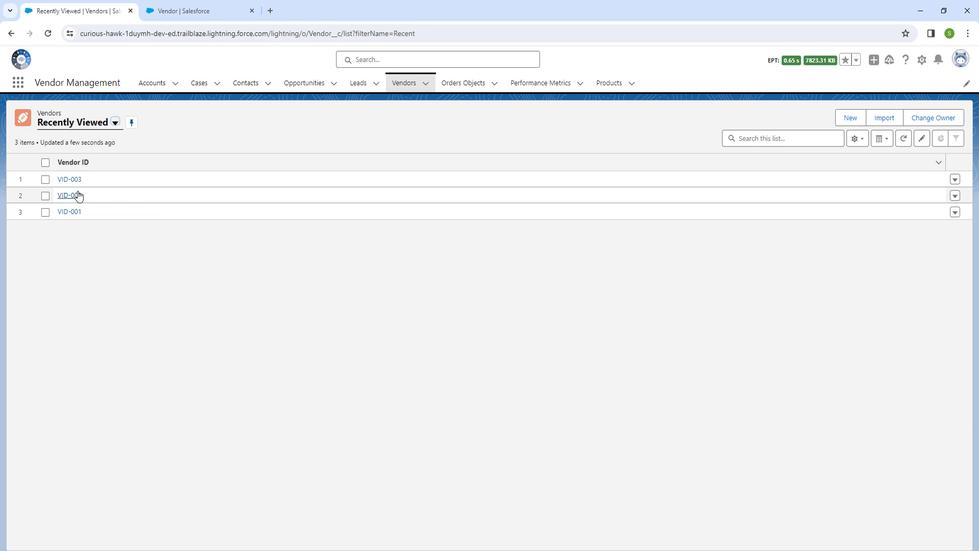 
Action: Mouse moved to (48, 168)
